 Task: Look for space in Catumbela, Angola from 2nd September, 2023 to 6th September, 2023 for 2 adults in price range Rs.15000 to Rs.20000. Place can be entire place with 1  bedroom having 1 bed and 1 bathroom. Property type can be house, flat, hotel. Amenities needed are: air conditioning, bbq grill, smoking allowed. Booking option can be shelf check-in. Required host language is English.
Action: Mouse moved to (438, 88)
Screenshot: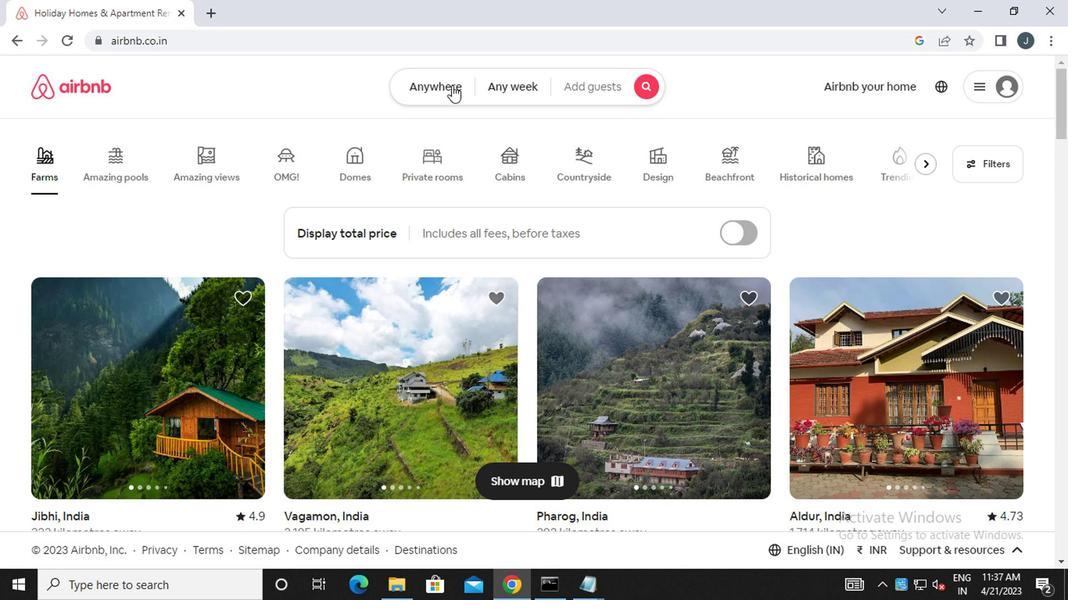 
Action: Mouse pressed left at (438, 88)
Screenshot: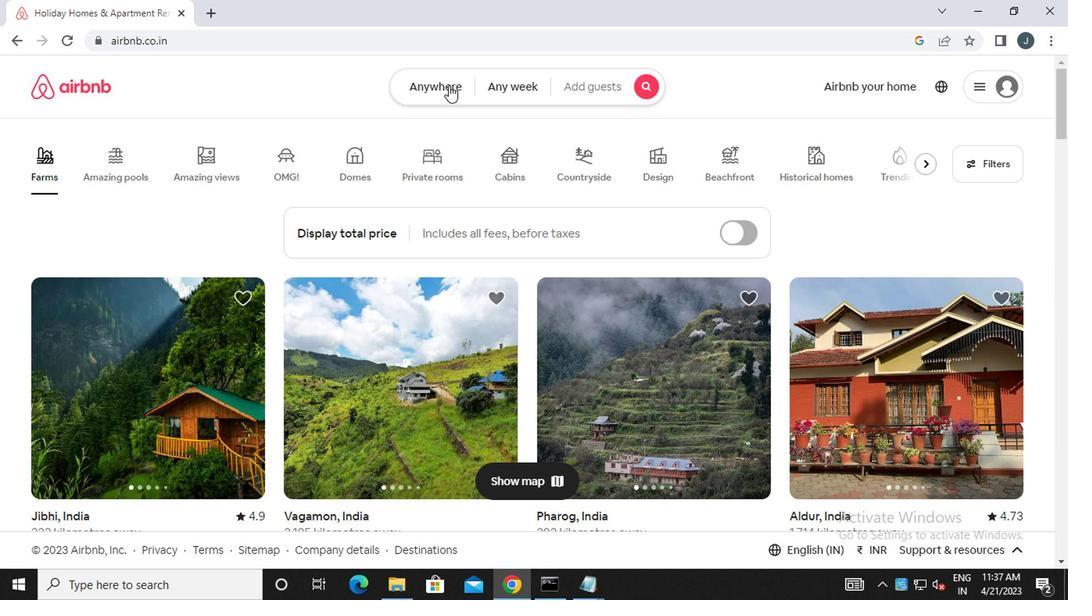 
Action: Mouse moved to (302, 147)
Screenshot: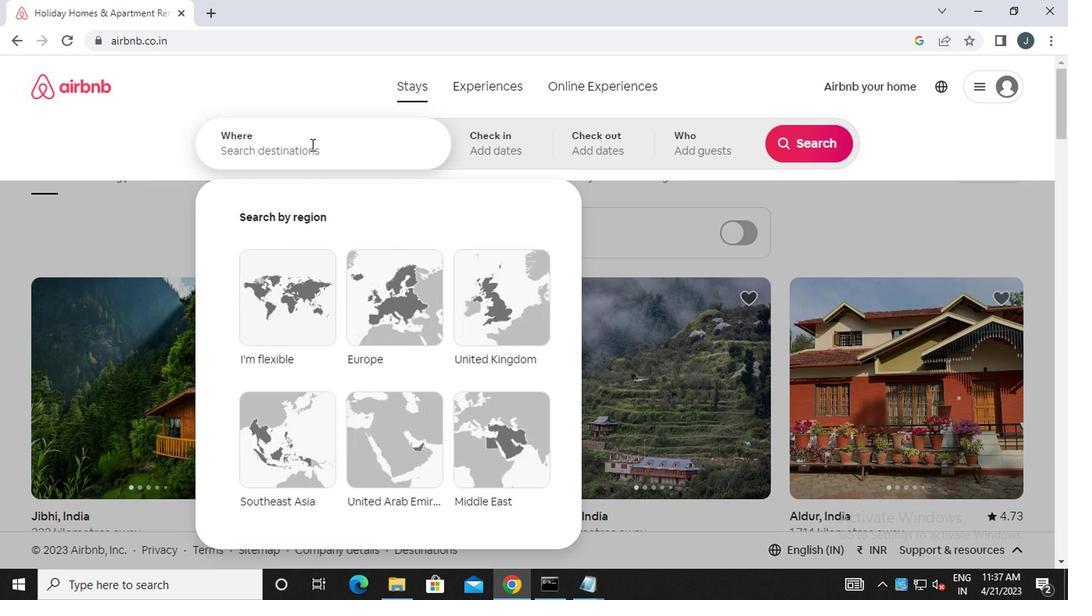 
Action: Mouse pressed left at (302, 147)
Screenshot: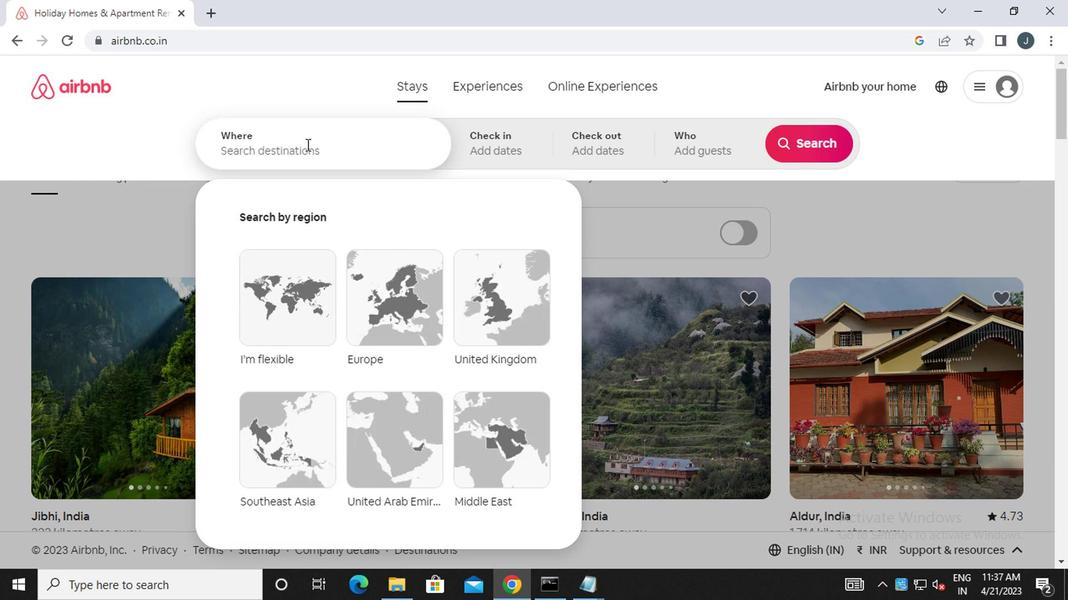 
Action: Mouse moved to (303, 146)
Screenshot: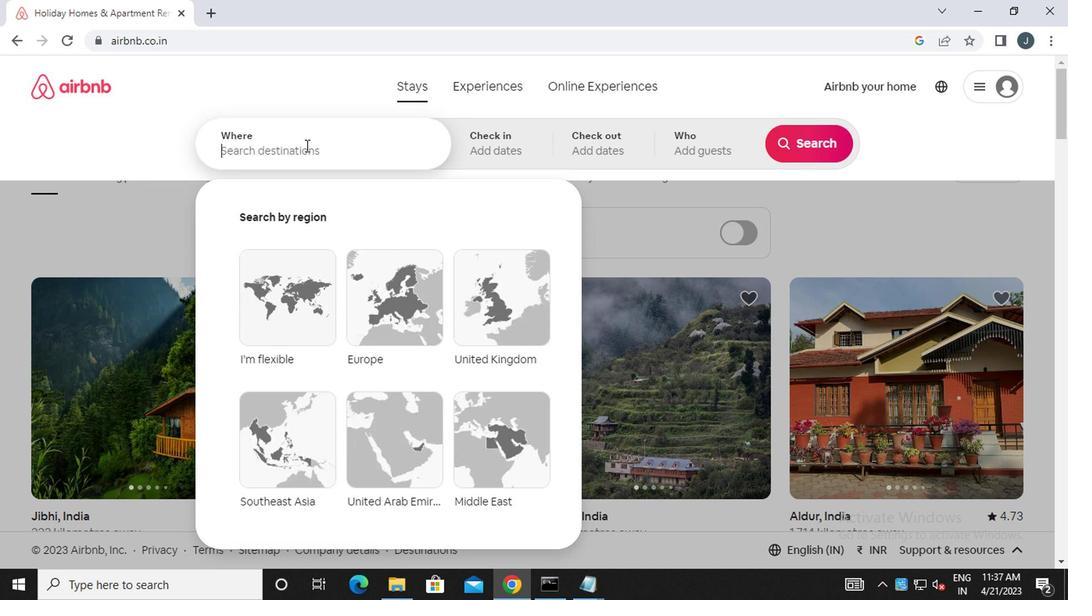 
Action: Key pressed c<Key.caps_lock>atumbela
Screenshot: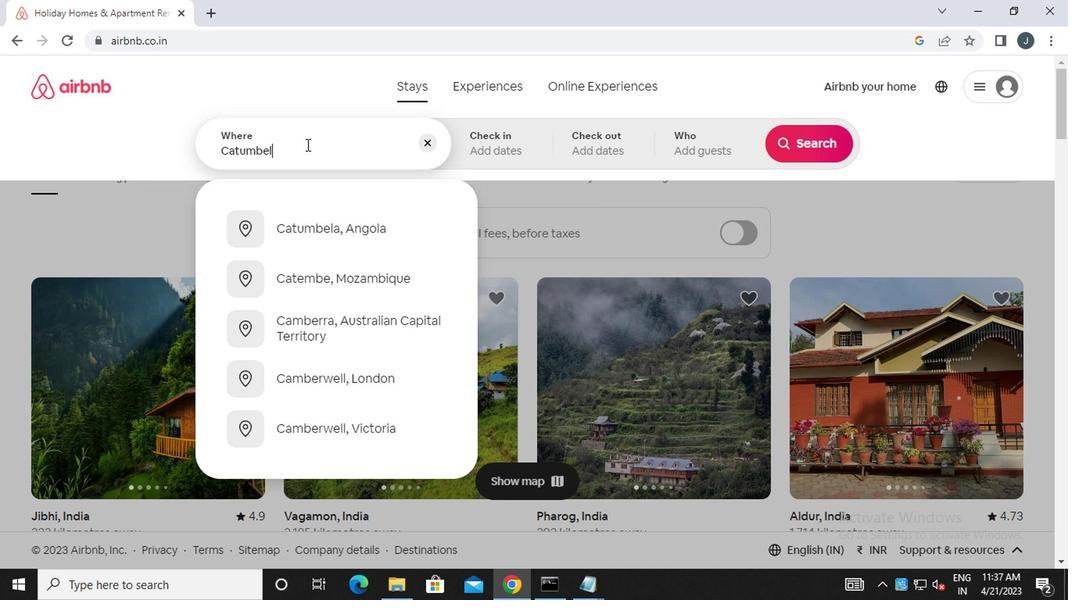 
Action: Mouse moved to (378, 232)
Screenshot: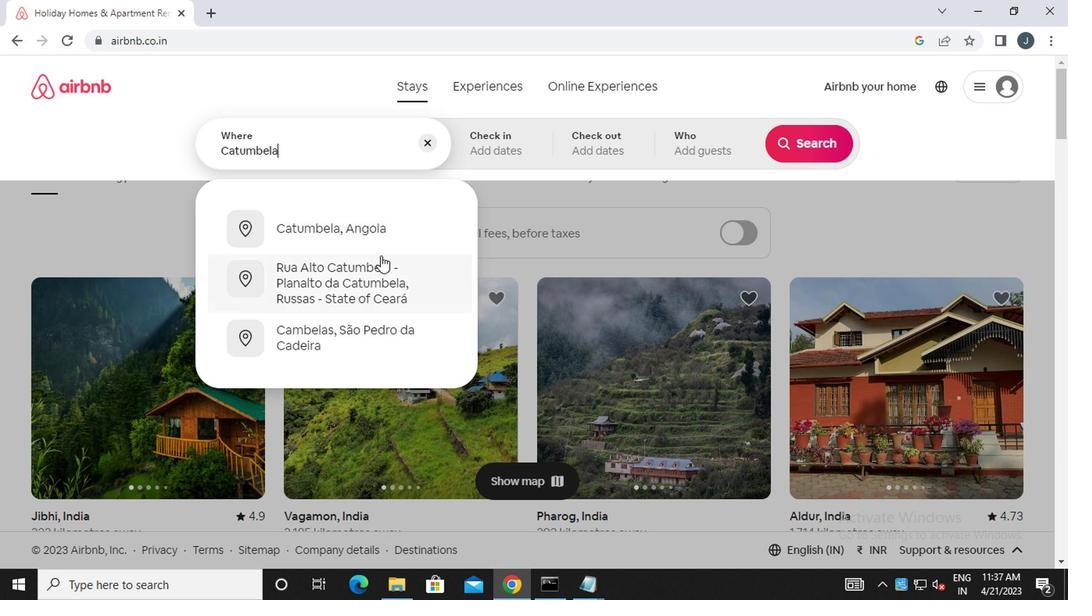 
Action: Mouse pressed left at (378, 232)
Screenshot: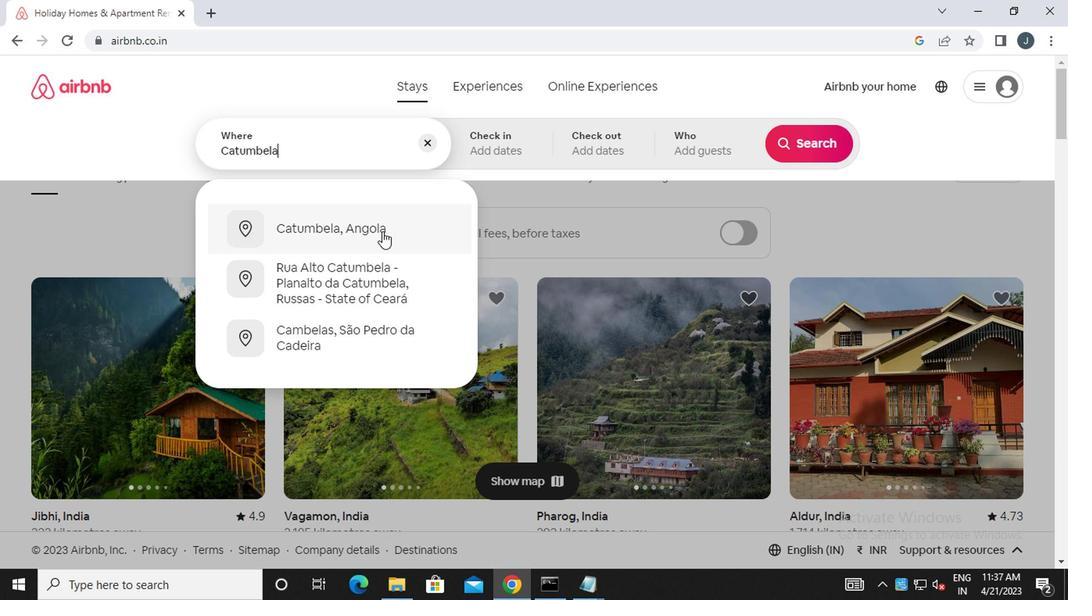 
Action: Mouse moved to (787, 267)
Screenshot: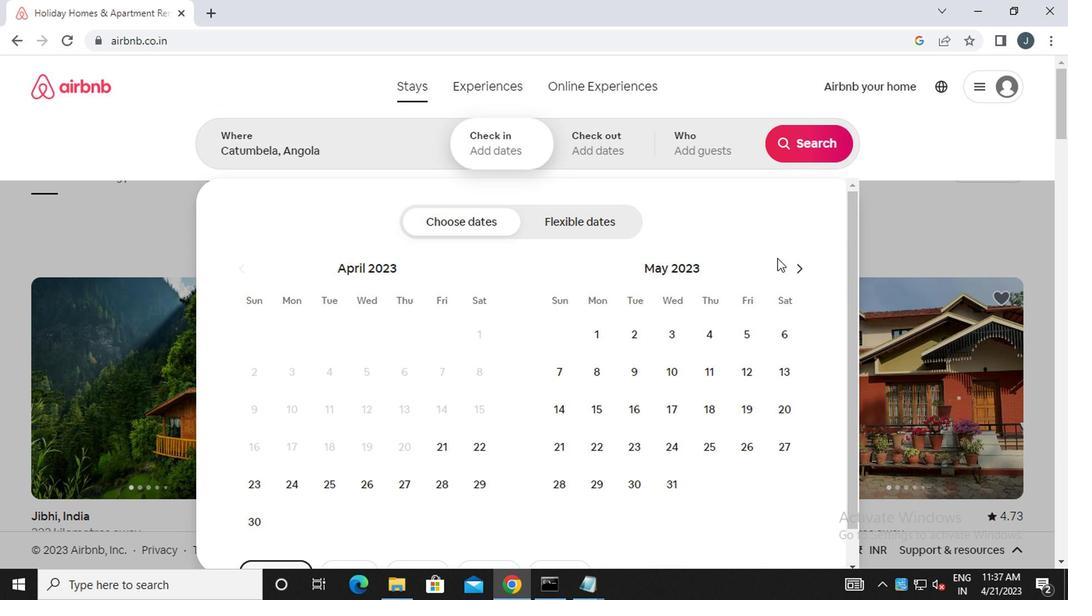 
Action: Mouse pressed left at (787, 267)
Screenshot: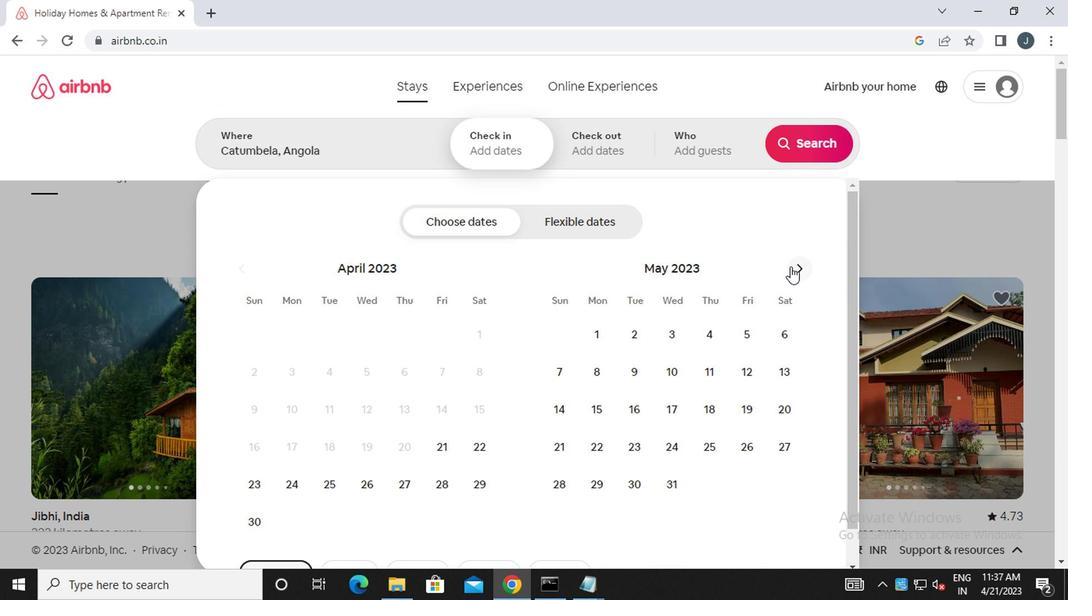 
Action: Mouse pressed left at (787, 267)
Screenshot: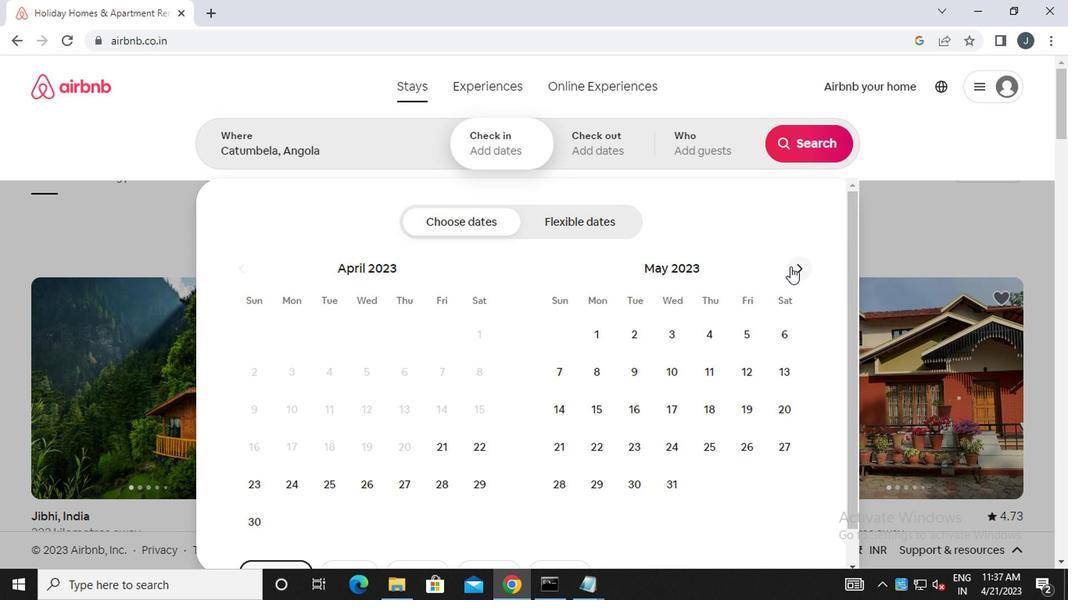 
Action: Mouse moved to (788, 267)
Screenshot: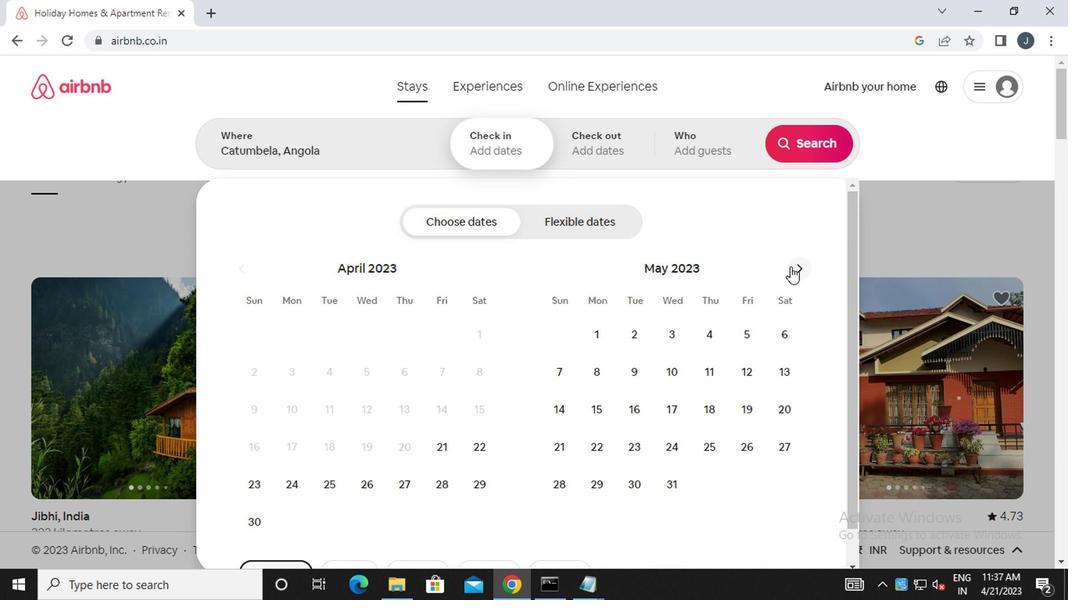 
Action: Mouse pressed left at (788, 267)
Screenshot: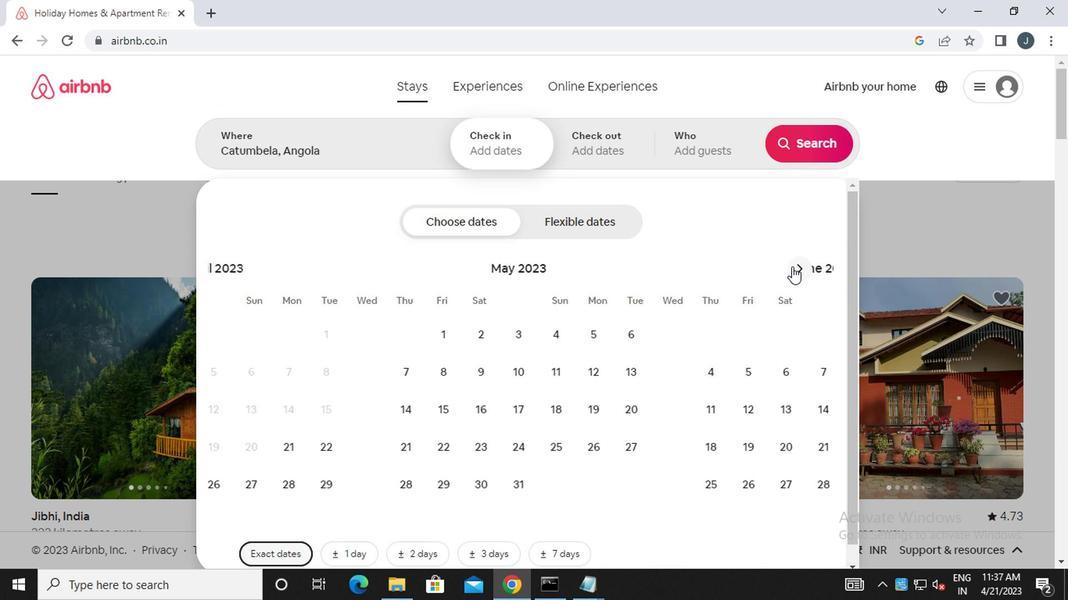 
Action: Mouse moved to (789, 267)
Screenshot: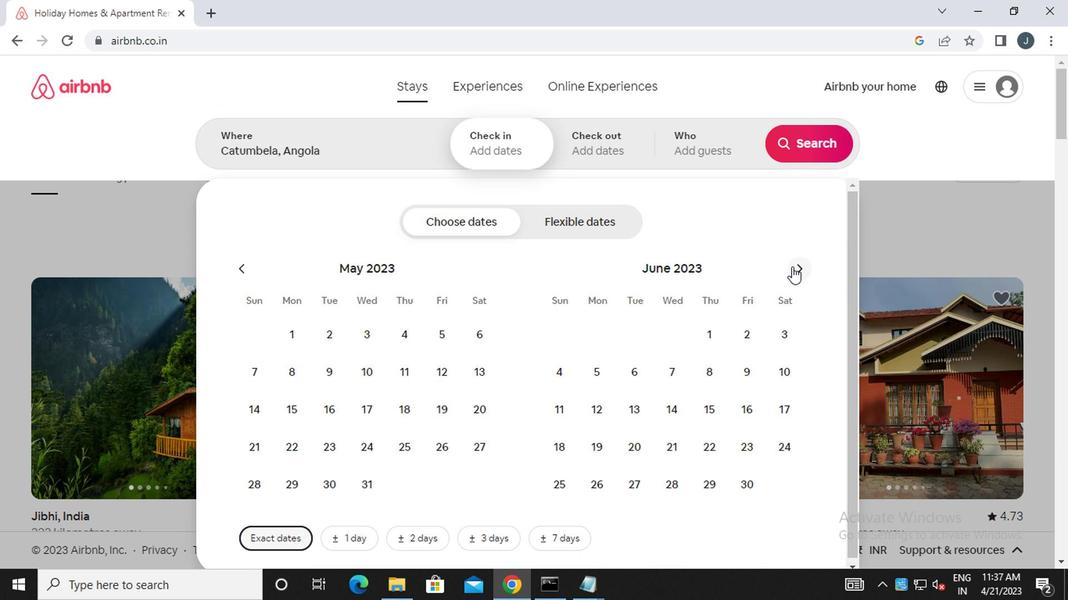 
Action: Mouse pressed left at (789, 267)
Screenshot: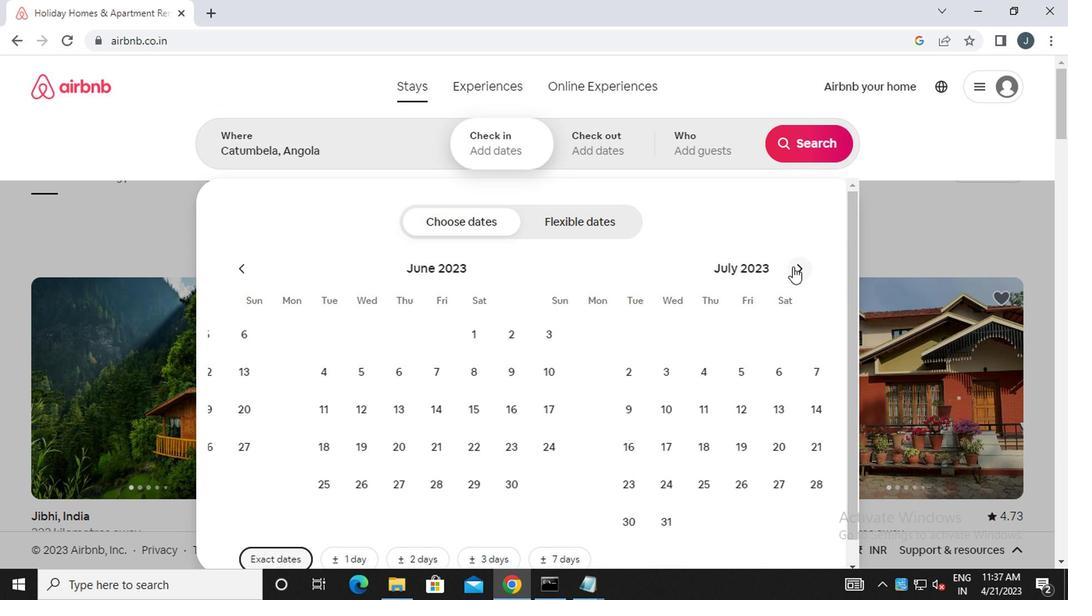 
Action: Mouse moved to (789, 267)
Screenshot: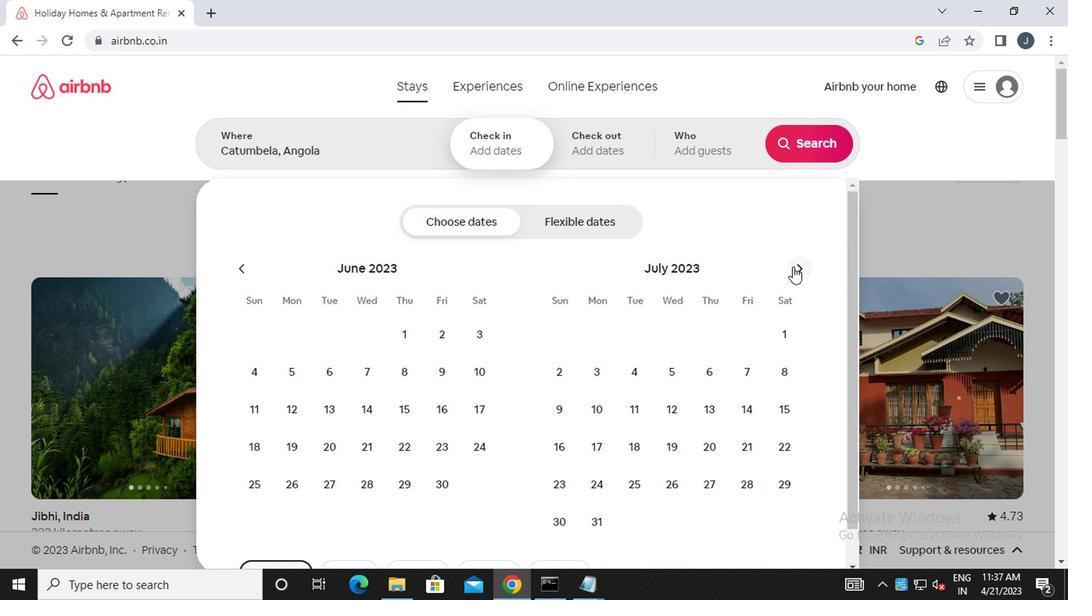 
Action: Mouse pressed left at (789, 267)
Screenshot: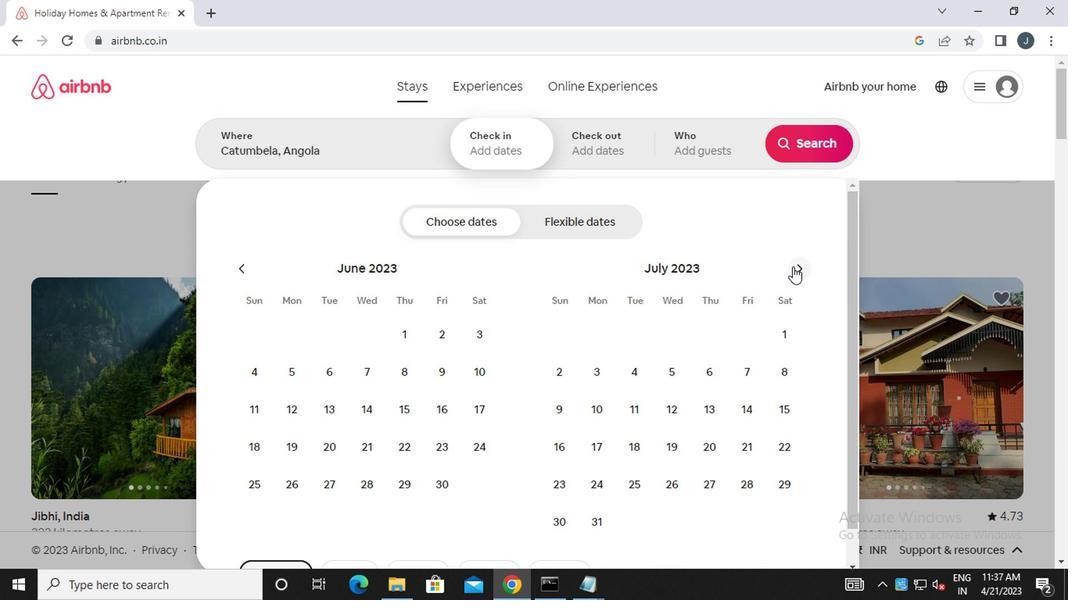 
Action: Mouse moved to (777, 334)
Screenshot: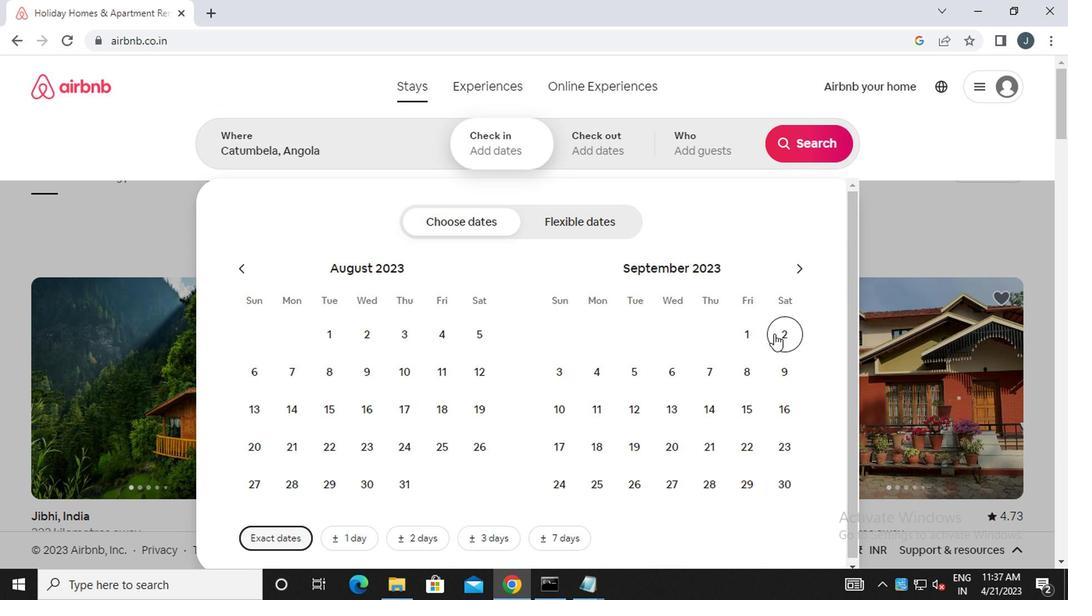 
Action: Mouse pressed left at (777, 334)
Screenshot: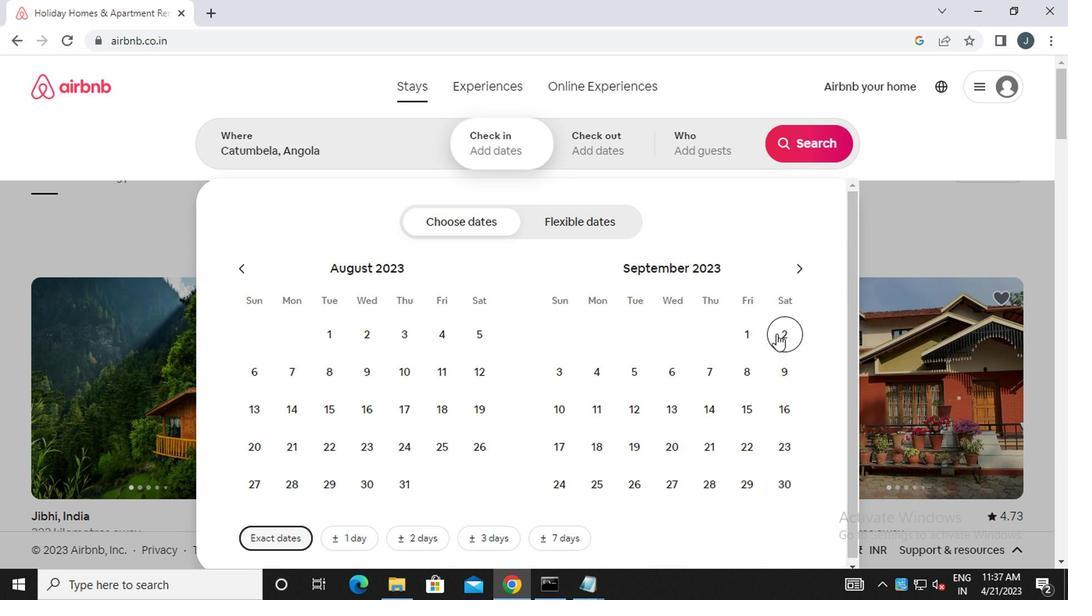 
Action: Mouse moved to (781, 409)
Screenshot: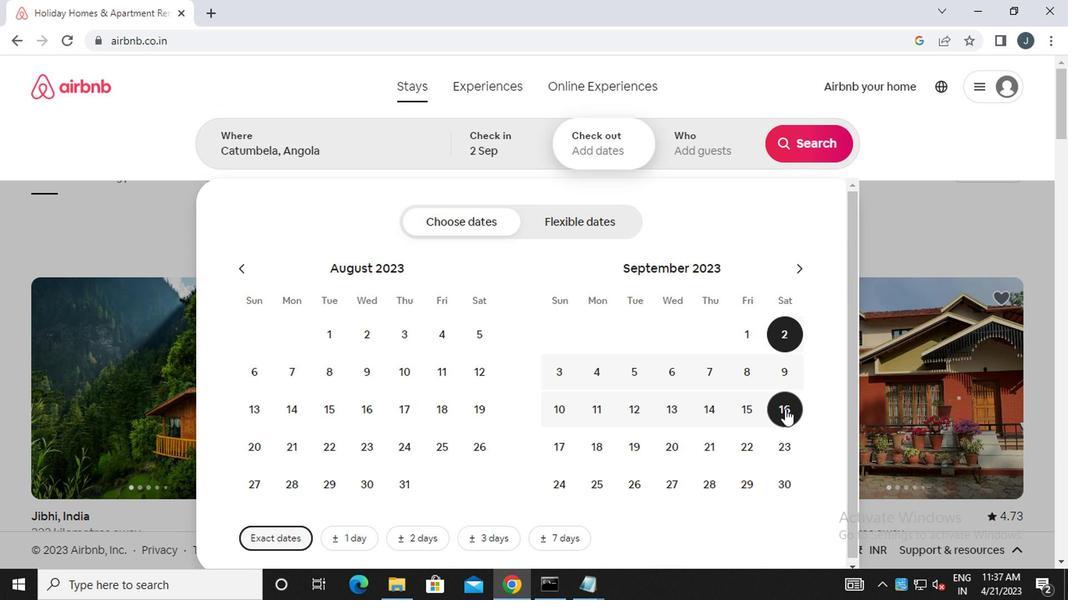 
Action: Mouse pressed left at (781, 409)
Screenshot: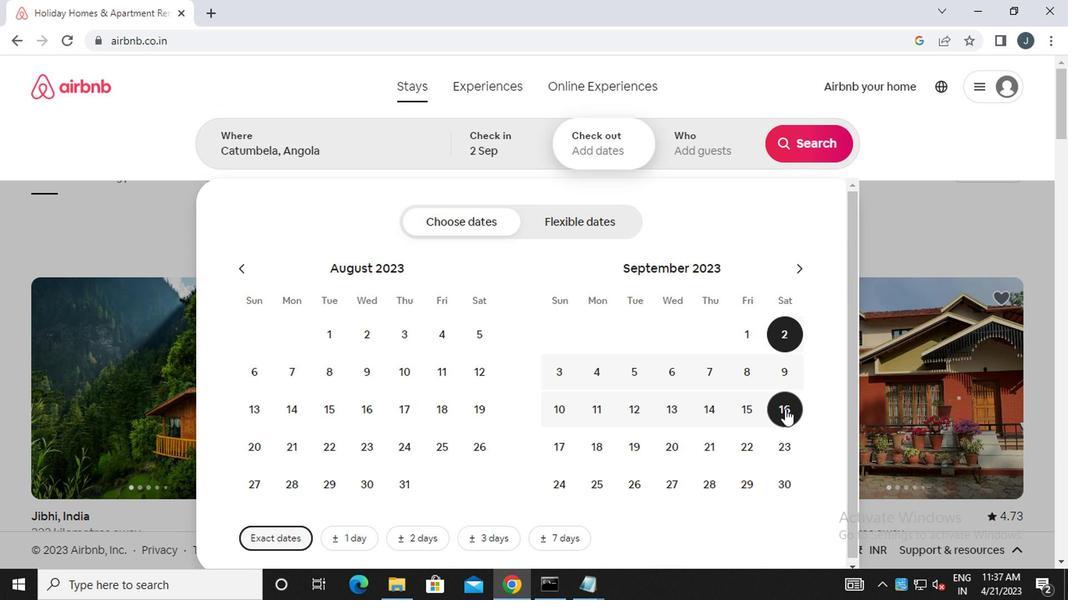 
Action: Mouse moved to (708, 154)
Screenshot: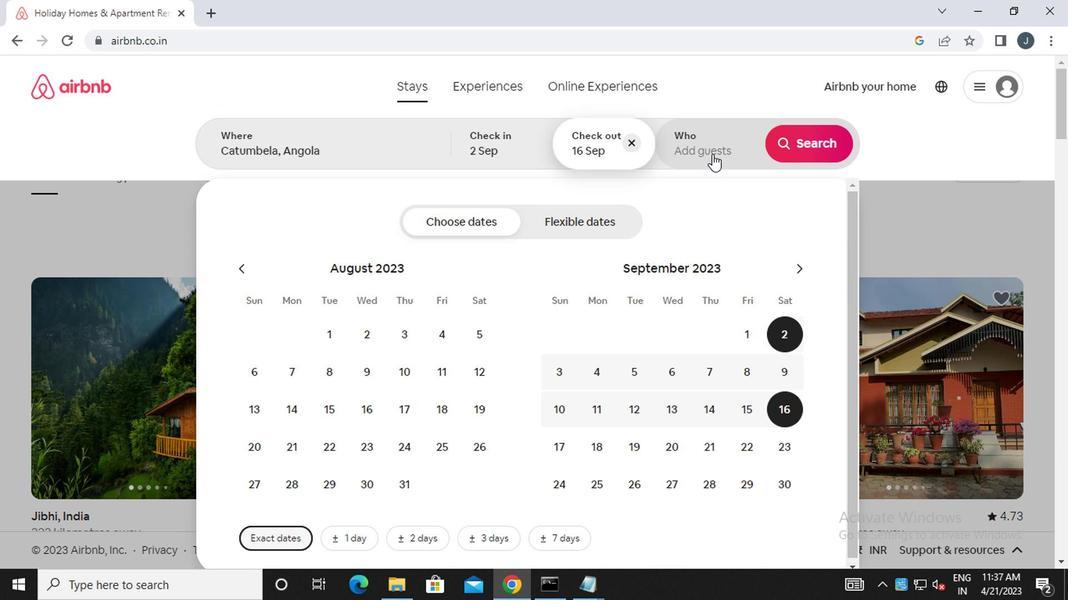 
Action: Mouse pressed left at (708, 154)
Screenshot: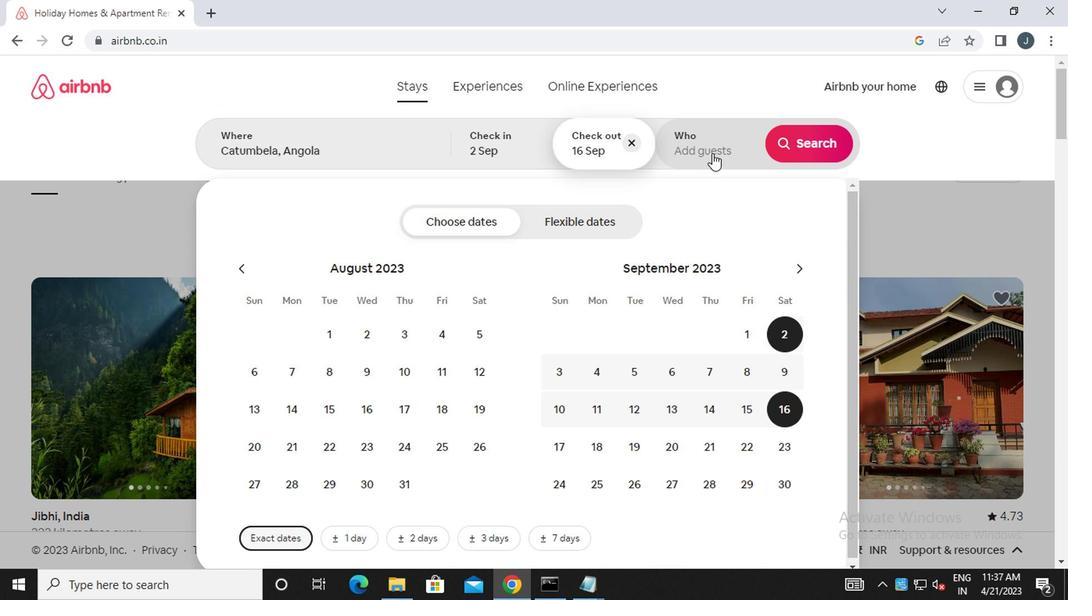 
Action: Mouse moved to (810, 232)
Screenshot: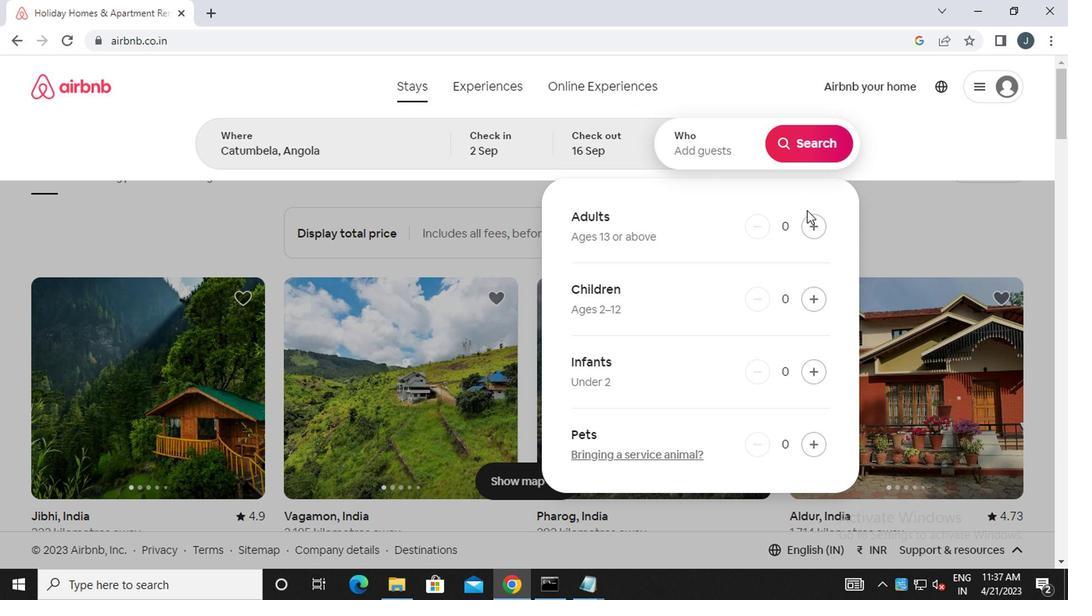 
Action: Mouse pressed left at (810, 232)
Screenshot: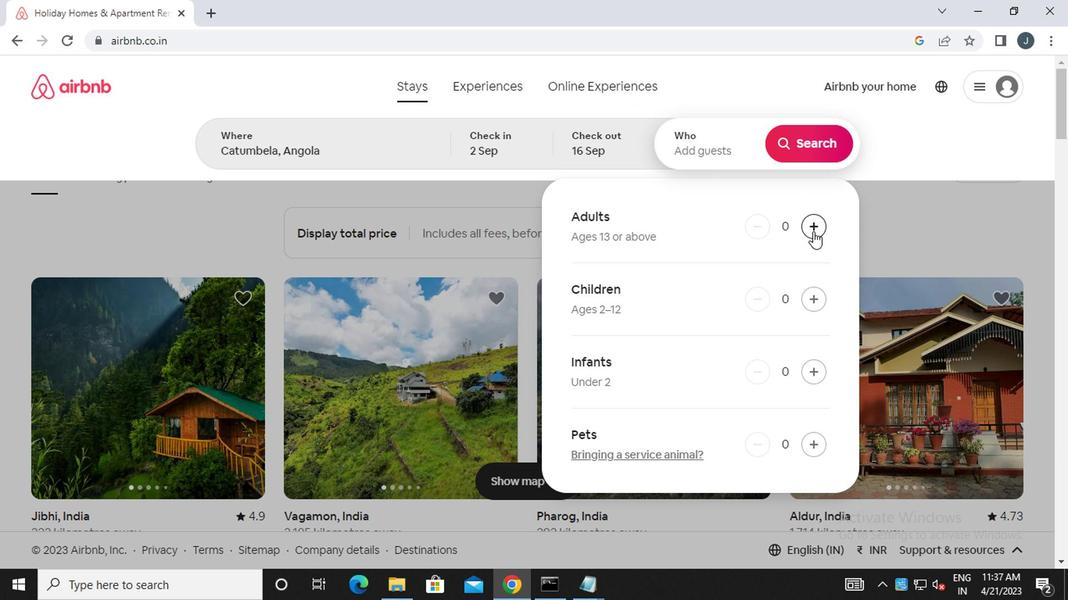 
Action: Mouse moved to (811, 232)
Screenshot: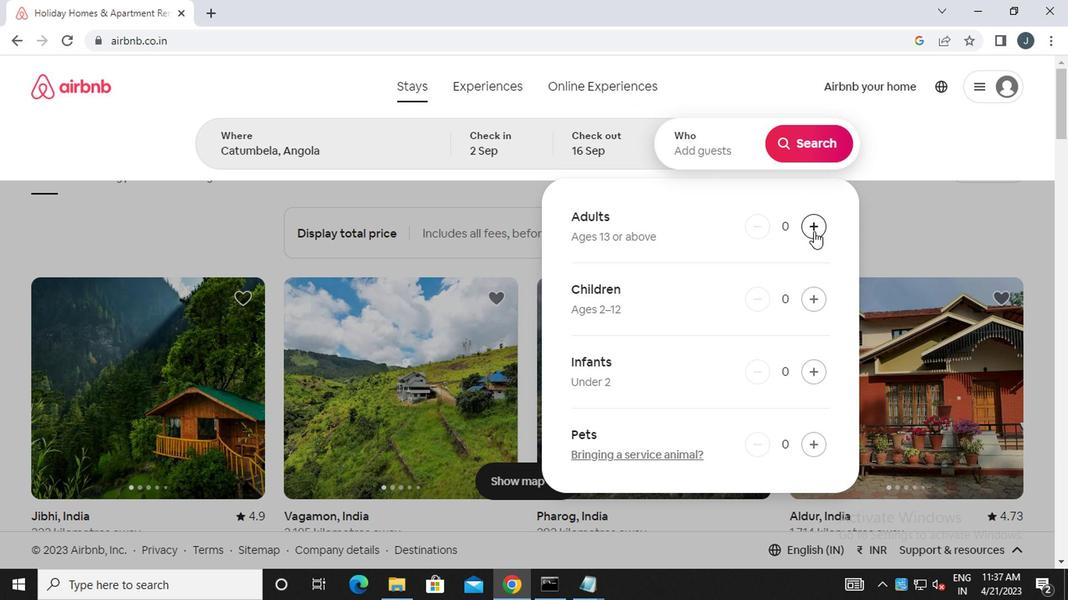 
Action: Mouse pressed left at (811, 232)
Screenshot: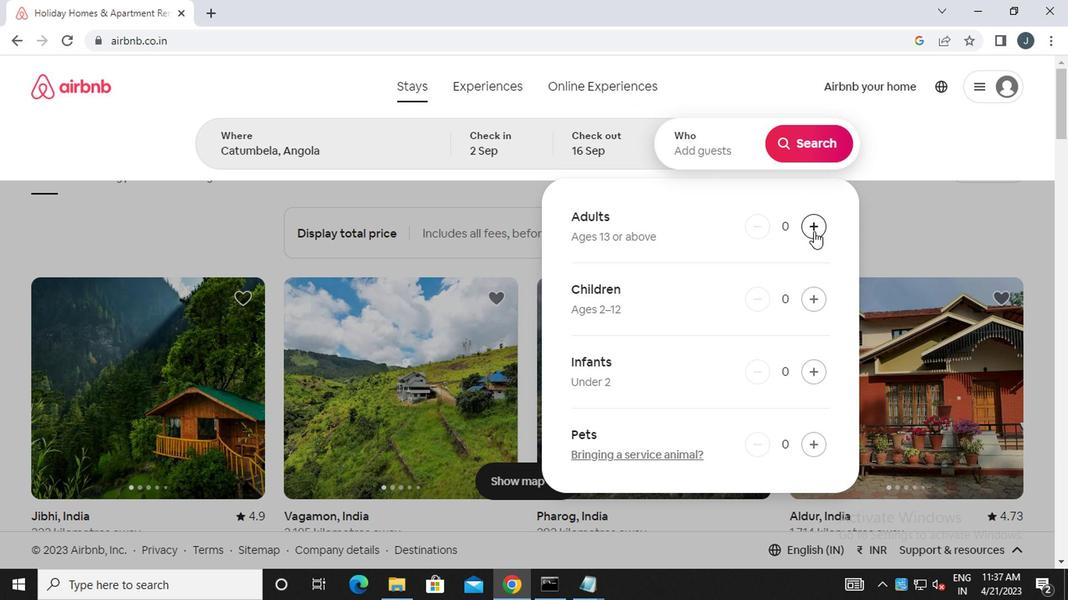 
Action: Mouse moved to (810, 143)
Screenshot: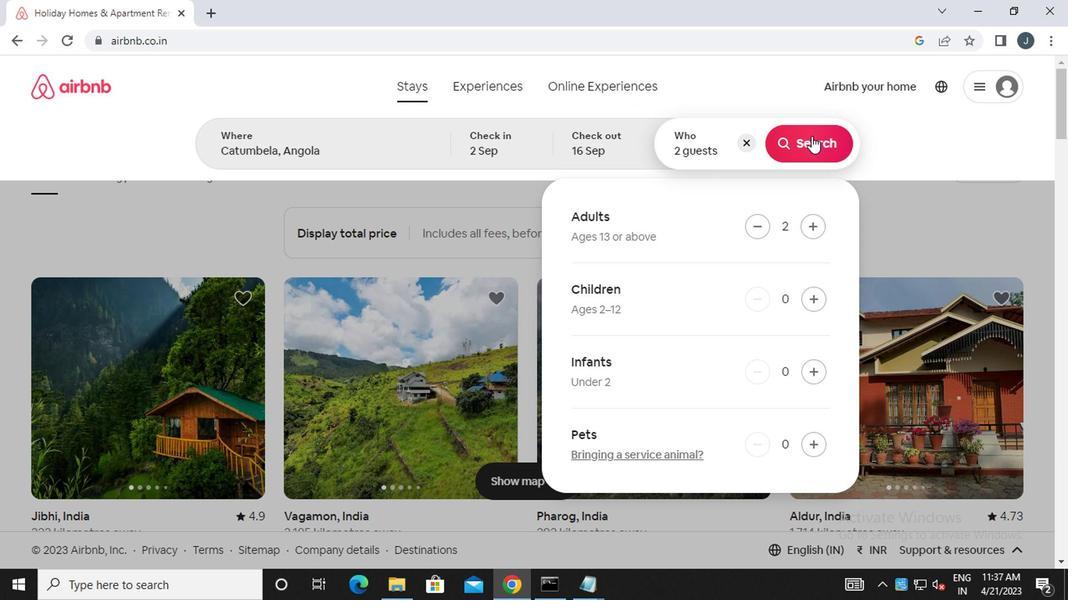 
Action: Mouse pressed left at (810, 143)
Screenshot: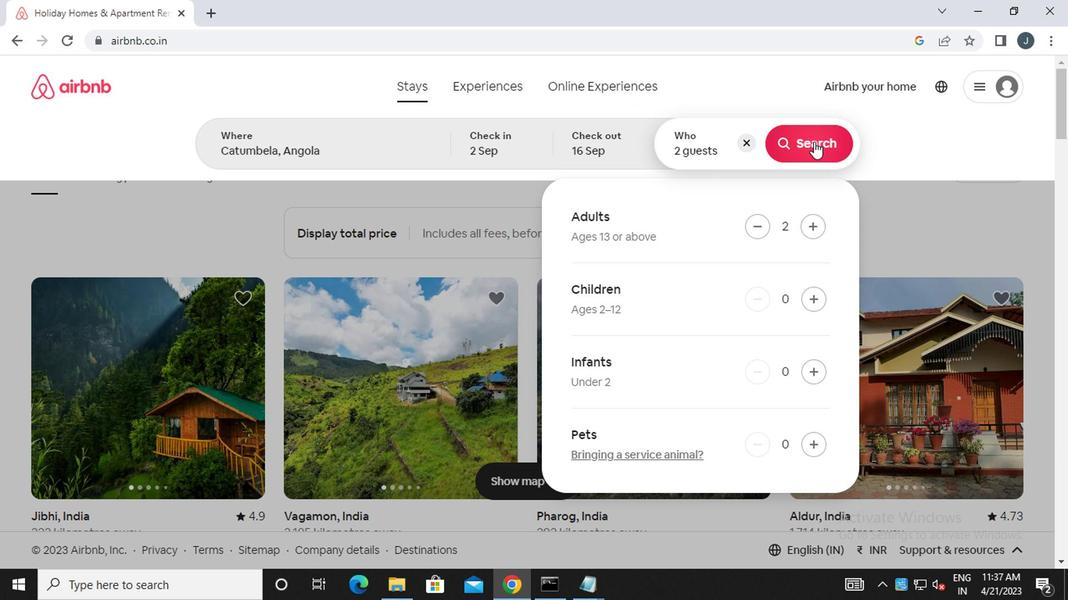 
Action: Mouse moved to (999, 150)
Screenshot: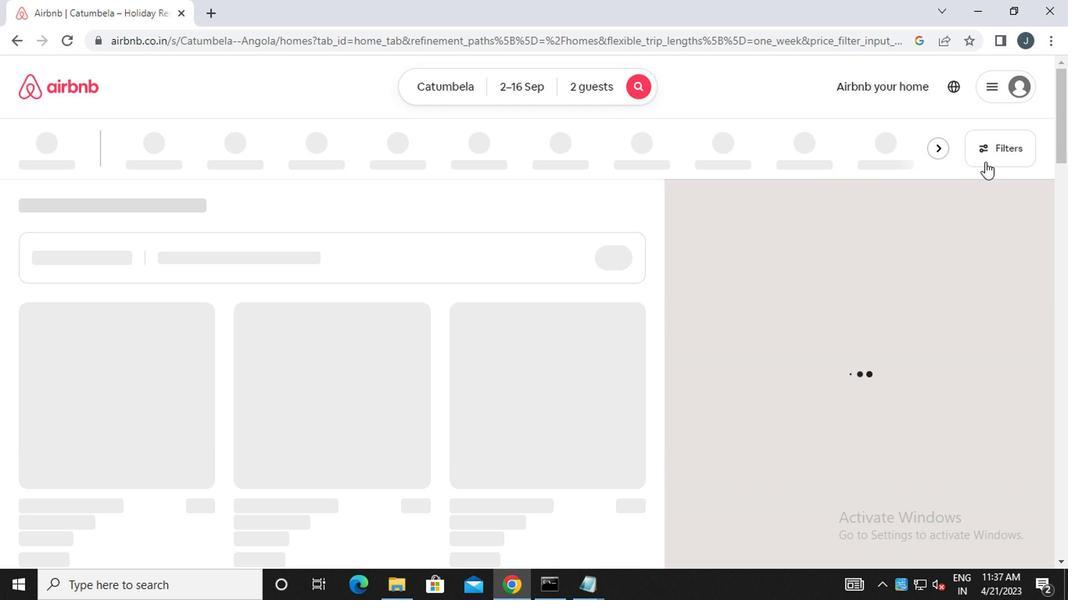 
Action: Mouse pressed left at (999, 150)
Screenshot: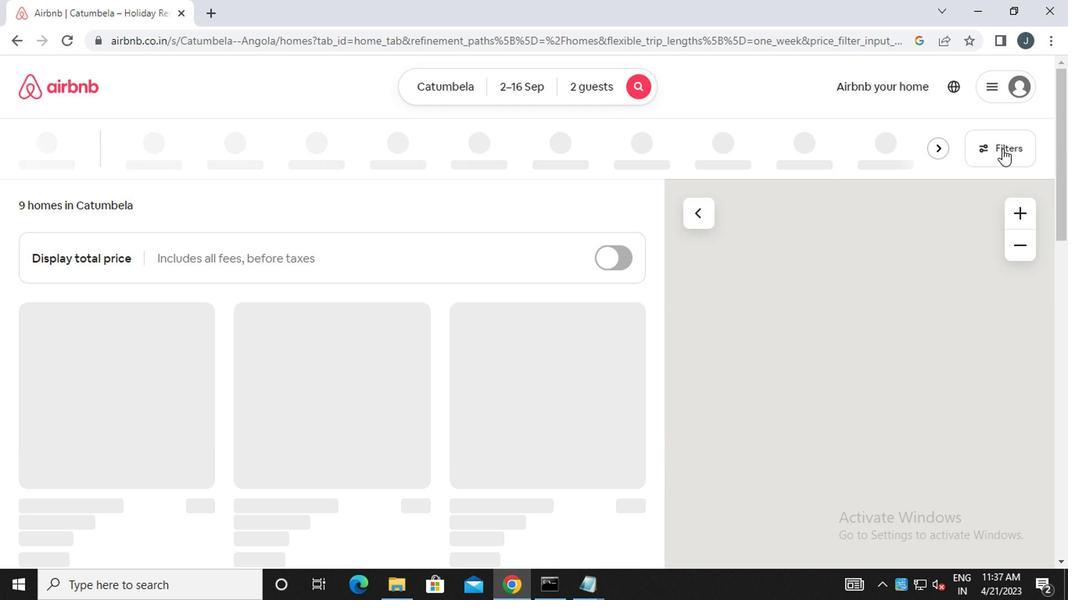 
Action: Mouse moved to (339, 336)
Screenshot: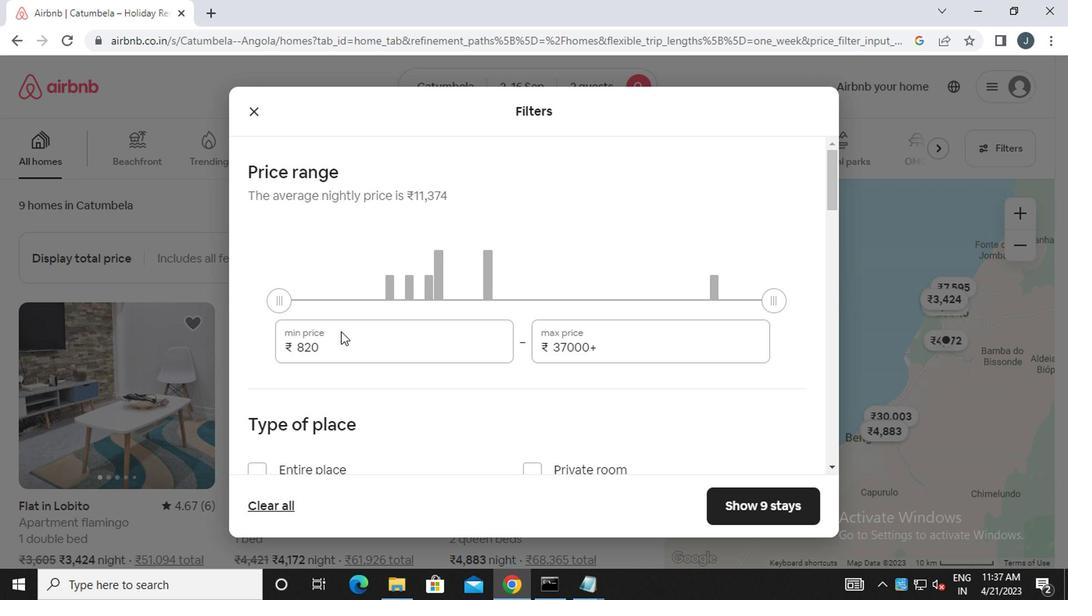 
Action: Mouse pressed left at (339, 336)
Screenshot: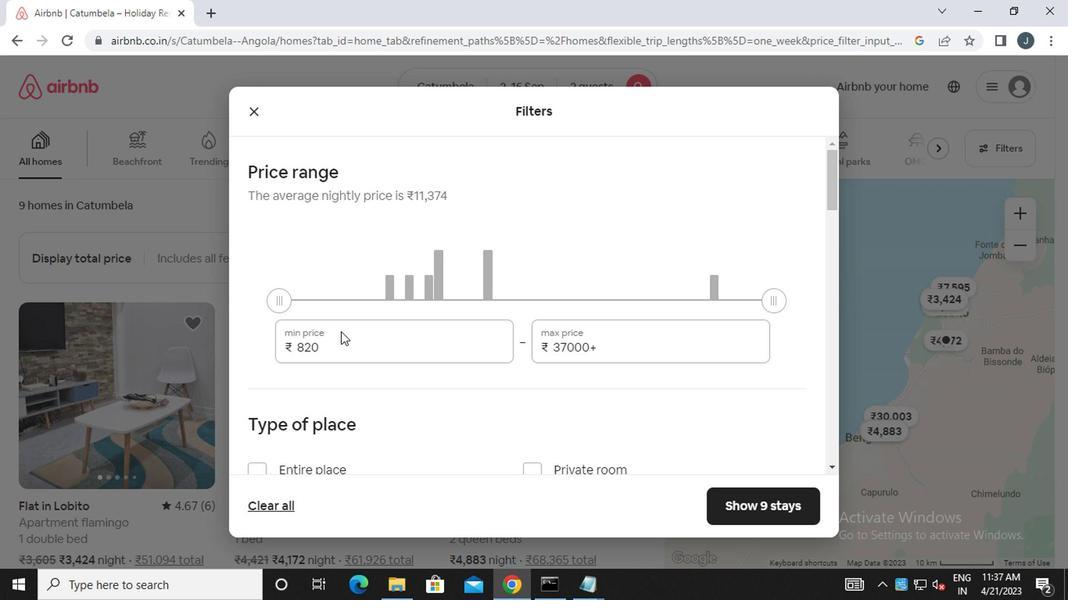 
Action: Mouse moved to (334, 336)
Screenshot: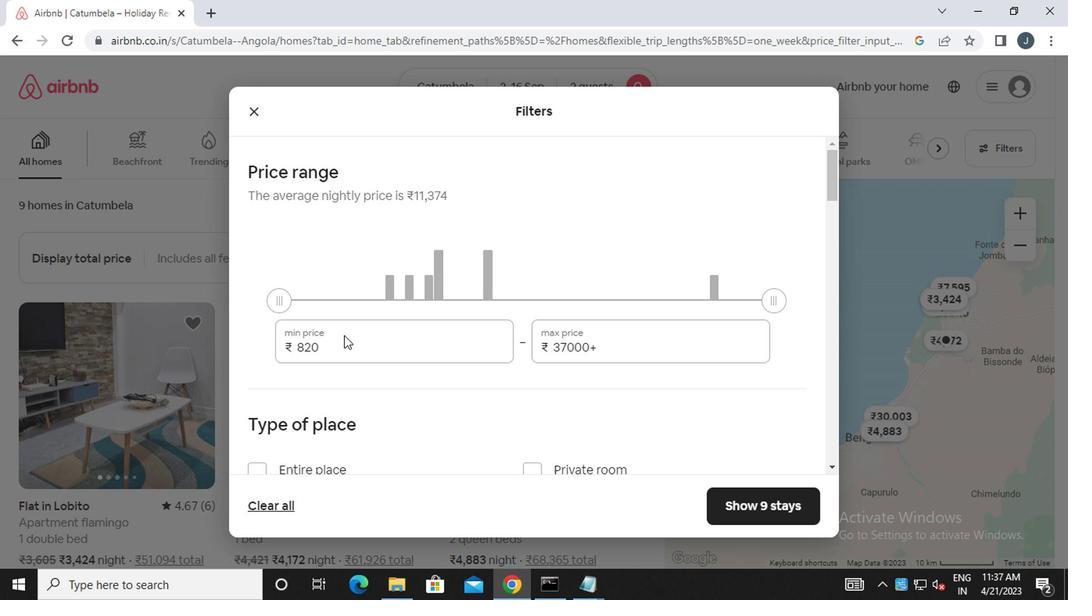 
Action: Key pressed <Key.backspace><Key.backspace><Key.backspace>159<Key.backspace>000
Screenshot: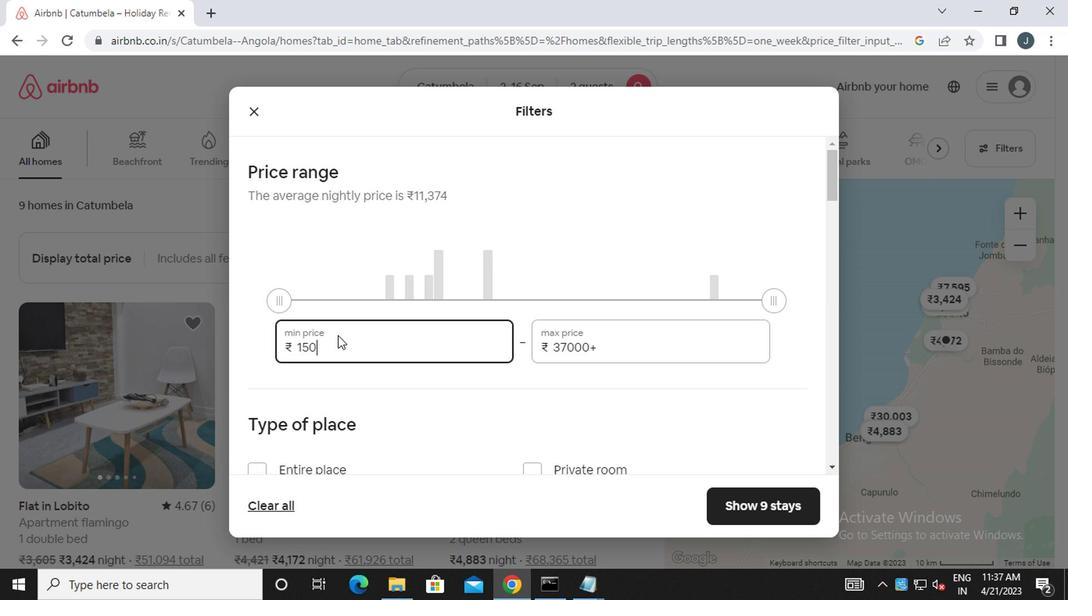 
Action: Mouse moved to (619, 354)
Screenshot: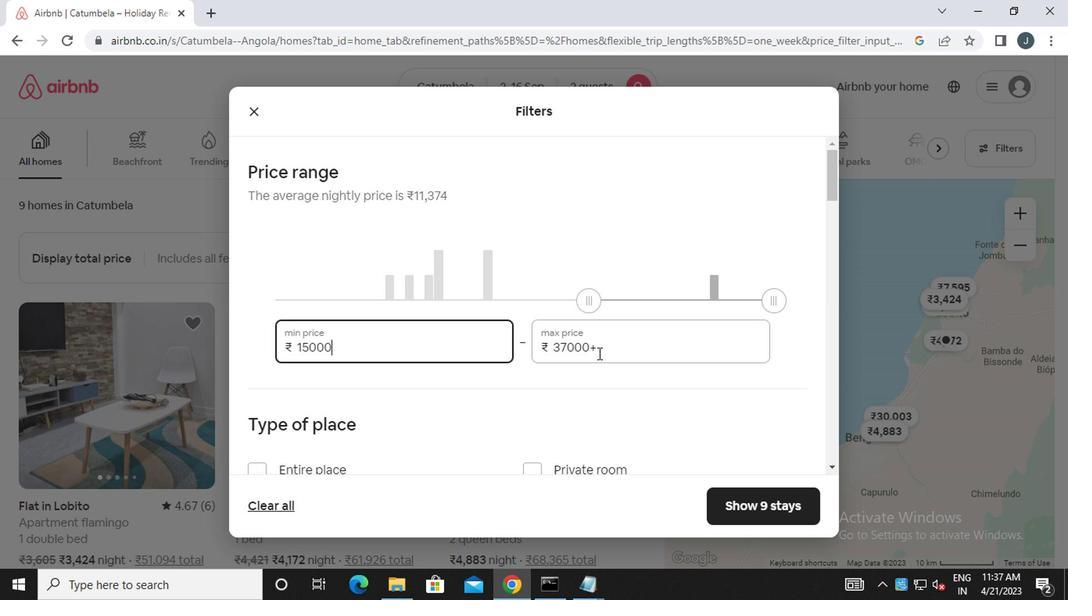 
Action: Mouse pressed left at (619, 354)
Screenshot: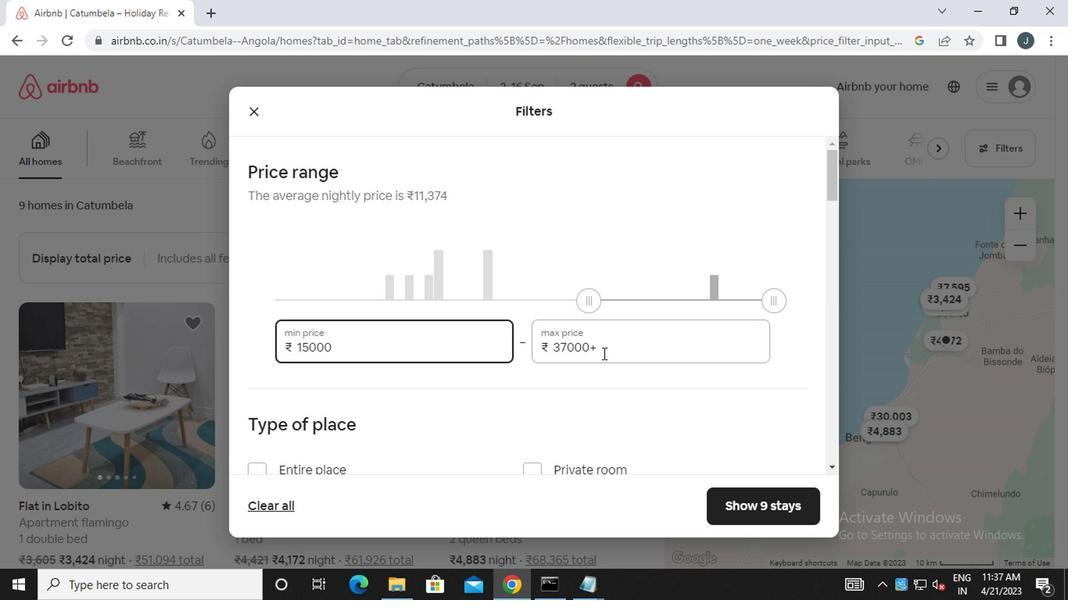 
Action: Mouse moved to (612, 354)
Screenshot: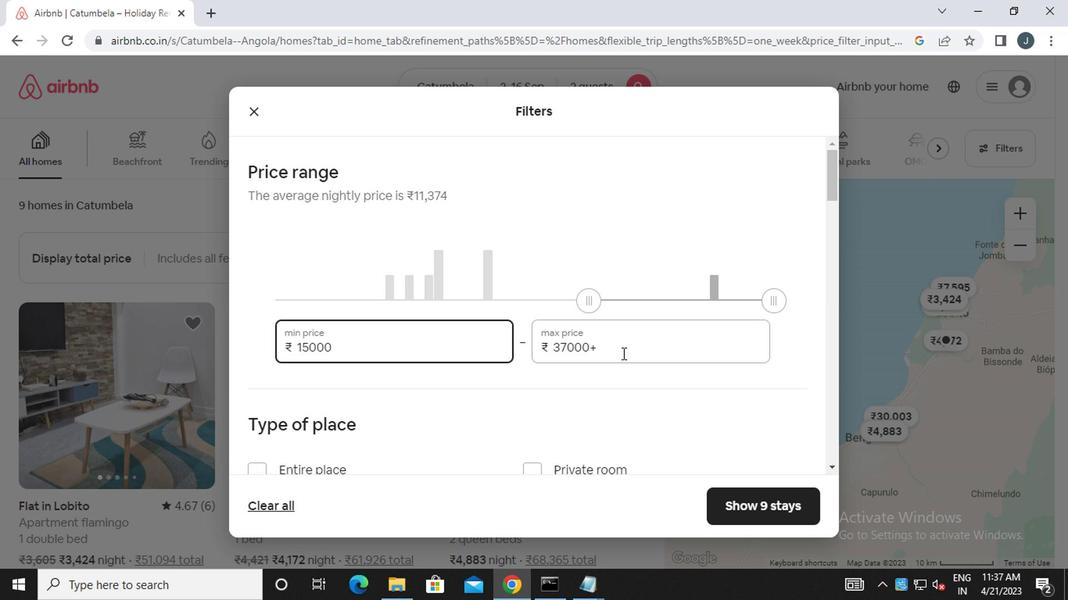 
Action: Key pressed <Key.backspace><Key.backspace><Key.backspace><Key.backspace><Key.backspace><Key.backspace><Key.backspace><Key.backspace><Key.backspace><Key.backspace><Key.backspace><Key.backspace><Key.backspace>20000
Screenshot: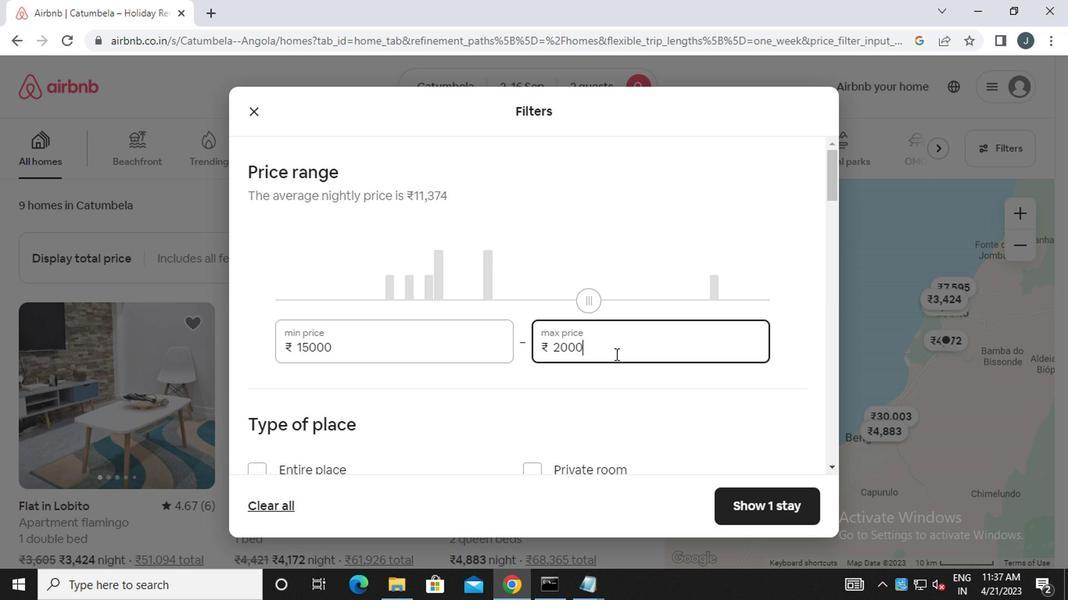 
Action: Mouse moved to (316, 400)
Screenshot: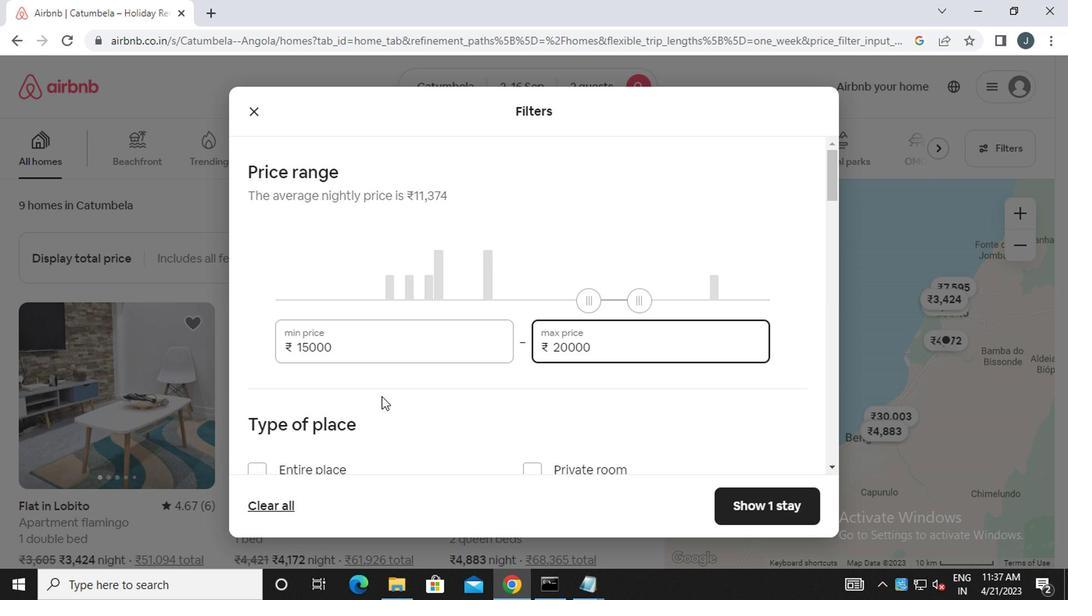 
Action: Mouse scrolled (316, 400) with delta (0, 0)
Screenshot: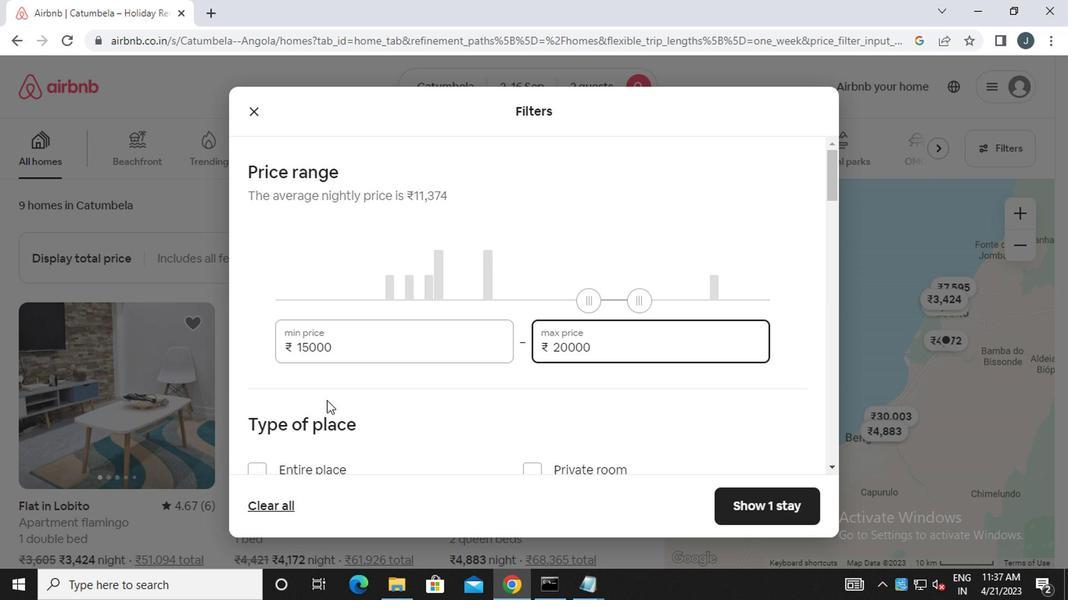 
Action: Mouse moved to (316, 400)
Screenshot: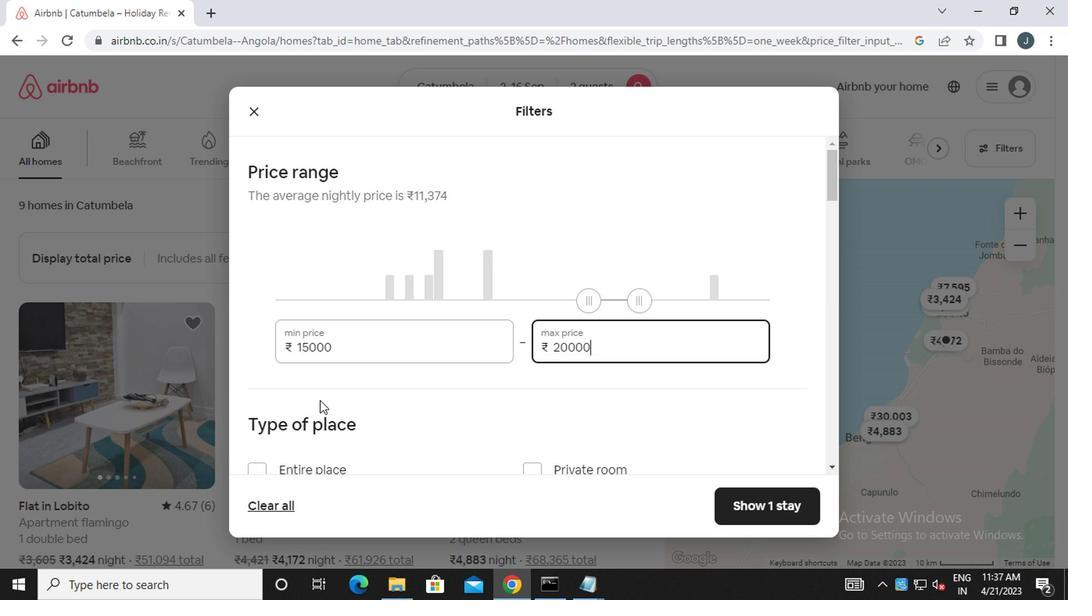 
Action: Mouse scrolled (316, 400) with delta (0, 0)
Screenshot: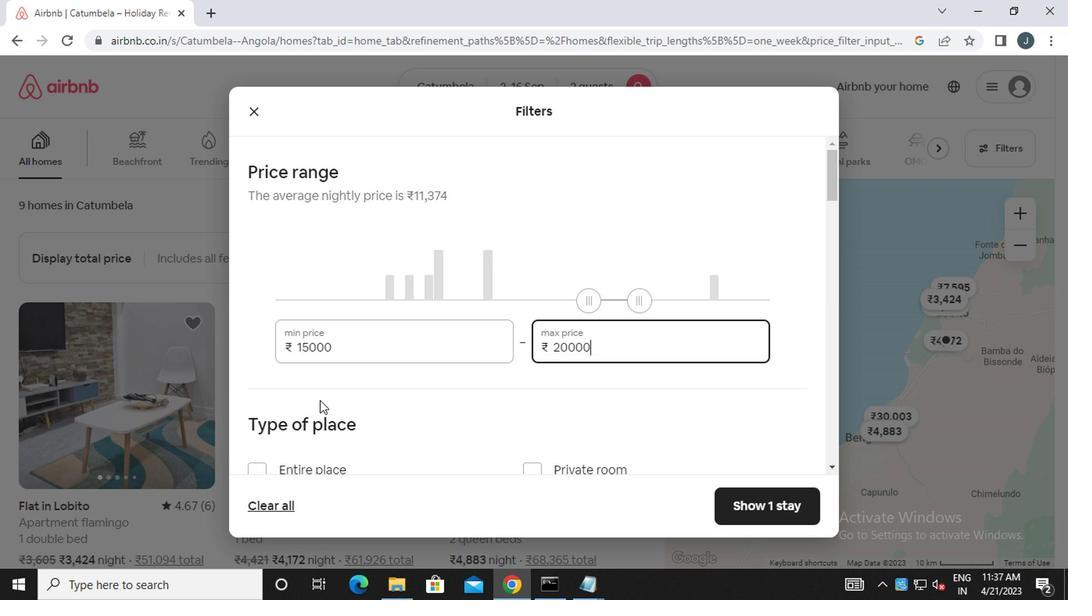 
Action: Mouse moved to (318, 401)
Screenshot: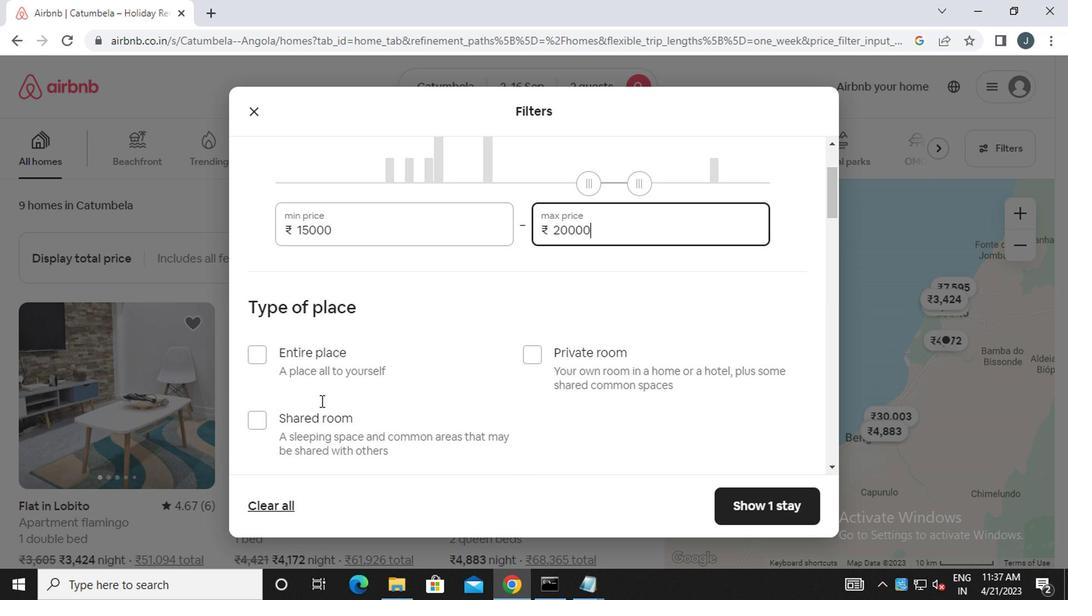 
Action: Mouse scrolled (318, 400) with delta (0, -1)
Screenshot: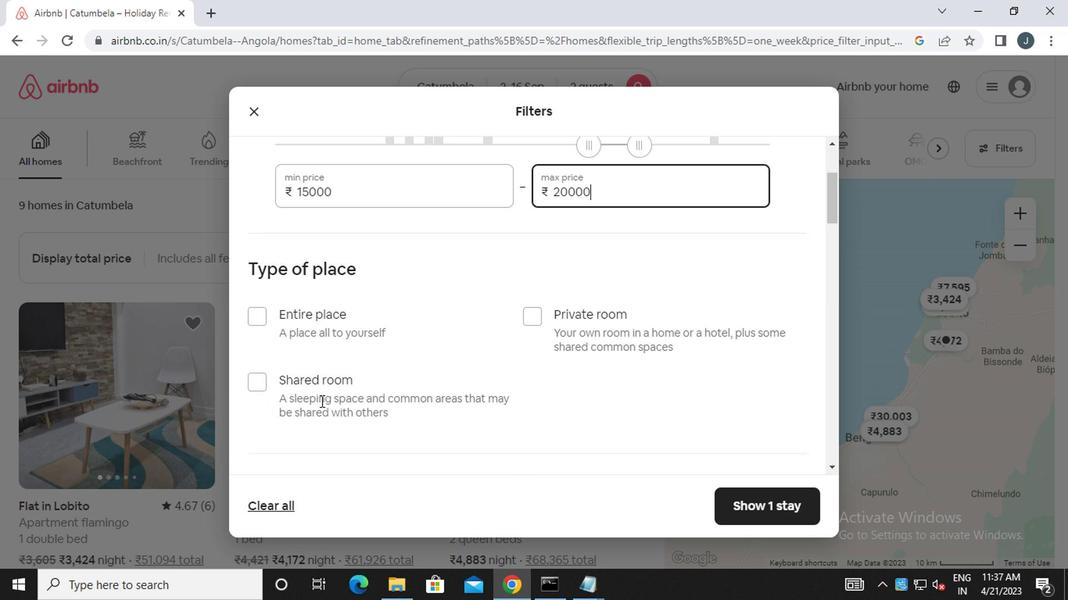 
Action: Mouse moved to (340, 252)
Screenshot: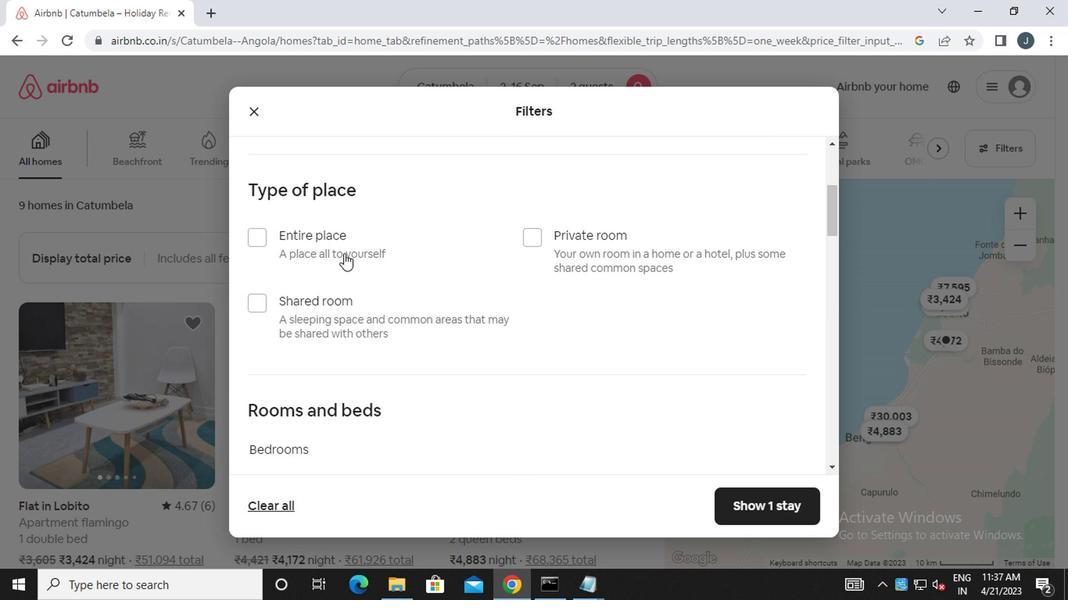 
Action: Mouse pressed left at (340, 252)
Screenshot: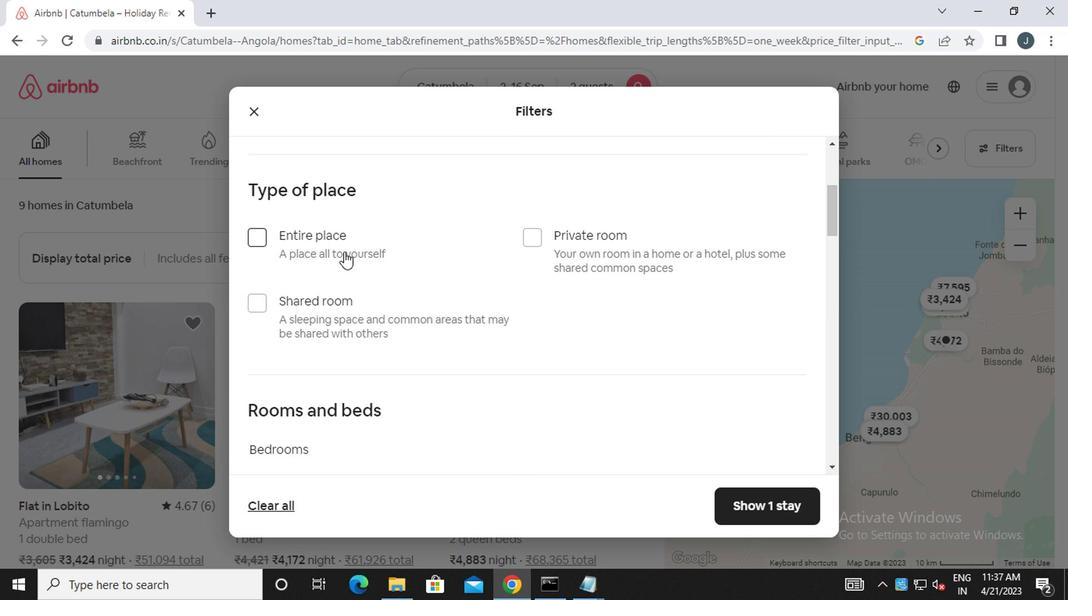 
Action: Mouse moved to (340, 270)
Screenshot: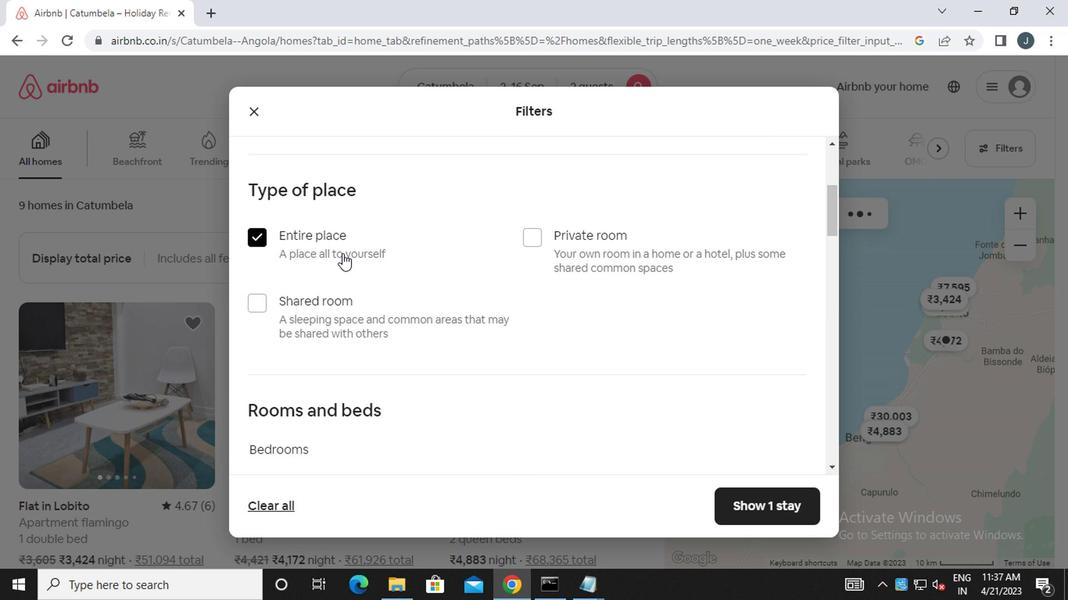 
Action: Mouse scrolled (340, 270) with delta (0, 0)
Screenshot: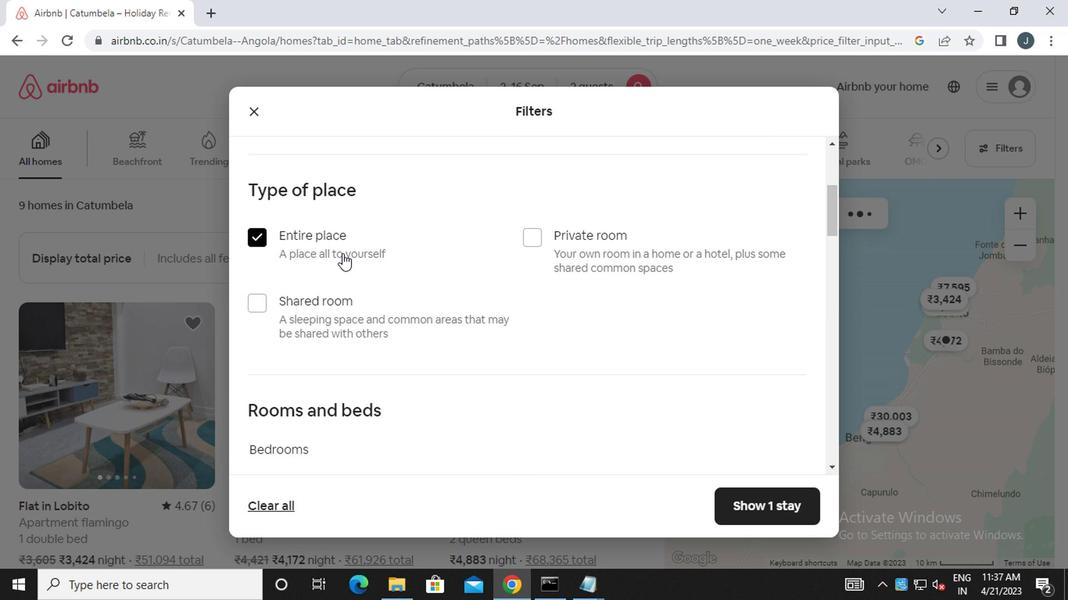 
Action: Mouse moved to (340, 272)
Screenshot: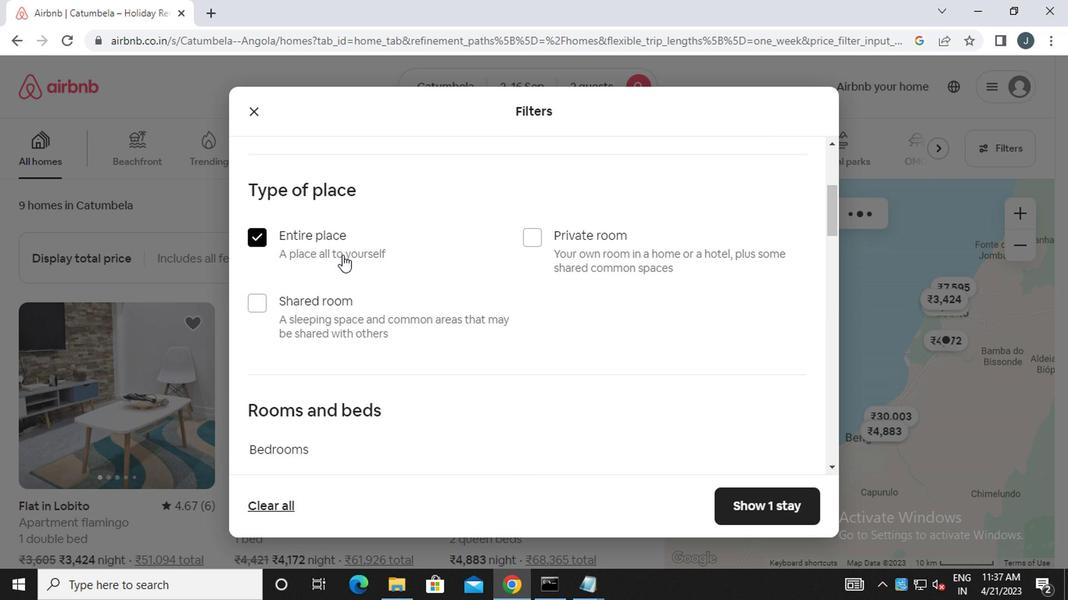 
Action: Mouse scrolled (340, 271) with delta (0, -1)
Screenshot: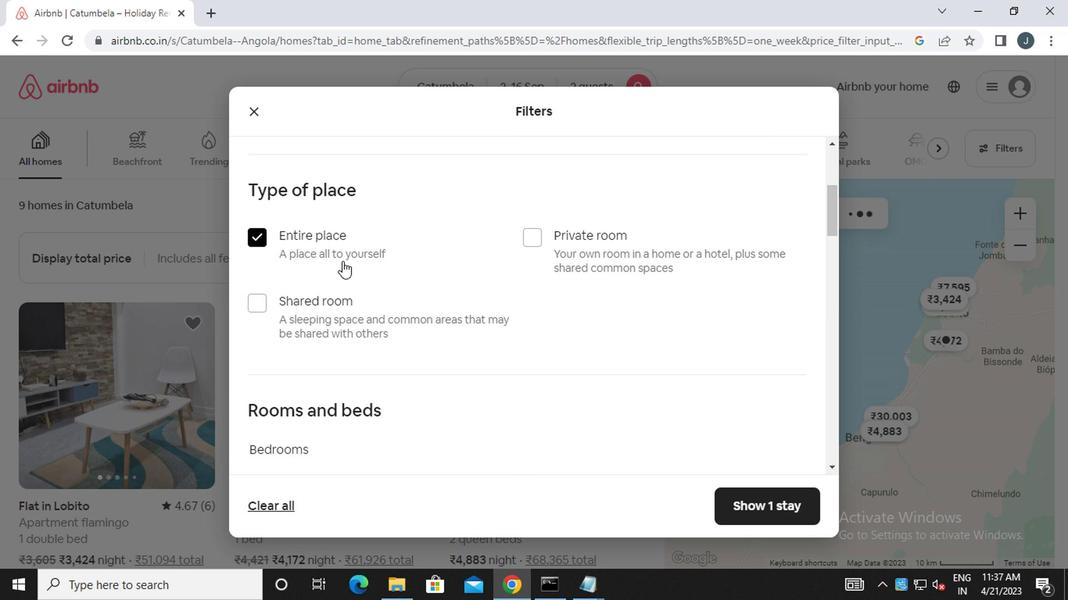 
Action: Mouse moved to (340, 274)
Screenshot: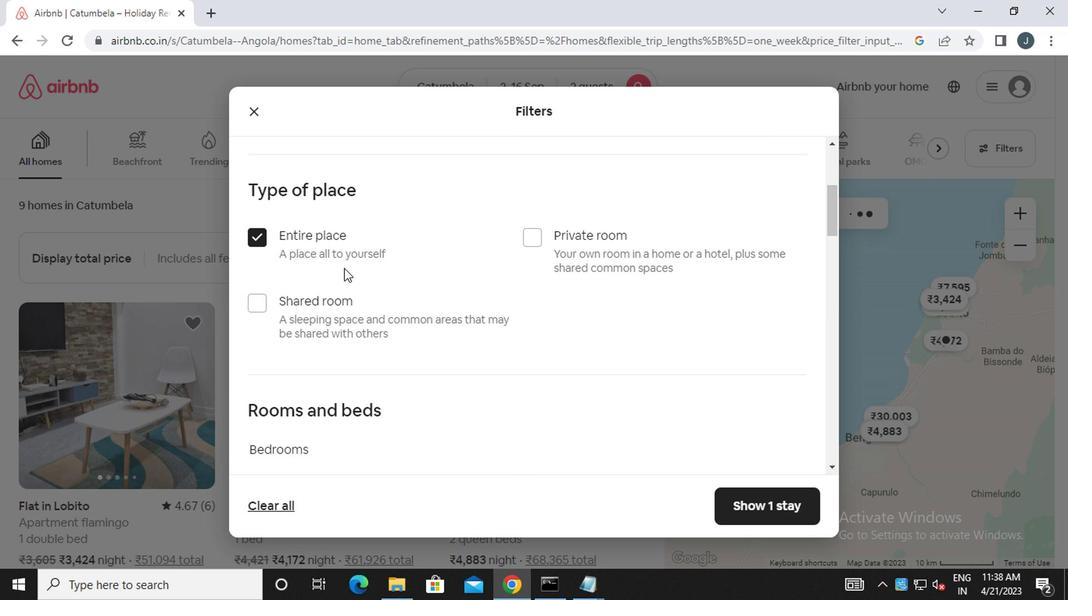 
Action: Mouse scrolled (340, 274) with delta (0, 0)
Screenshot: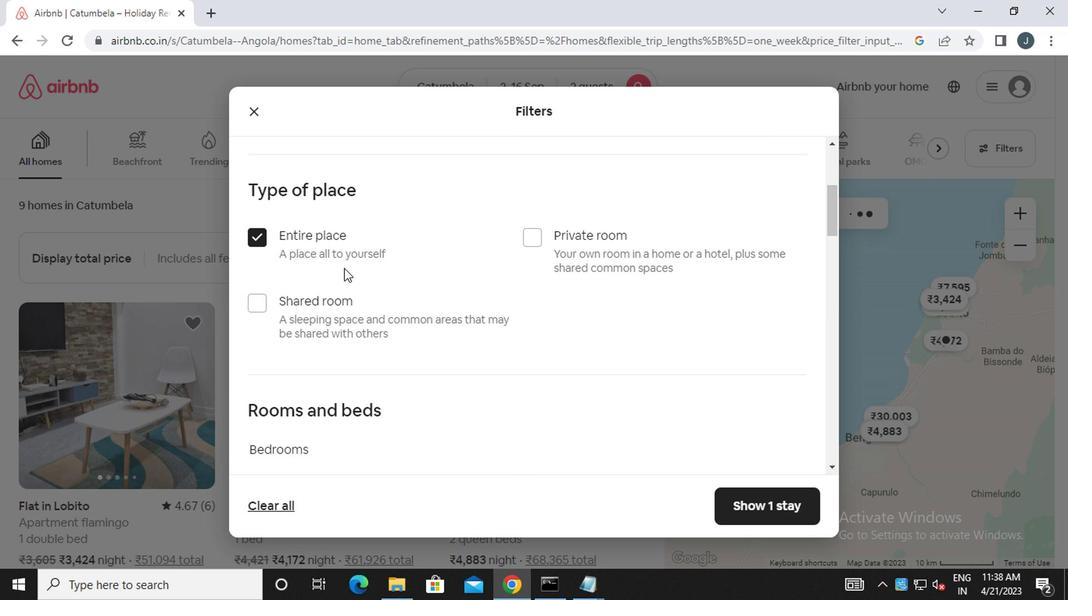 
Action: Mouse moved to (353, 265)
Screenshot: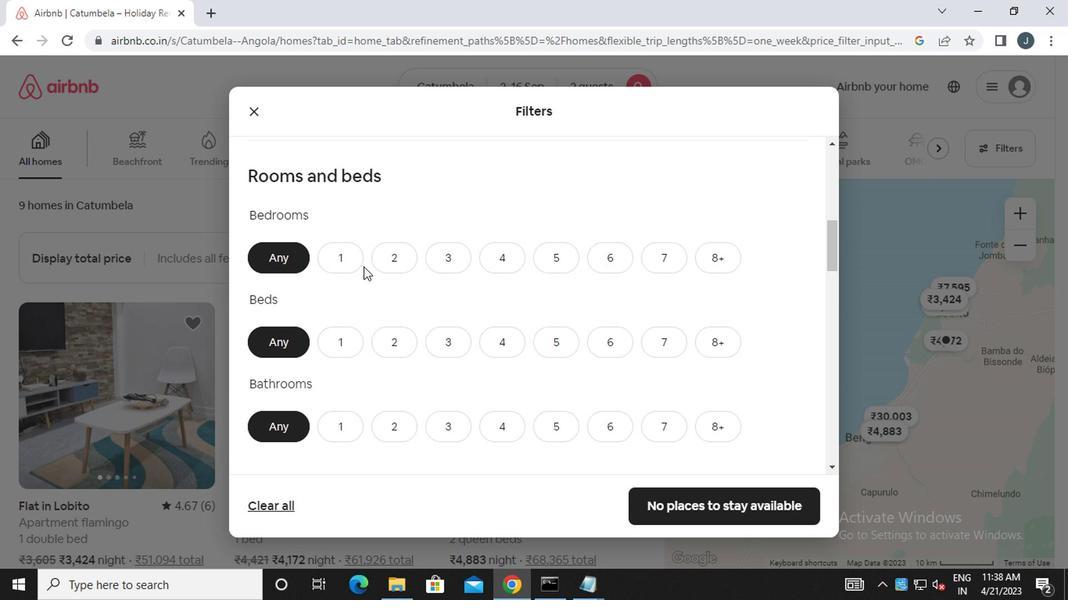 
Action: Mouse pressed left at (353, 265)
Screenshot: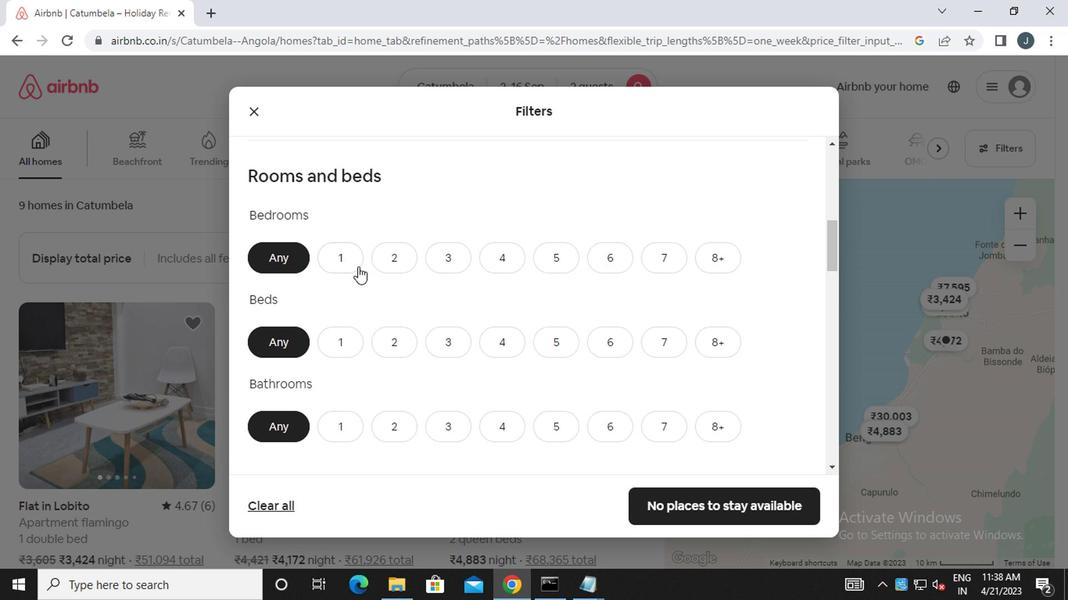 
Action: Mouse moved to (342, 344)
Screenshot: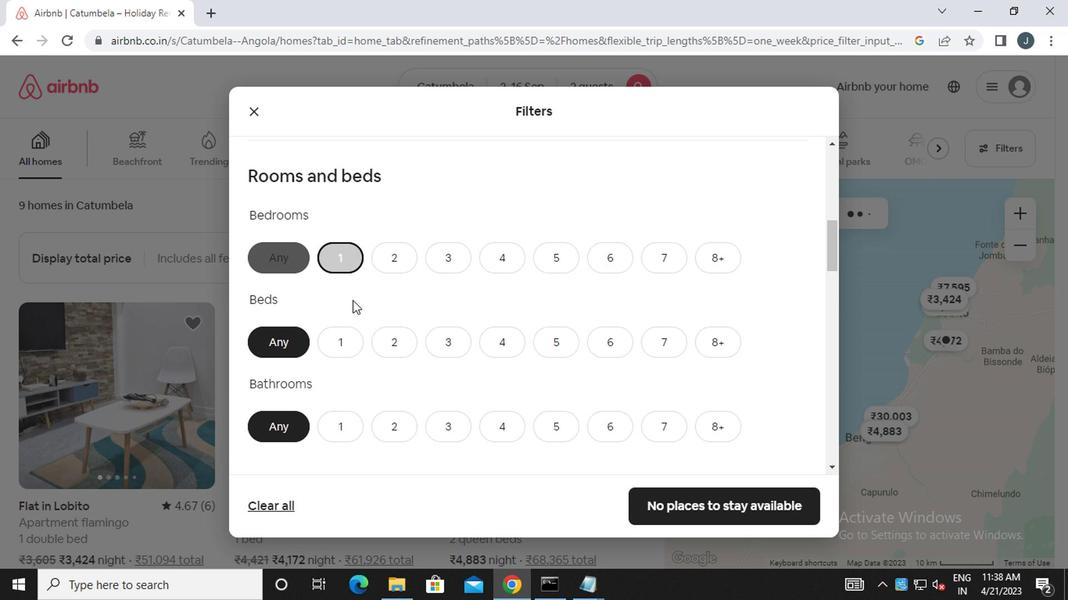 
Action: Mouse pressed left at (342, 344)
Screenshot: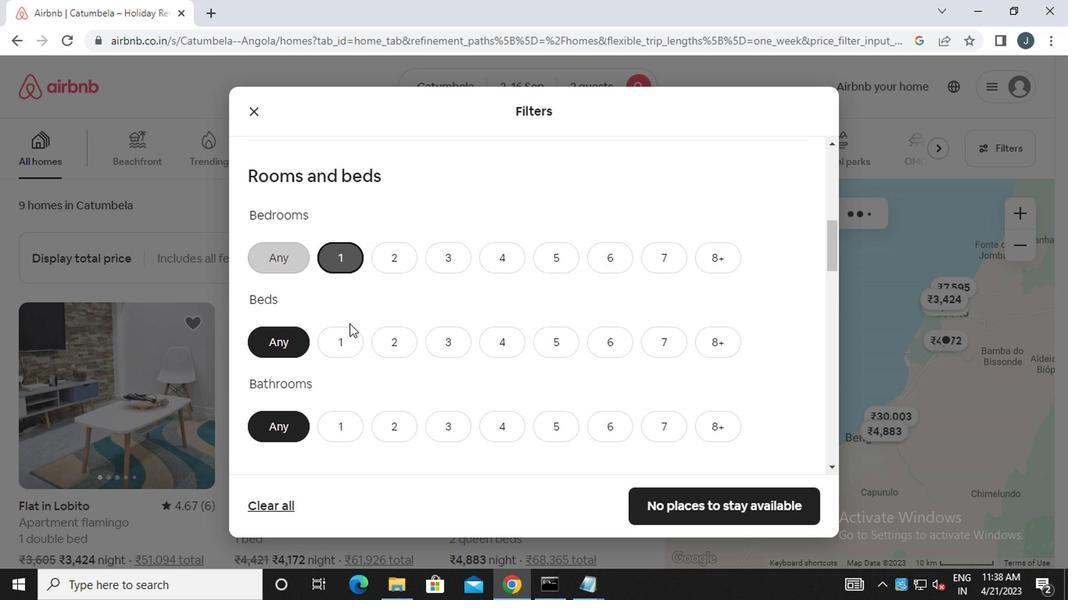 
Action: Mouse moved to (340, 427)
Screenshot: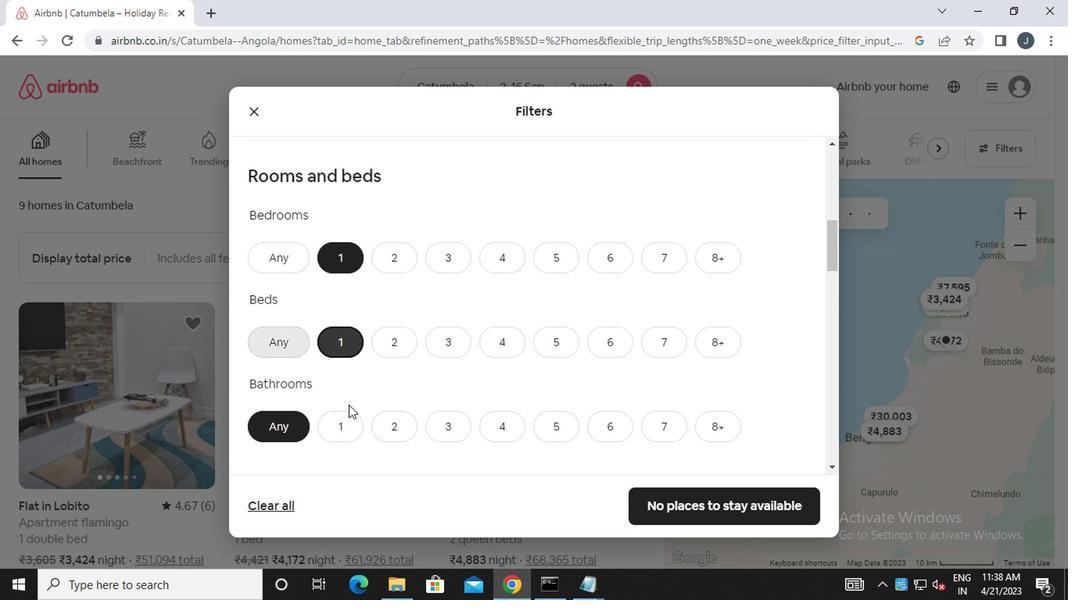 
Action: Mouse pressed left at (340, 427)
Screenshot: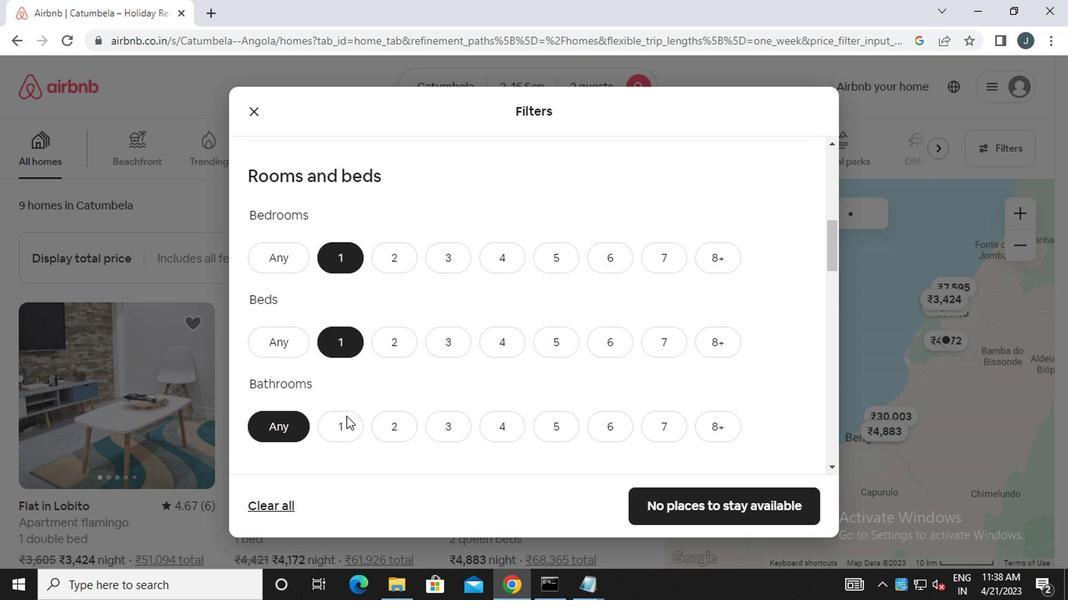
Action: Mouse moved to (356, 425)
Screenshot: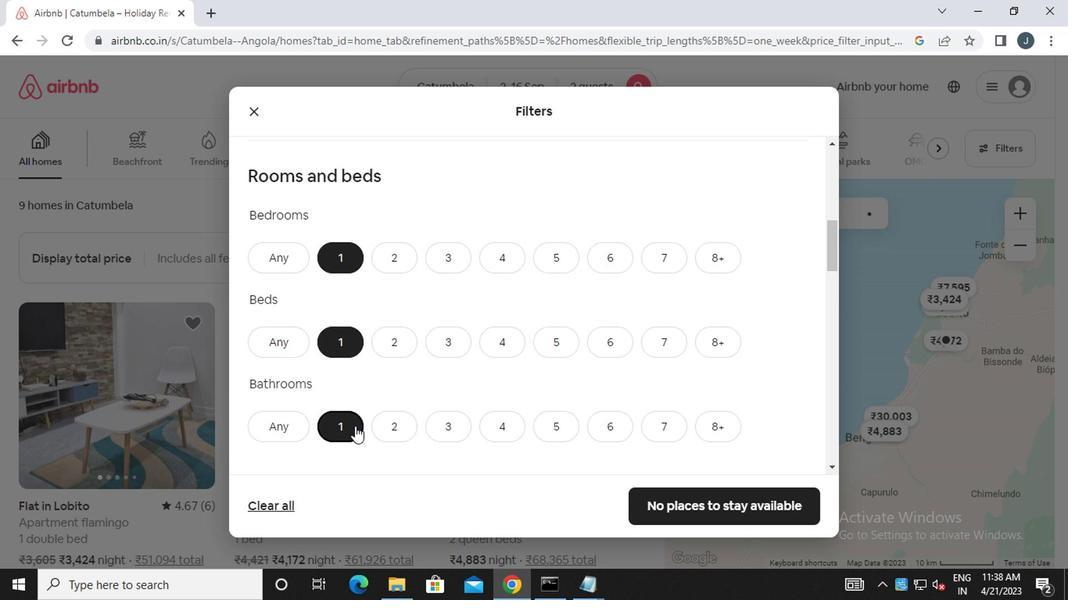 
Action: Mouse scrolled (356, 423) with delta (0, -1)
Screenshot: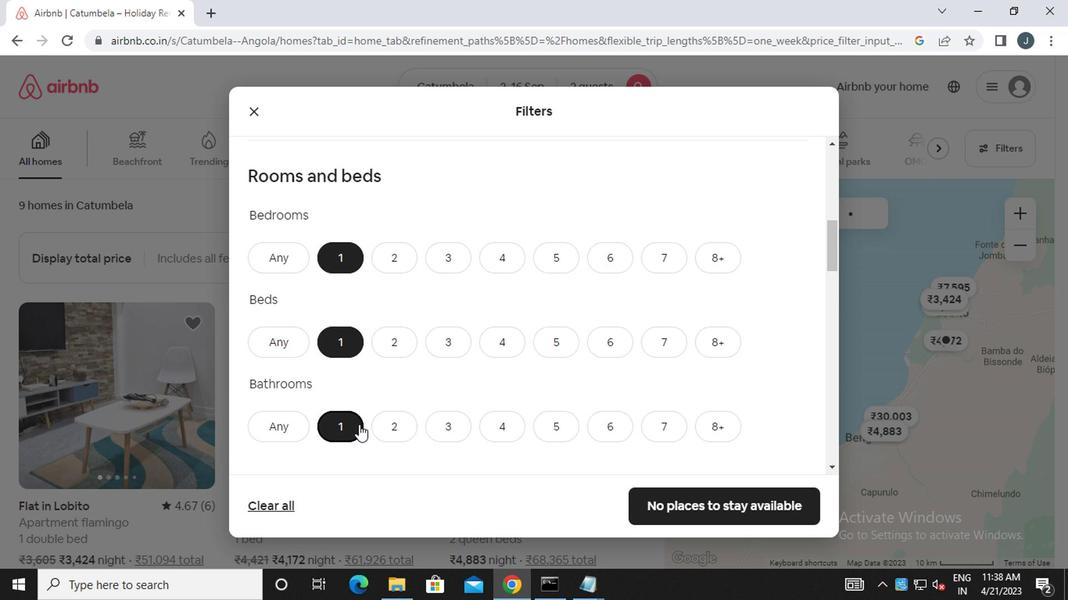 
Action: Mouse scrolled (356, 423) with delta (0, -1)
Screenshot: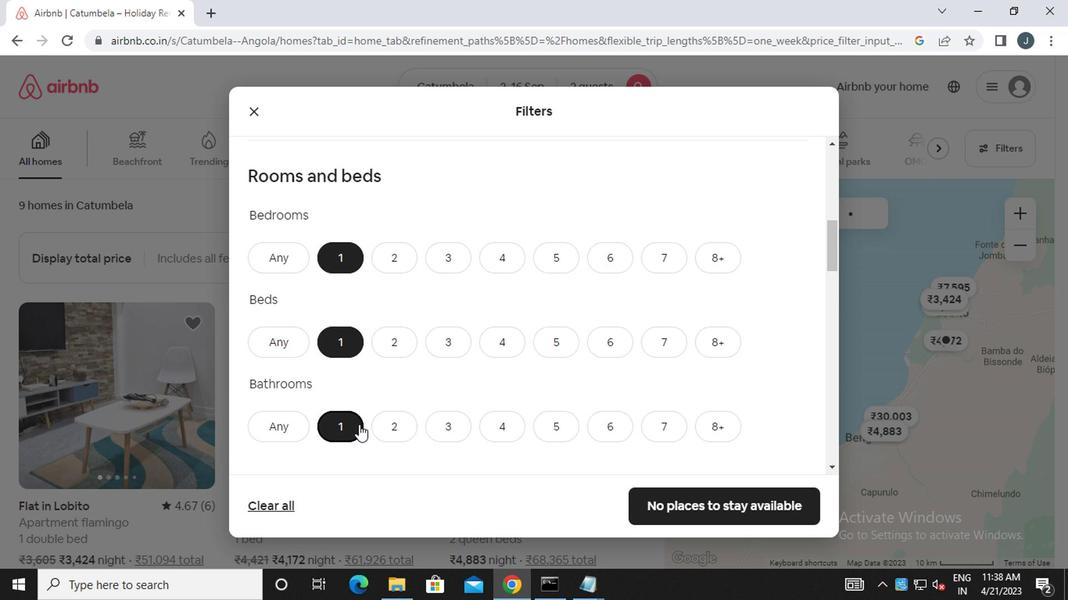 
Action: Mouse moved to (356, 425)
Screenshot: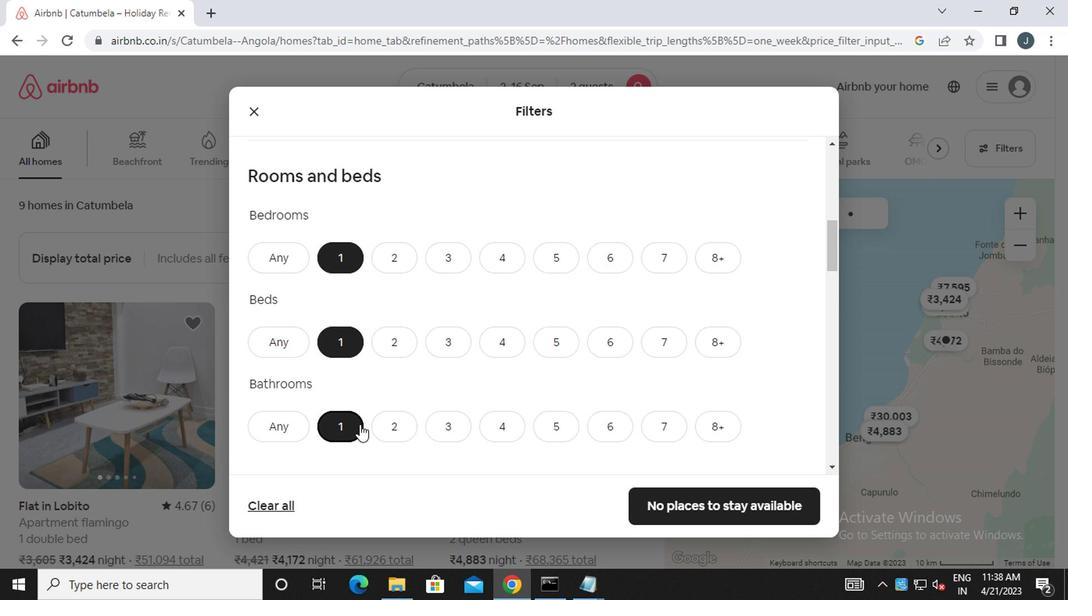 
Action: Mouse scrolled (356, 423) with delta (0, -1)
Screenshot: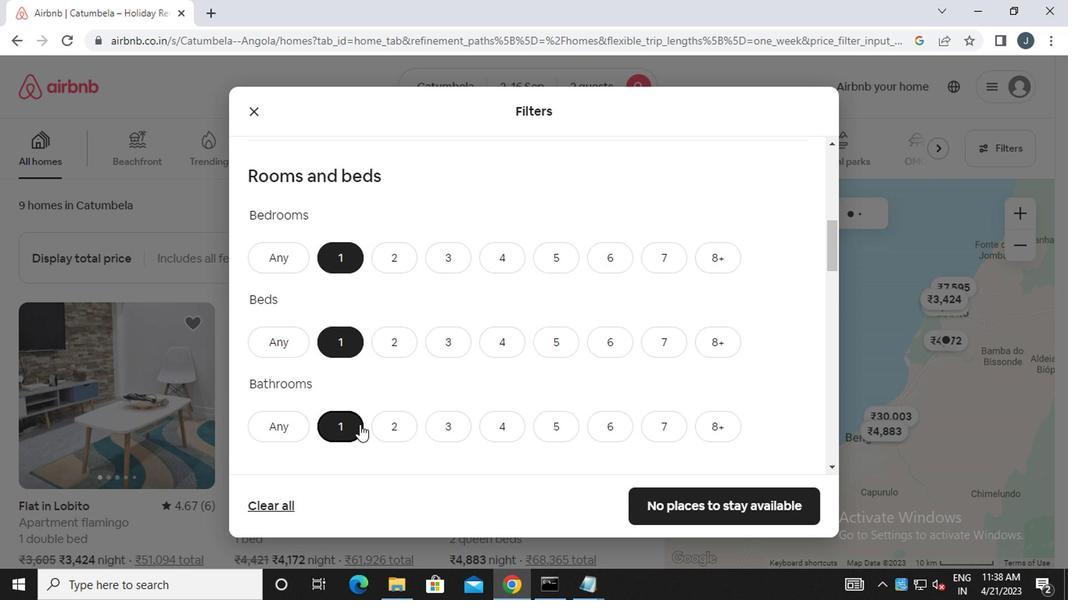 
Action: Mouse scrolled (356, 423) with delta (0, -1)
Screenshot: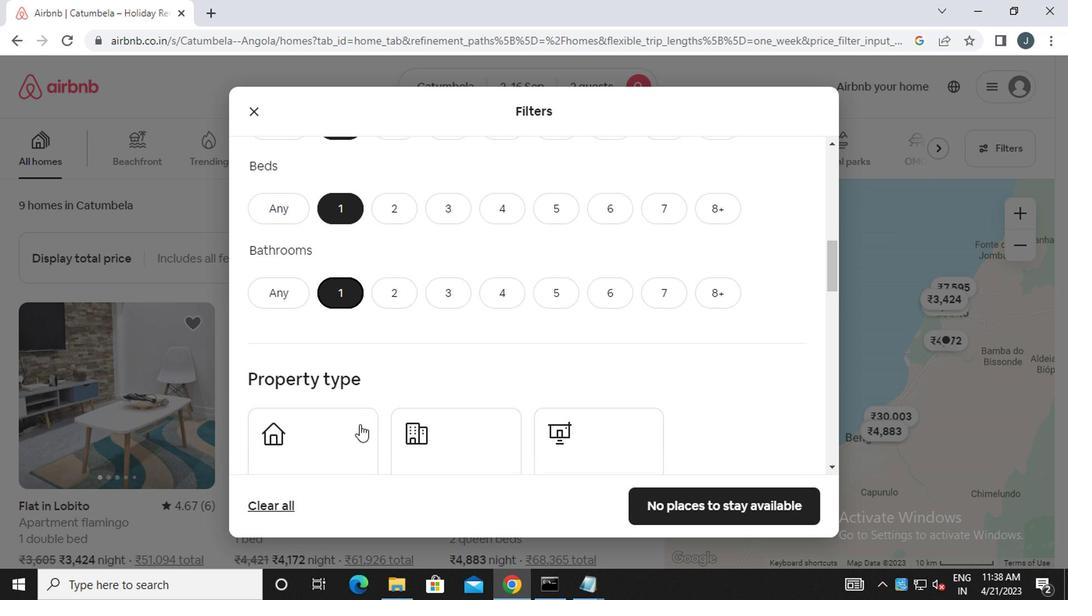 
Action: Mouse moved to (349, 304)
Screenshot: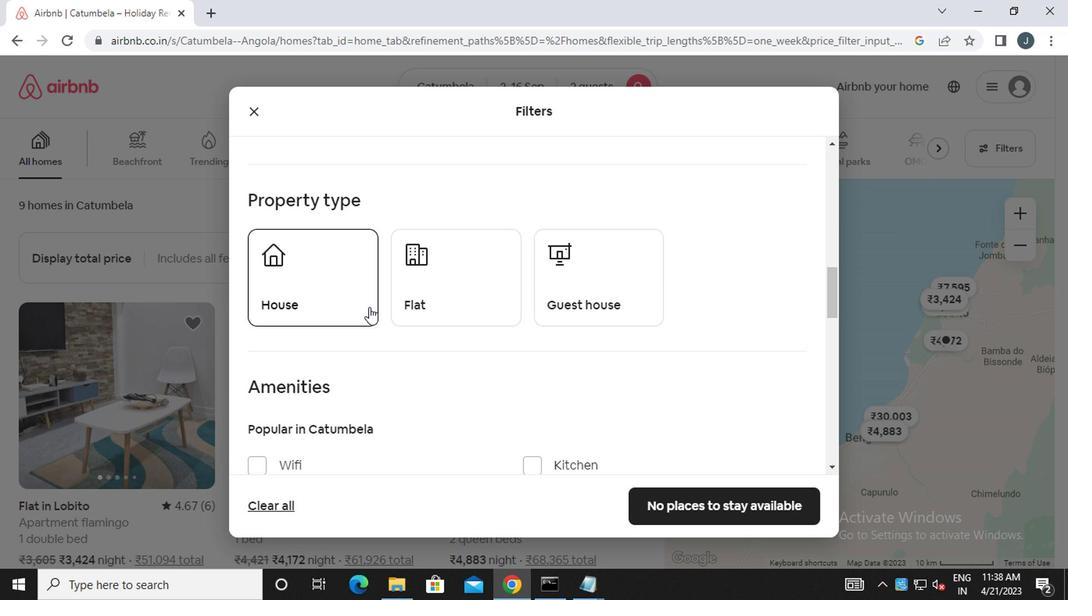 
Action: Mouse pressed left at (349, 304)
Screenshot: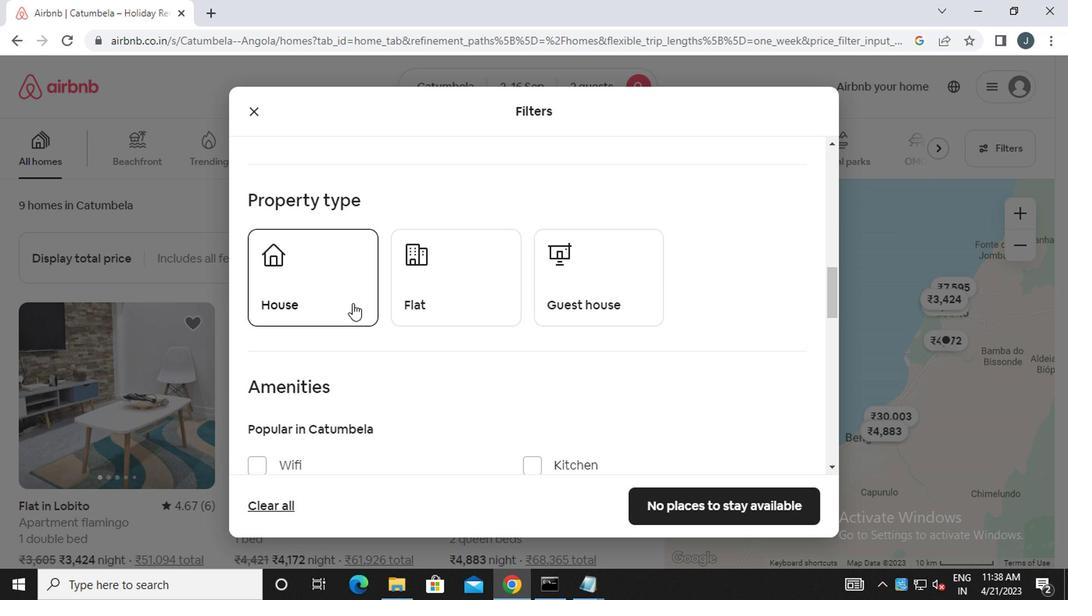
Action: Mouse moved to (450, 304)
Screenshot: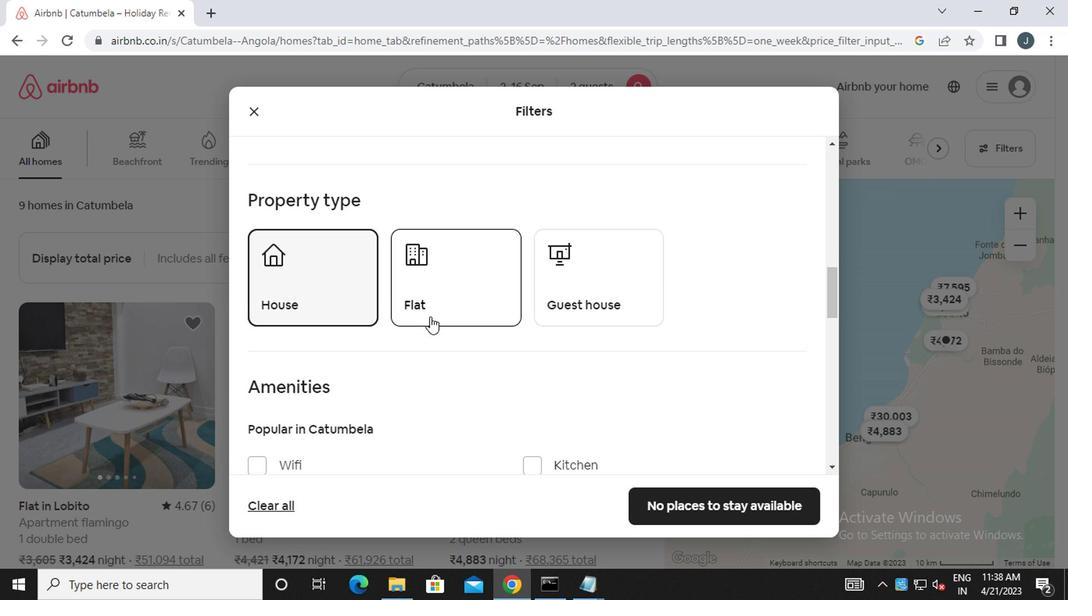 
Action: Mouse pressed left at (450, 304)
Screenshot: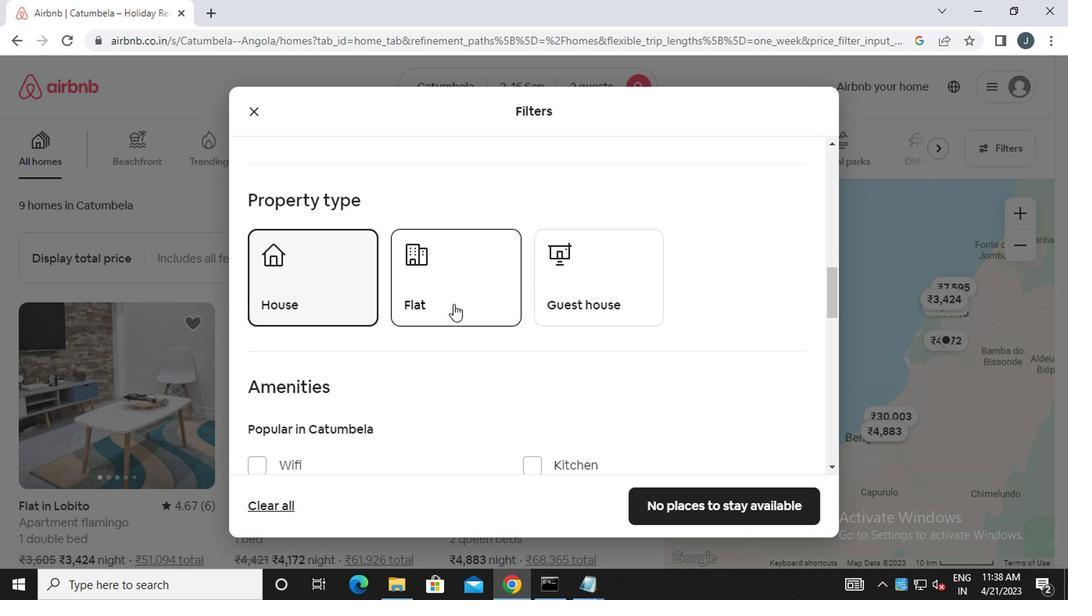 
Action: Mouse moved to (623, 344)
Screenshot: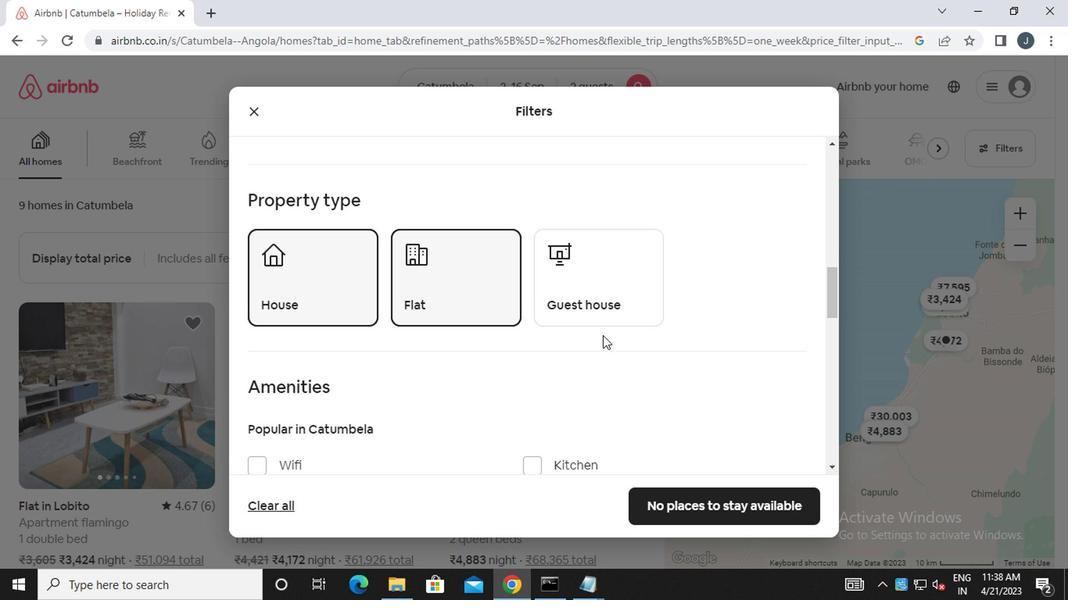
Action: Mouse scrolled (623, 343) with delta (0, -1)
Screenshot: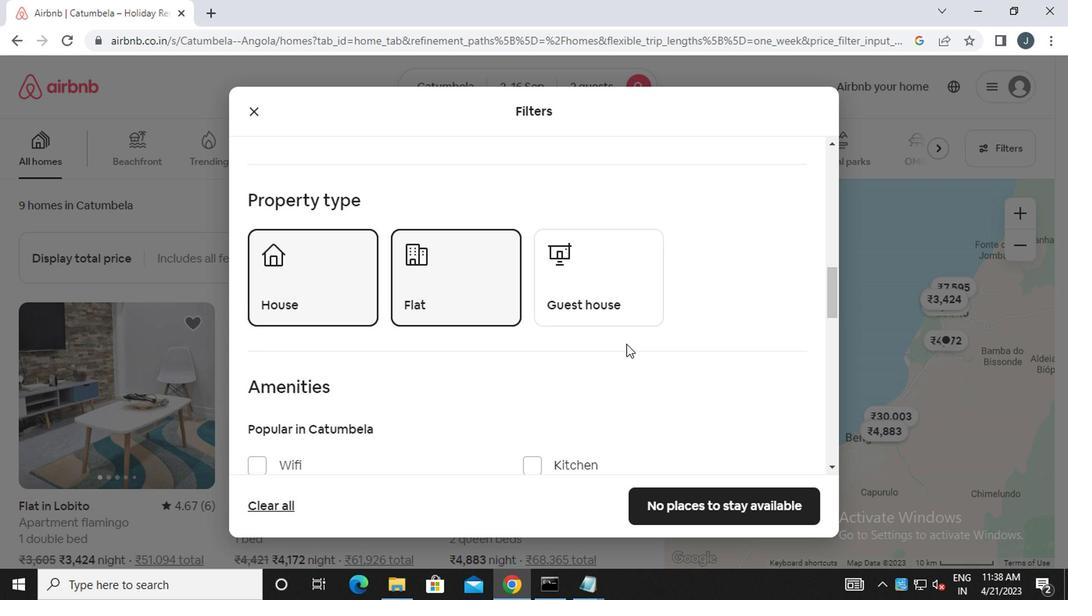 
Action: Mouse scrolled (623, 343) with delta (0, -1)
Screenshot: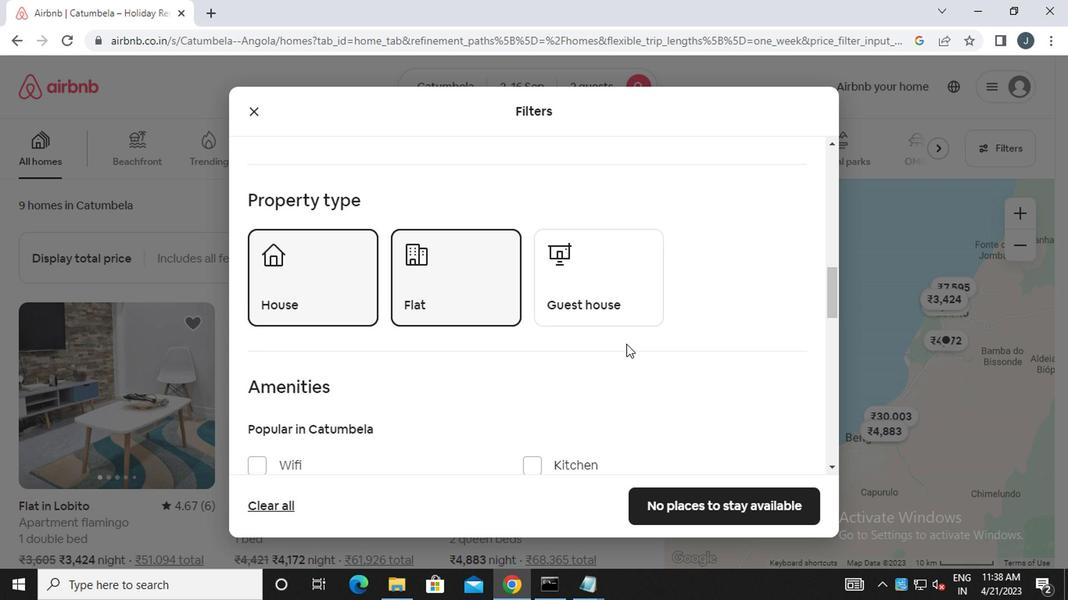 
Action: Mouse moved to (297, 417)
Screenshot: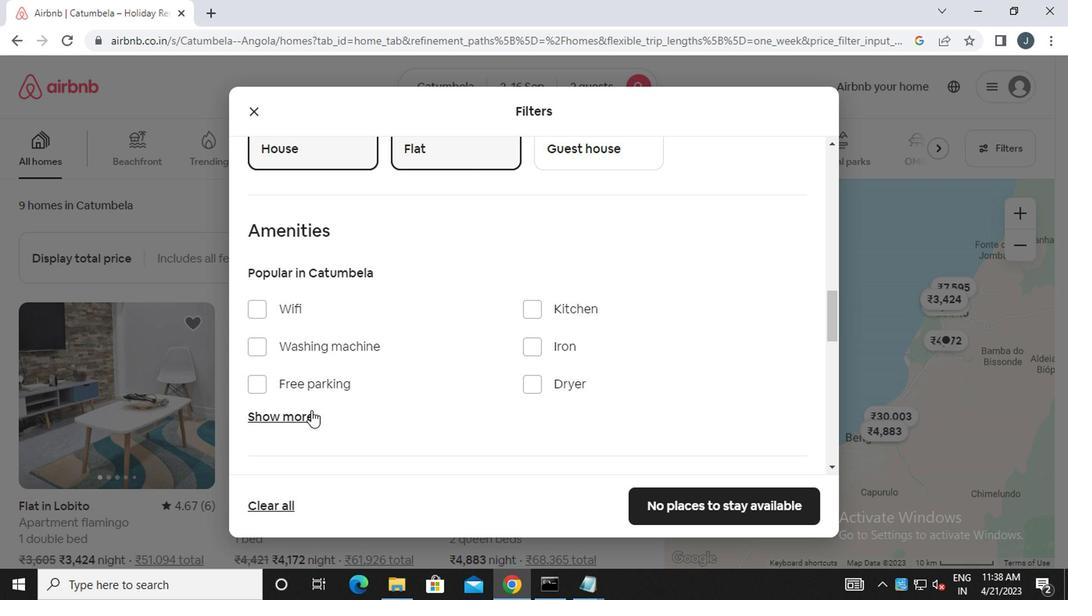 
Action: Mouse pressed left at (297, 417)
Screenshot: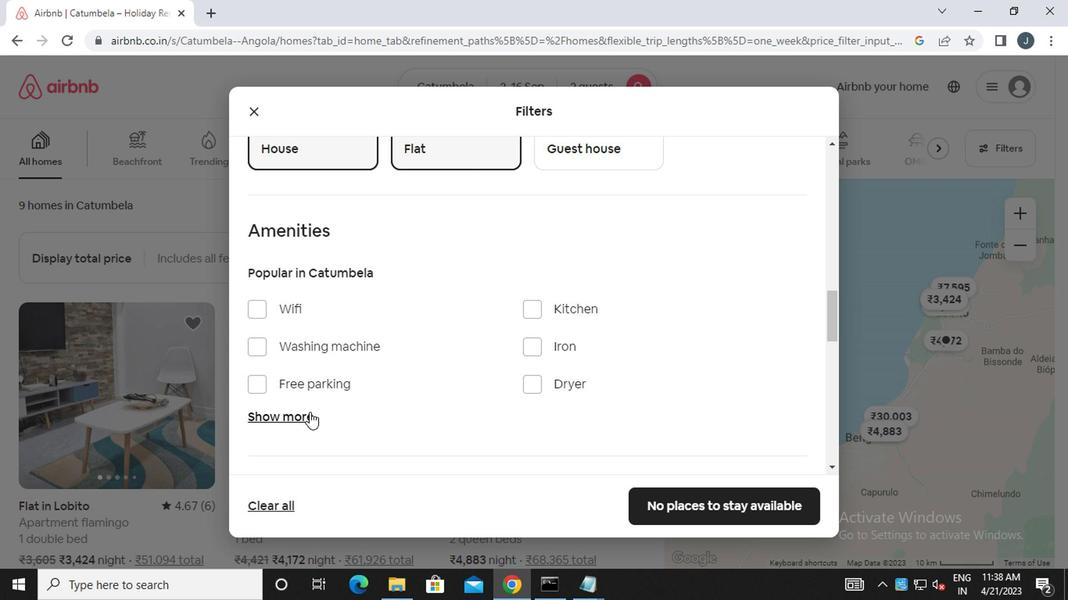 
Action: Mouse moved to (342, 400)
Screenshot: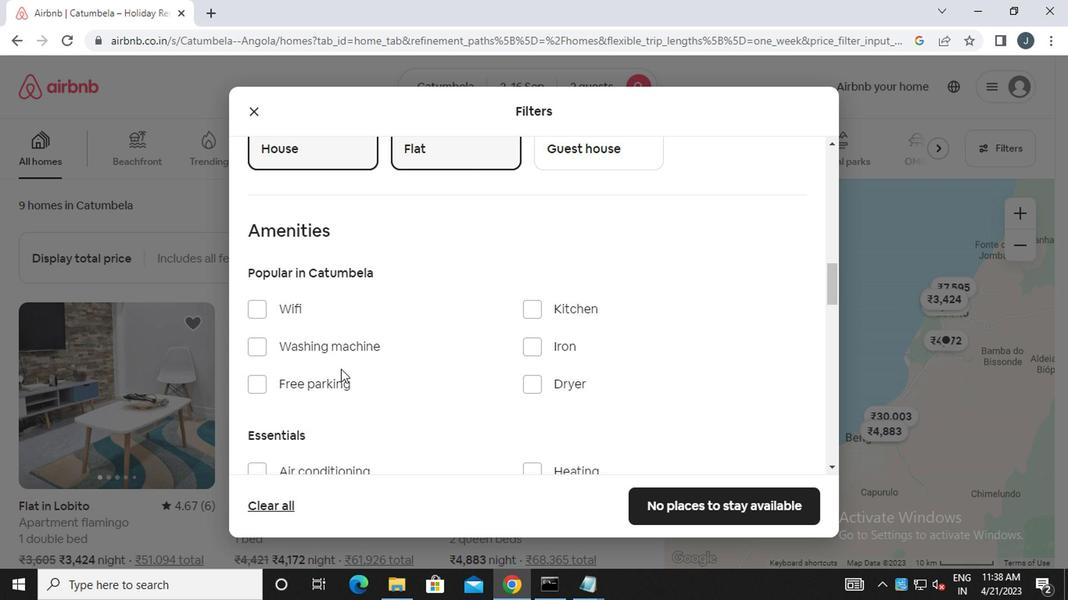 
Action: Mouse scrolled (342, 400) with delta (0, 0)
Screenshot: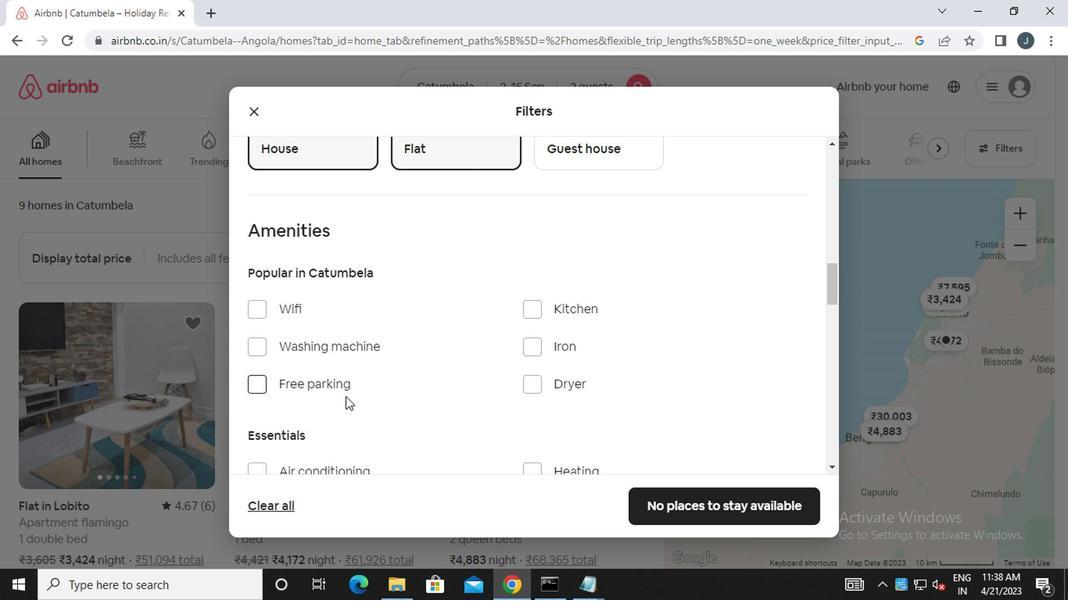 
Action: Mouse moved to (338, 400)
Screenshot: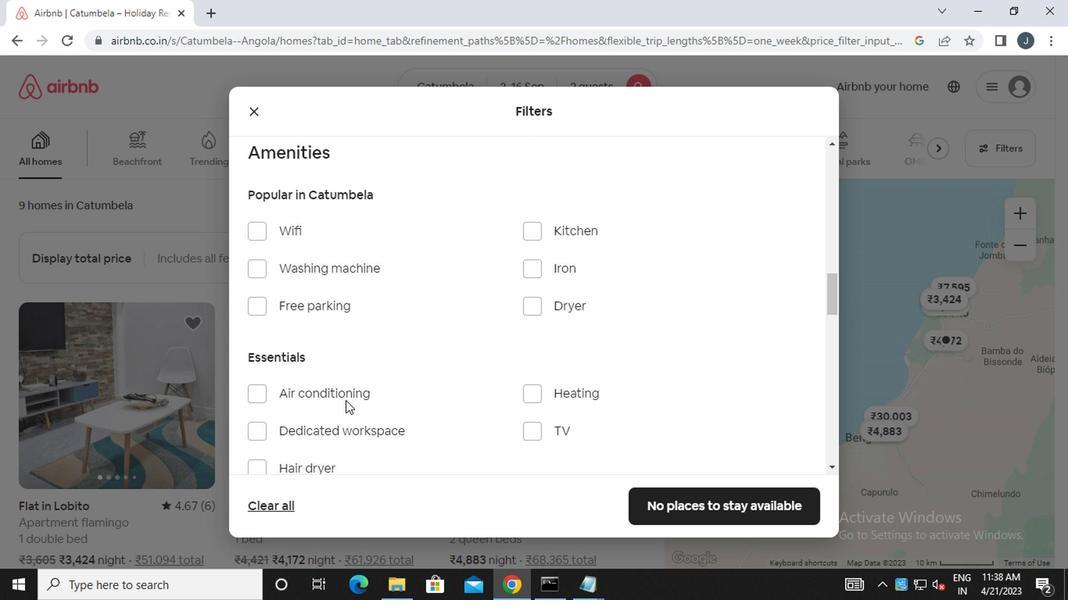 
Action: Mouse pressed left at (338, 400)
Screenshot: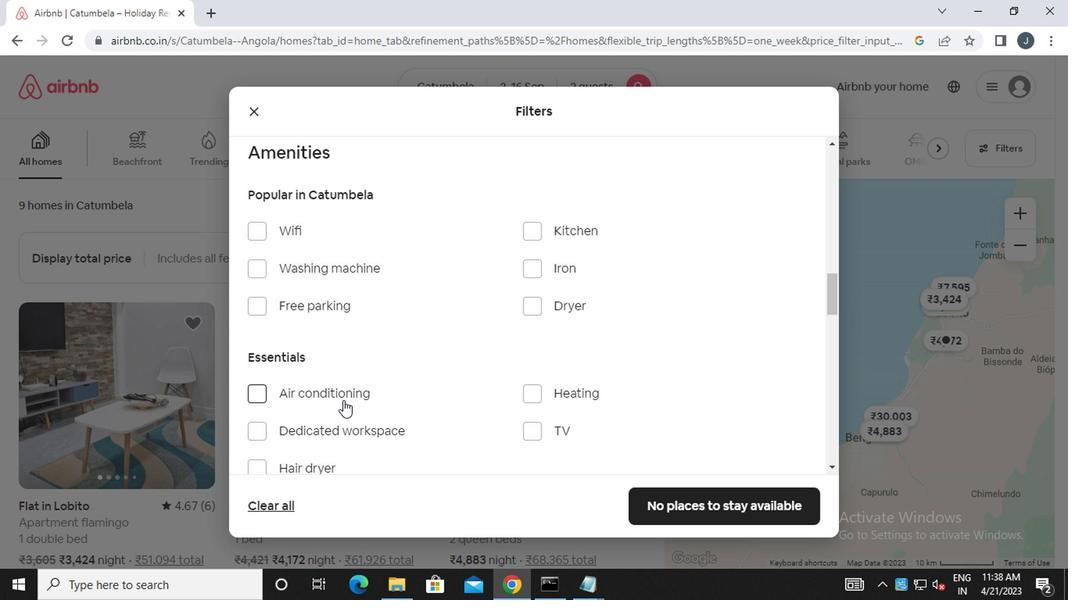 
Action: Mouse moved to (339, 400)
Screenshot: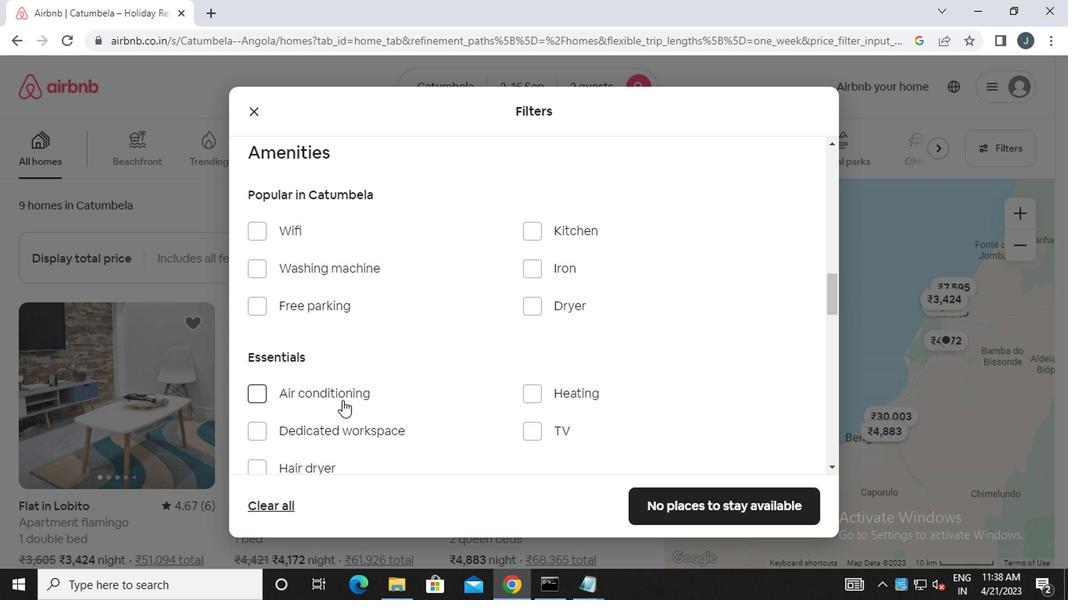 
Action: Mouse scrolled (339, 400) with delta (0, 0)
Screenshot: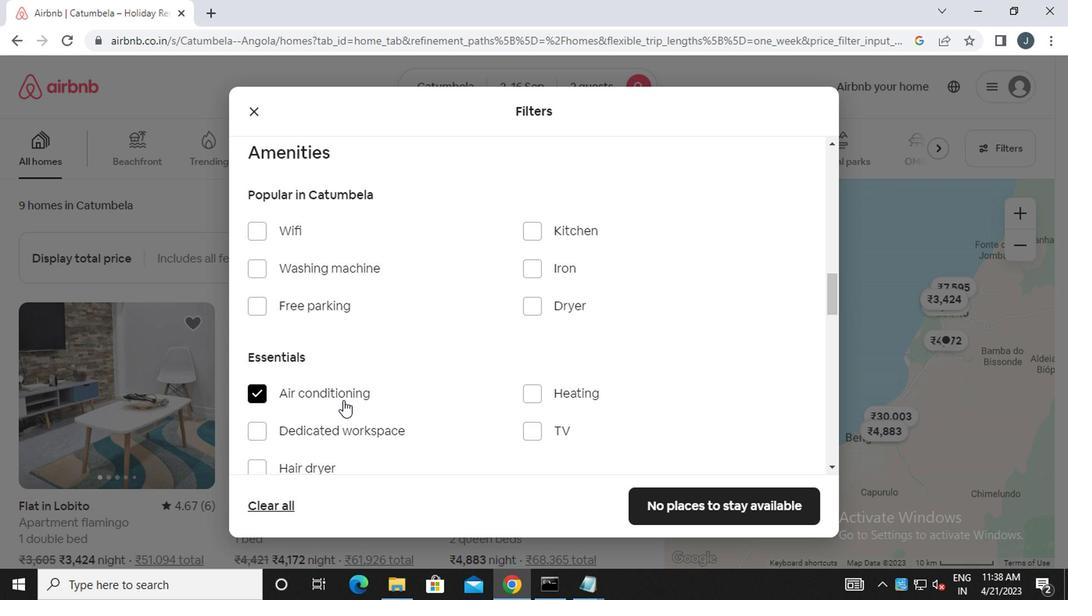 
Action: Mouse scrolled (339, 400) with delta (0, 0)
Screenshot: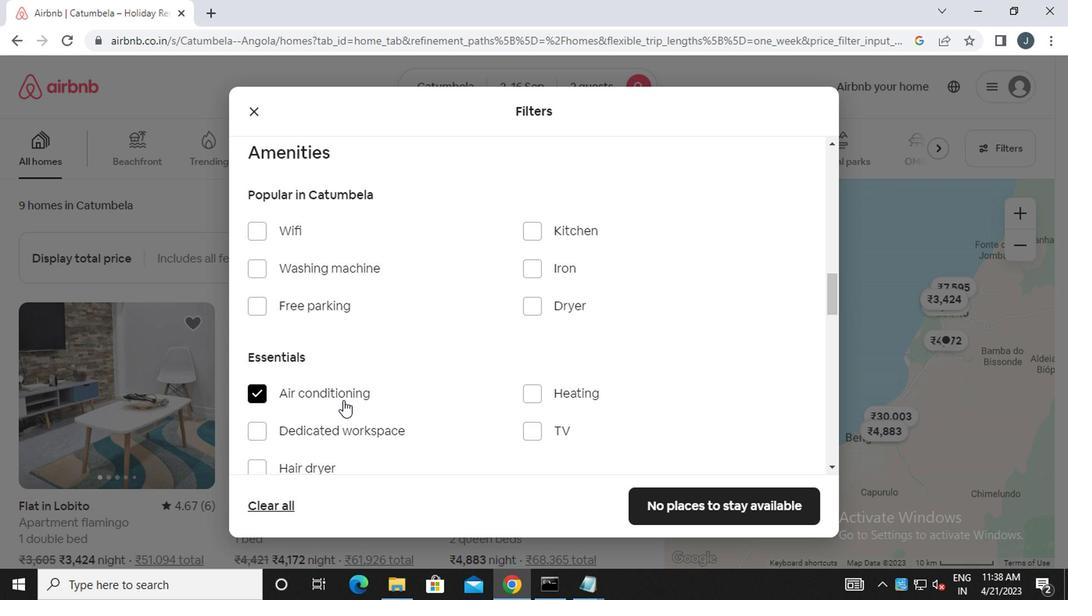 
Action: Mouse moved to (339, 400)
Screenshot: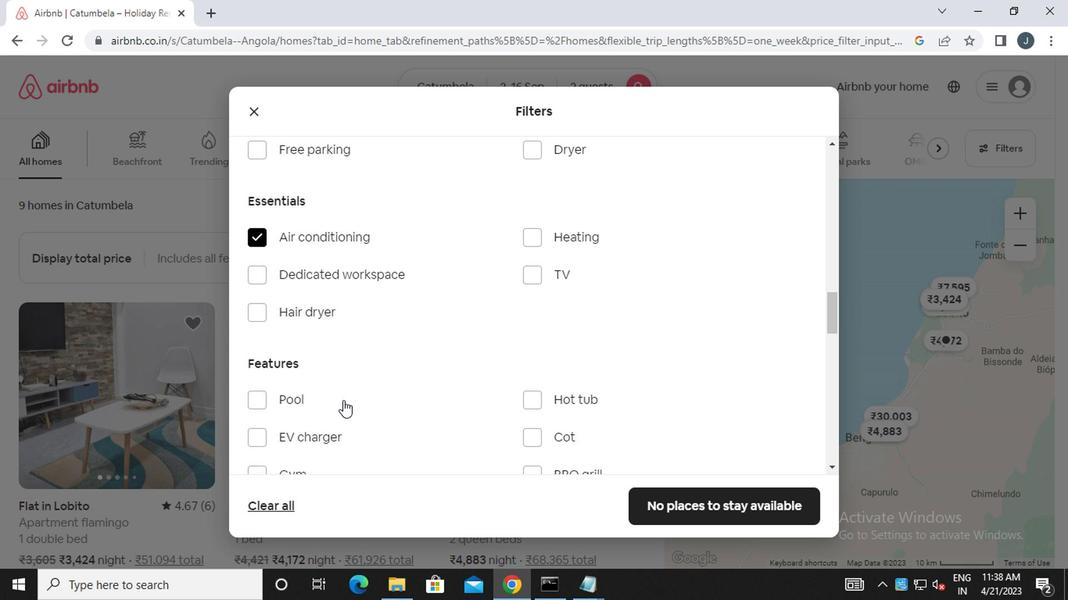 
Action: Mouse scrolled (339, 400) with delta (0, 0)
Screenshot: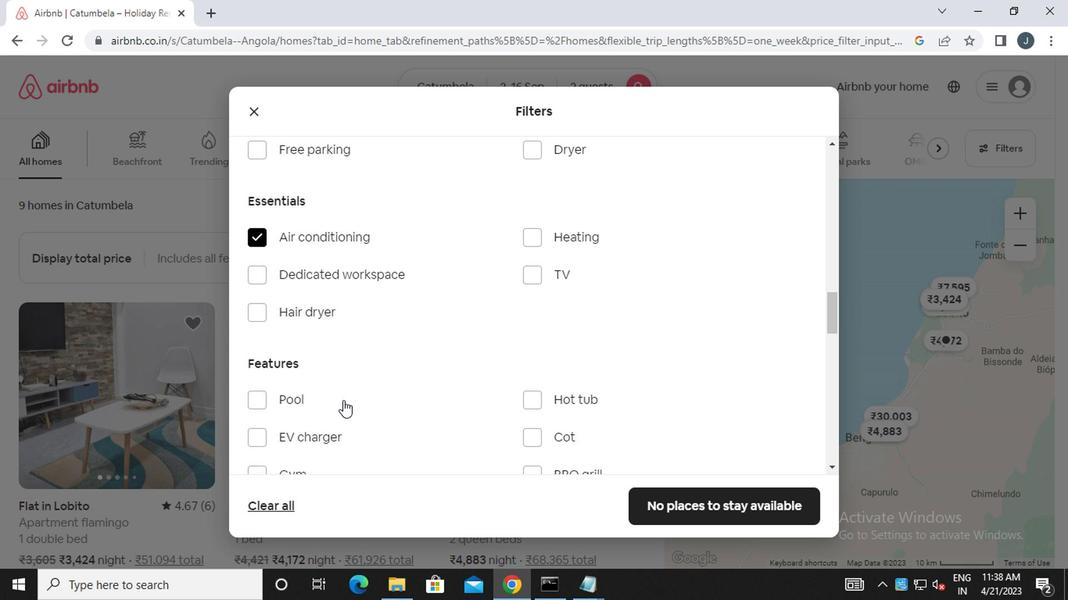 
Action: Mouse scrolled (339, 400) with delta (0, 0)
Screenshot: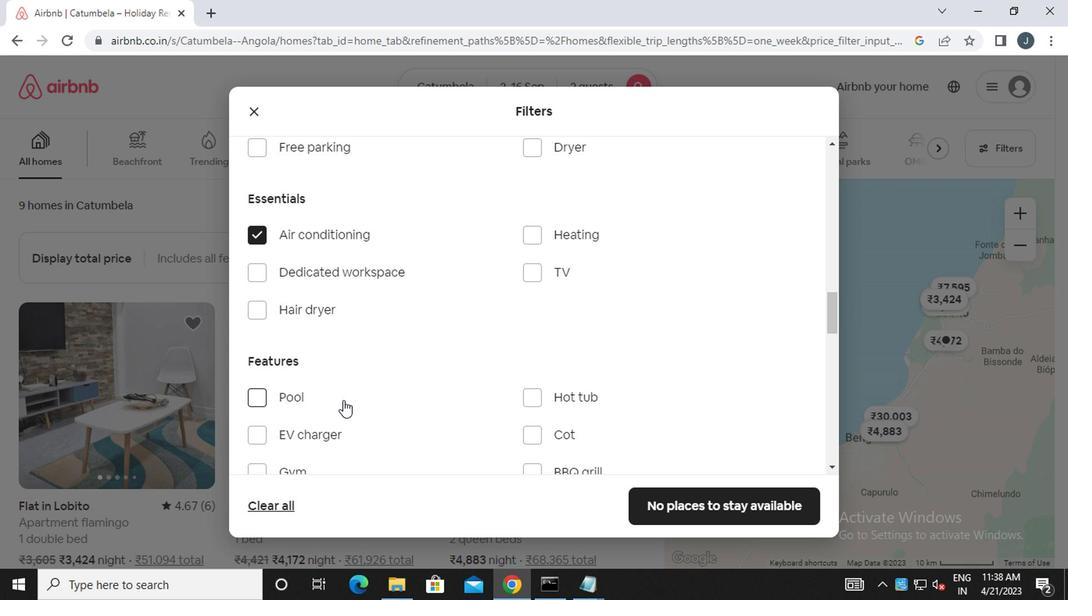 
Action: Mouse moved to (587, 319)
Screenshot: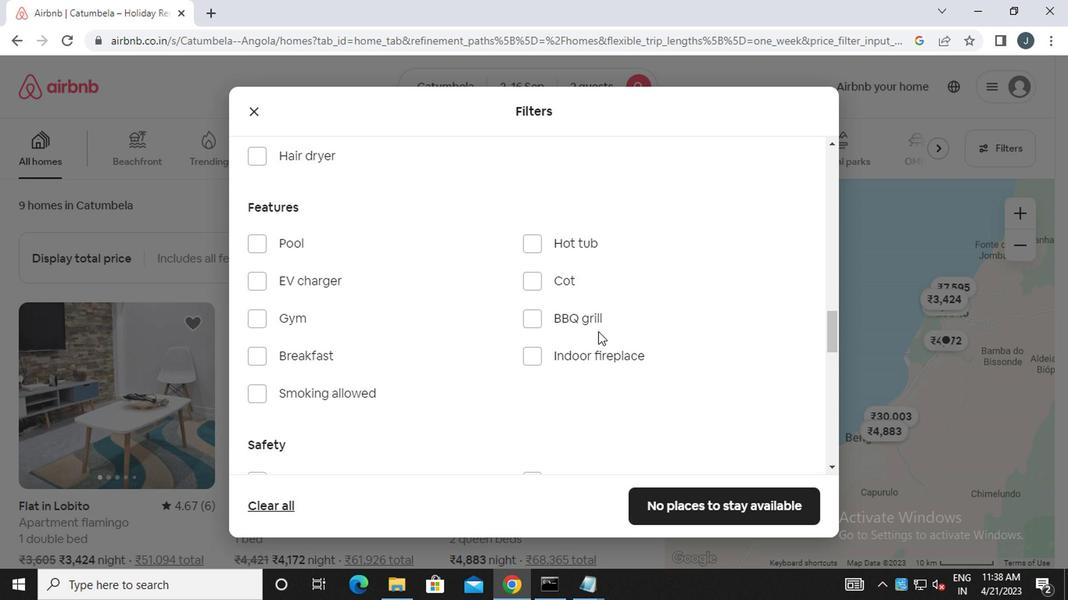 
Action: Mouse pressed left at (587, 319)
Screenshot: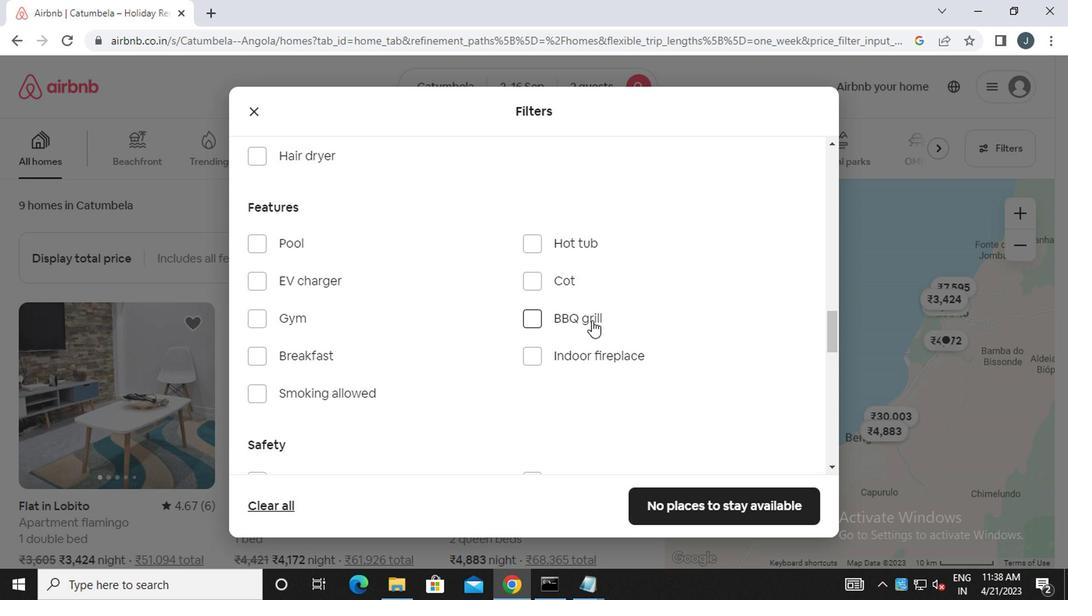
Action: Mouse moved to (367, 395)
Screenshot: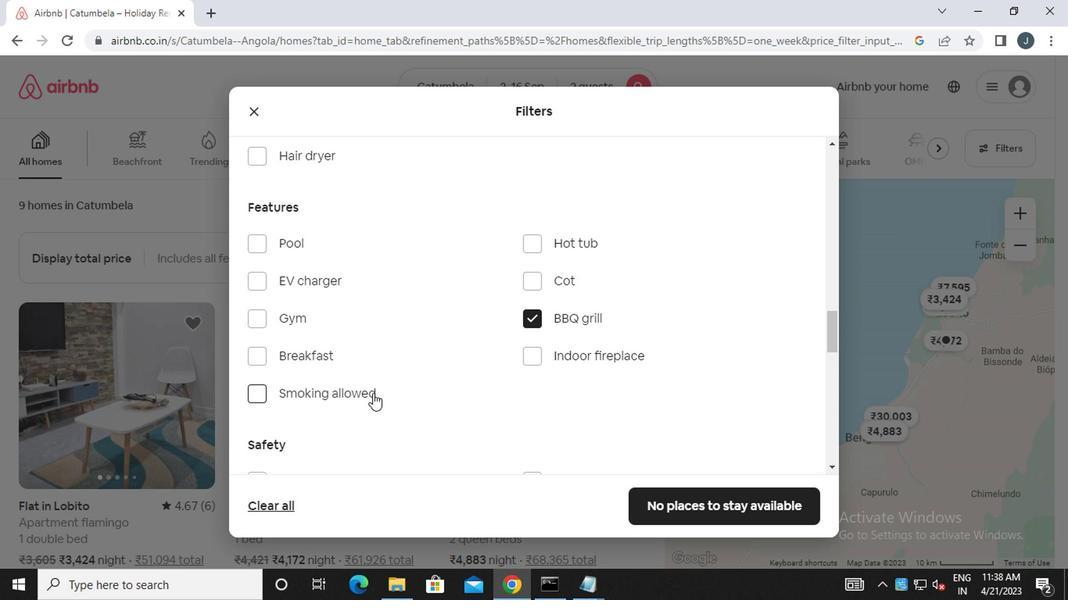 
Action: Mouse pressed left at (367, 395)
Screenshot: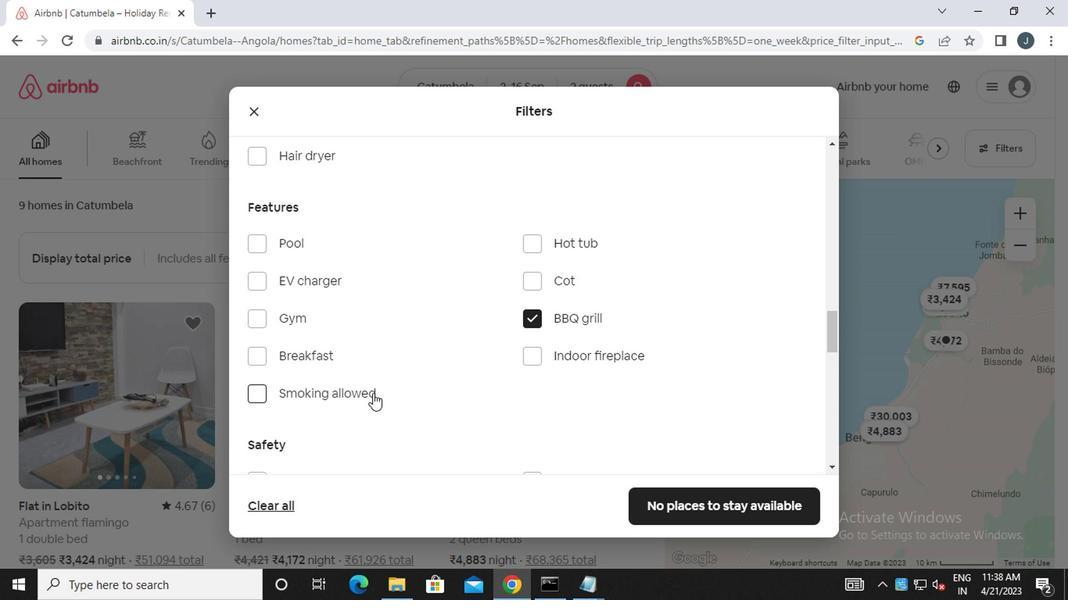 
Action: Mouse moved to (366, 390)
Screenshot: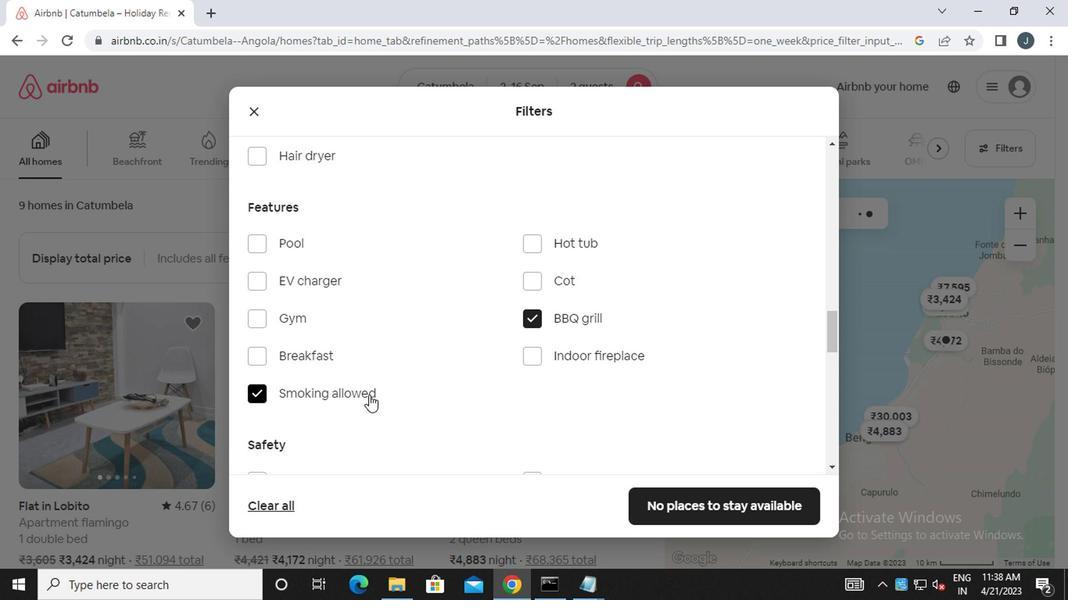 
Action: Mouse scrolled (366, 390) with delta (0, 0)
Screenshot: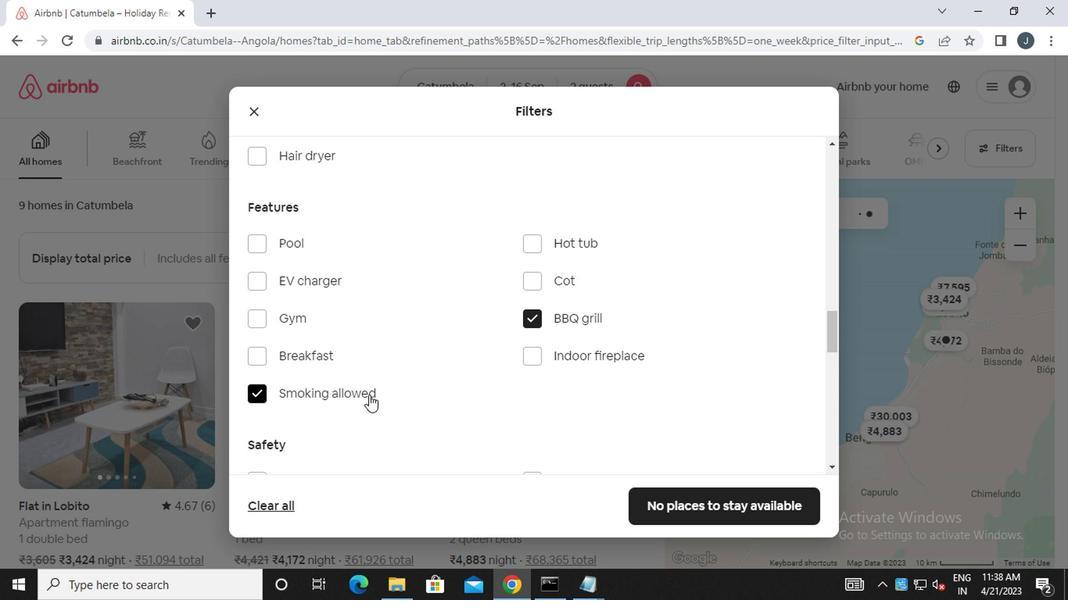 
Action: Mouse scrolled (366, 390) with delta (0, 0)
Screenshot: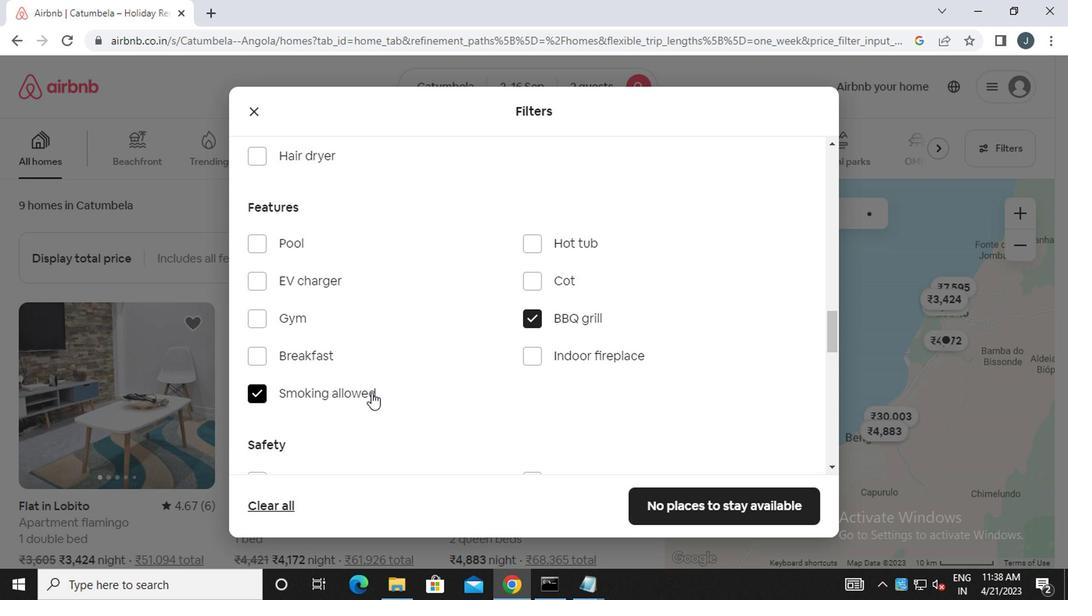 
Action: Mouse scrolled (366, 388) with delta (0, -1)
Screenshot: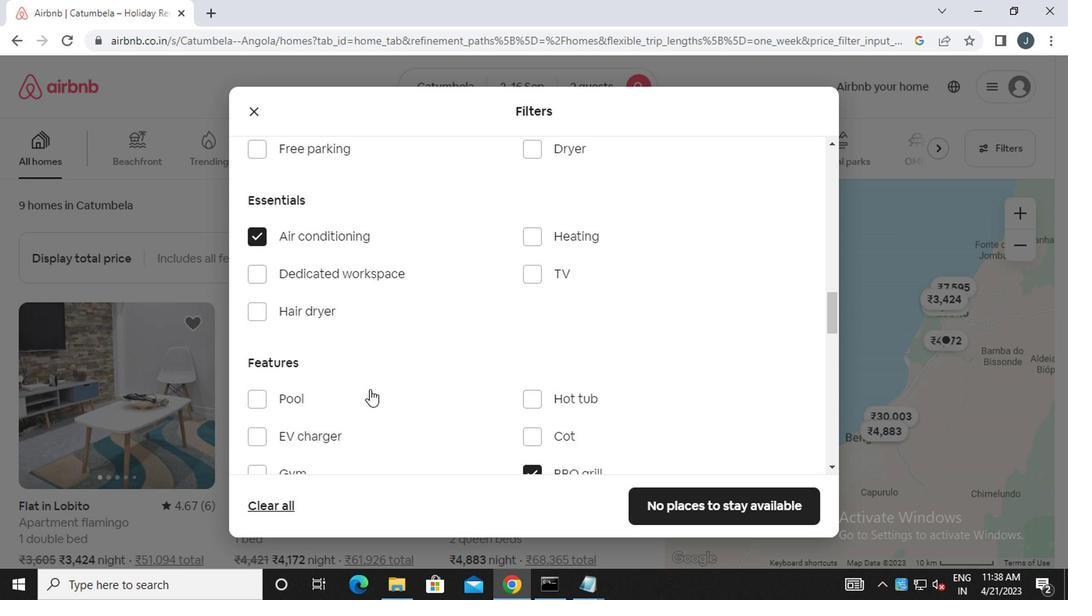 
Action: Mouse scrolled (366, 388) with delta (0, -1)
Screenshot: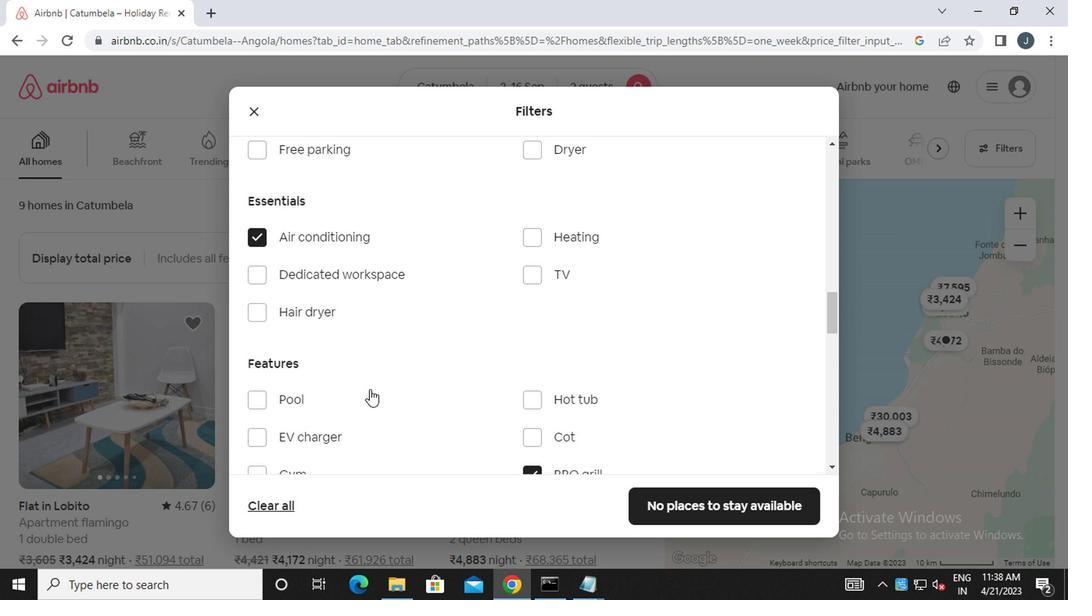 
Action: Mouse scrolled (366, 388) with delta (0, -1)
Screenshot: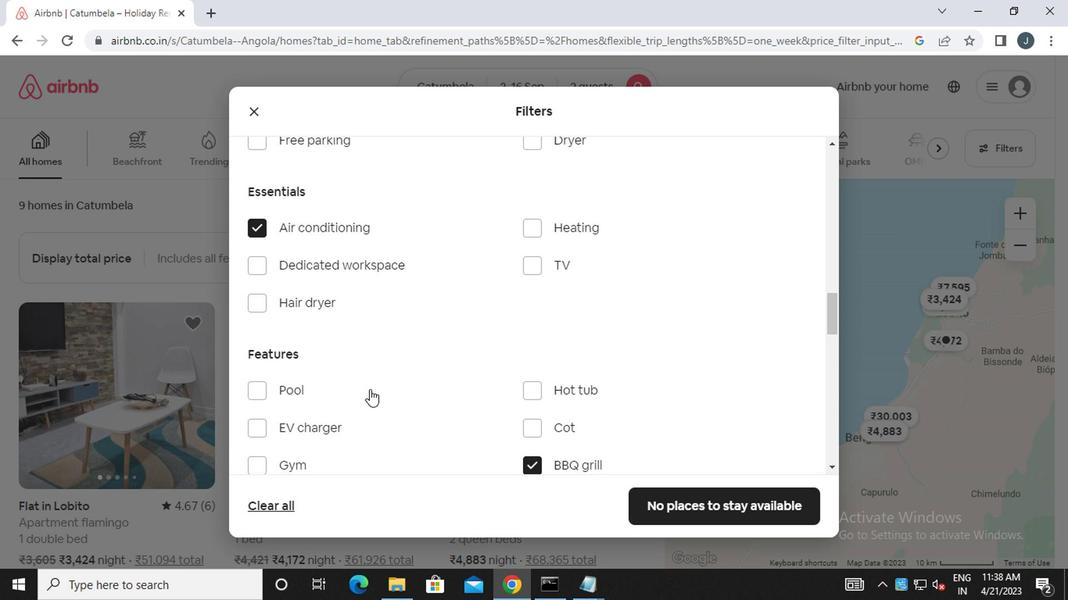 
Action: Mouse moved to (363, 390)
Screenshot: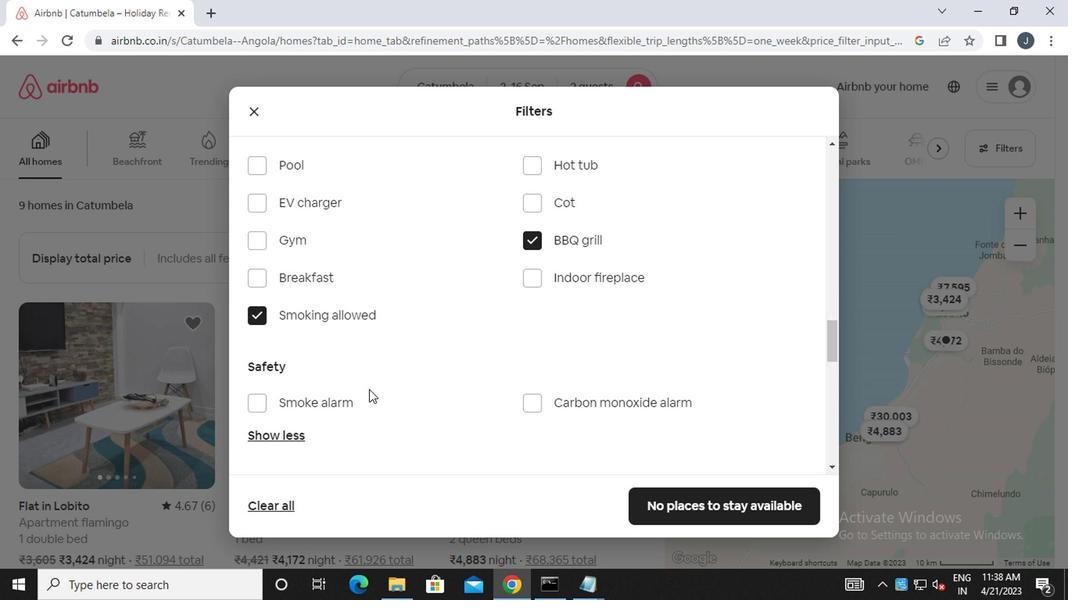 
Action: Mouse scrolled (363, 388) with delta (0, -1)
Screenshot: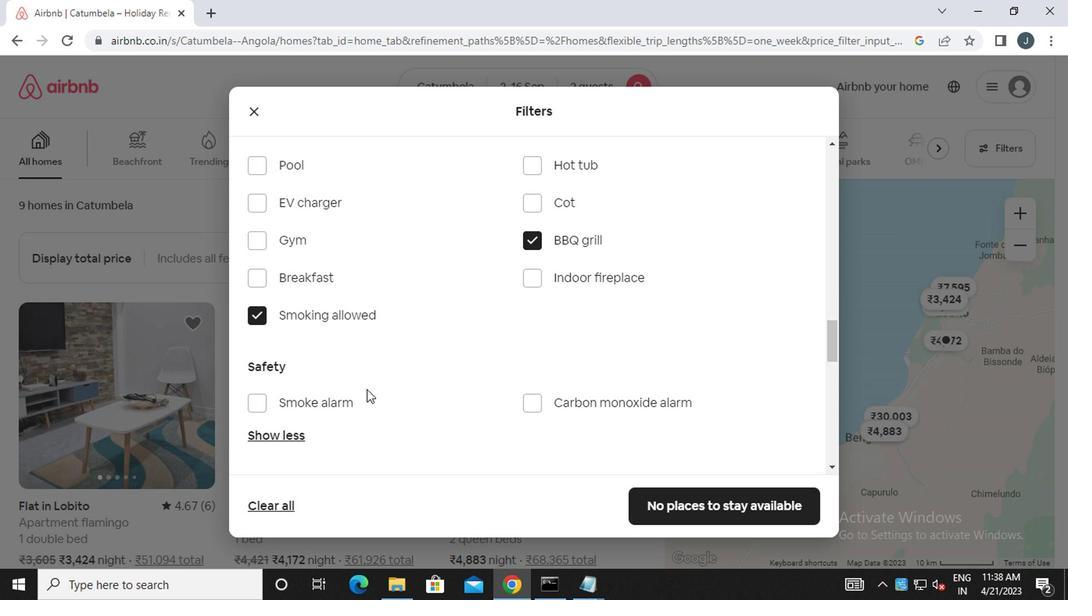 
Action: Mouse scrolled (363, 388) with delta (0, -1)
Screenshot: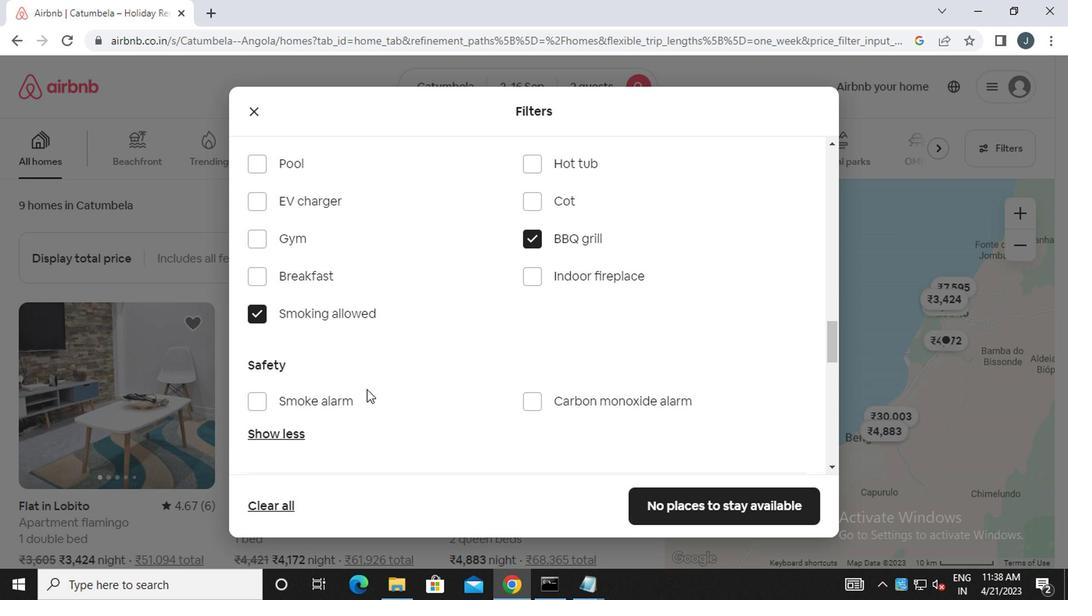 
Action: Mouse scrolled (363, 388) with delta (0, -1)
Screenshot: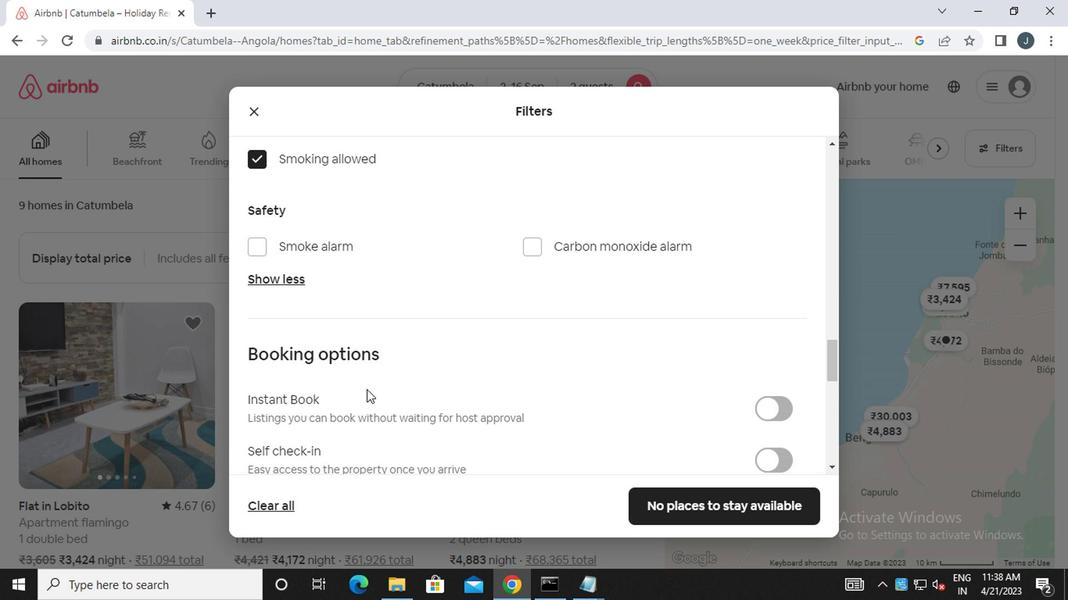 
Action: Mouse moved to (760, 380)
Screenshot: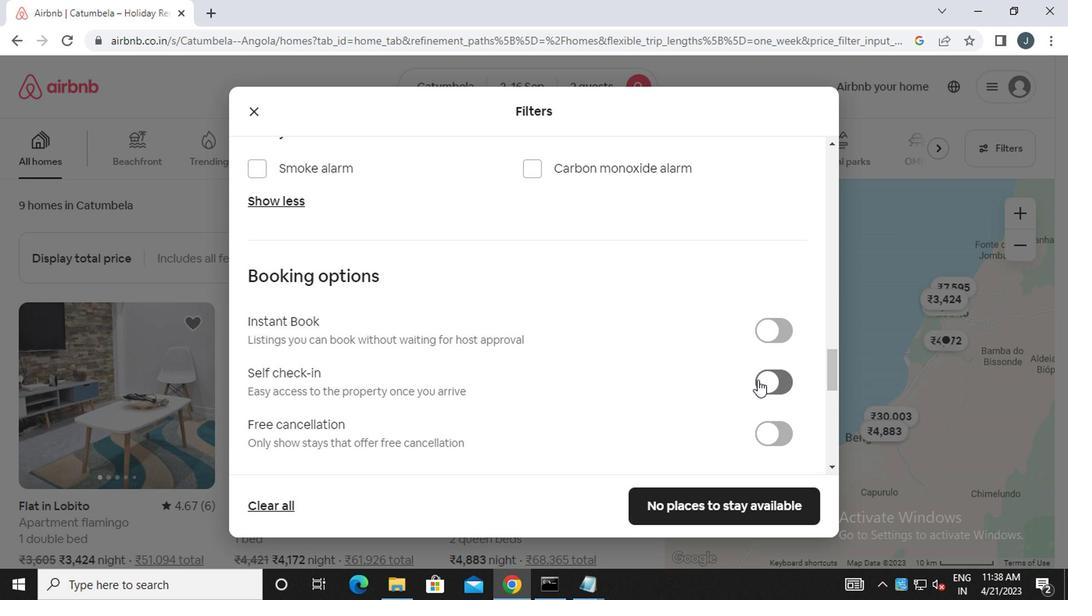 
Action: Mouse pressed left at (760, 380)
Screenshot: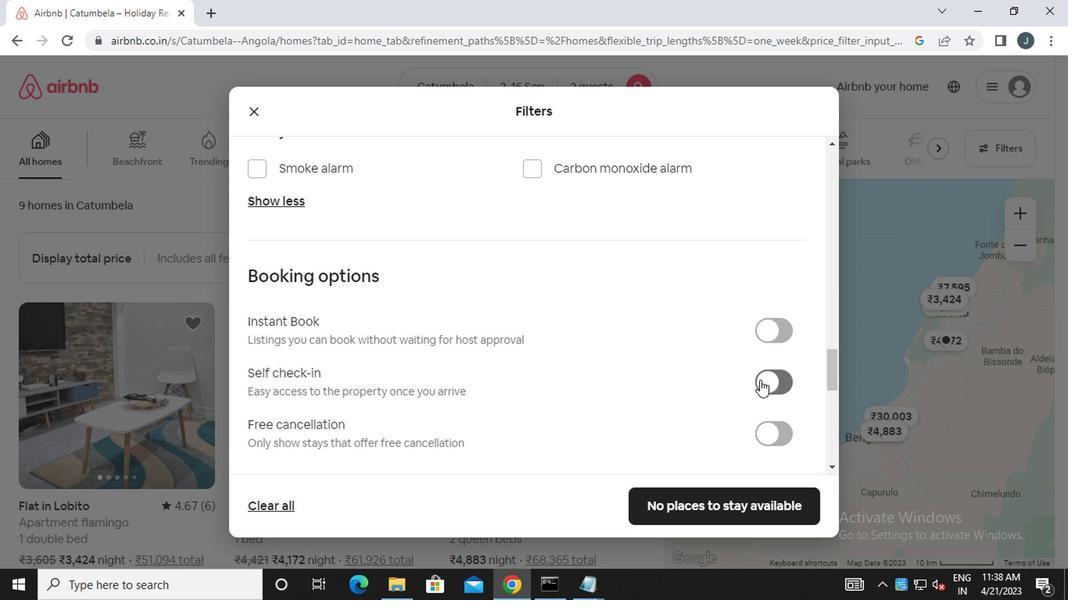 
Action: Mouse moved to (595, 376)
Screenshot: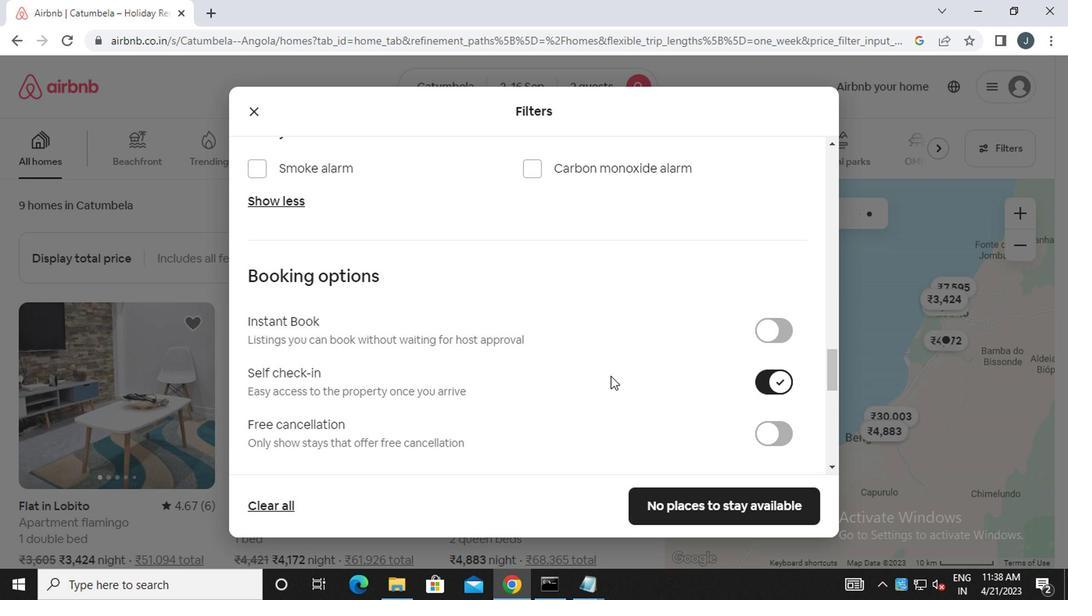 
Action: Mouse scrolled (595, 375) with delta (0, -1)
Screenshot: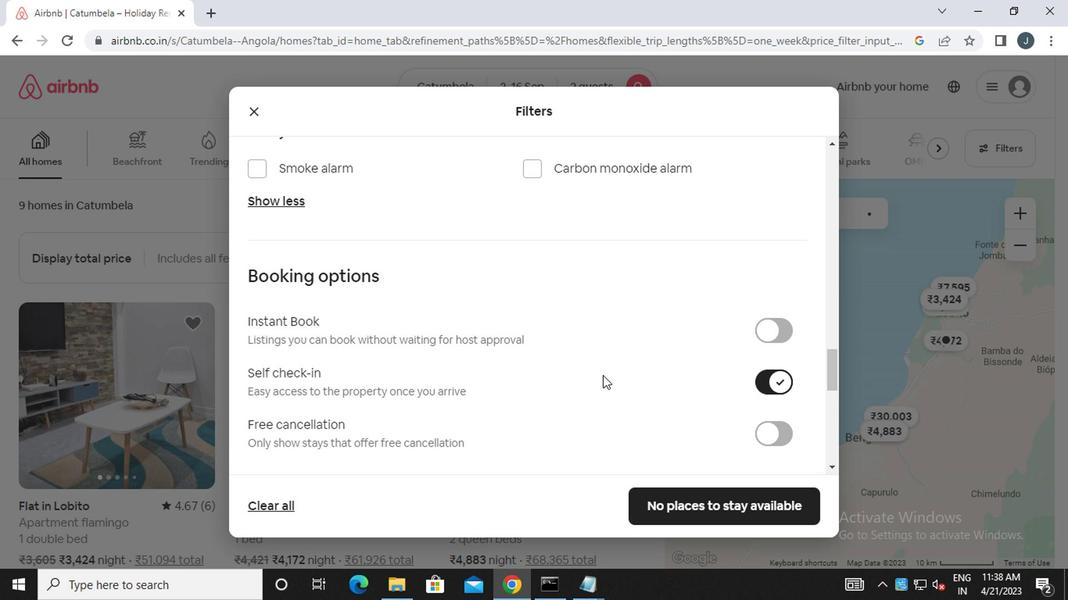
Action: Mouse scrolled (595, 375) with delta (0, -1)
Screenshot: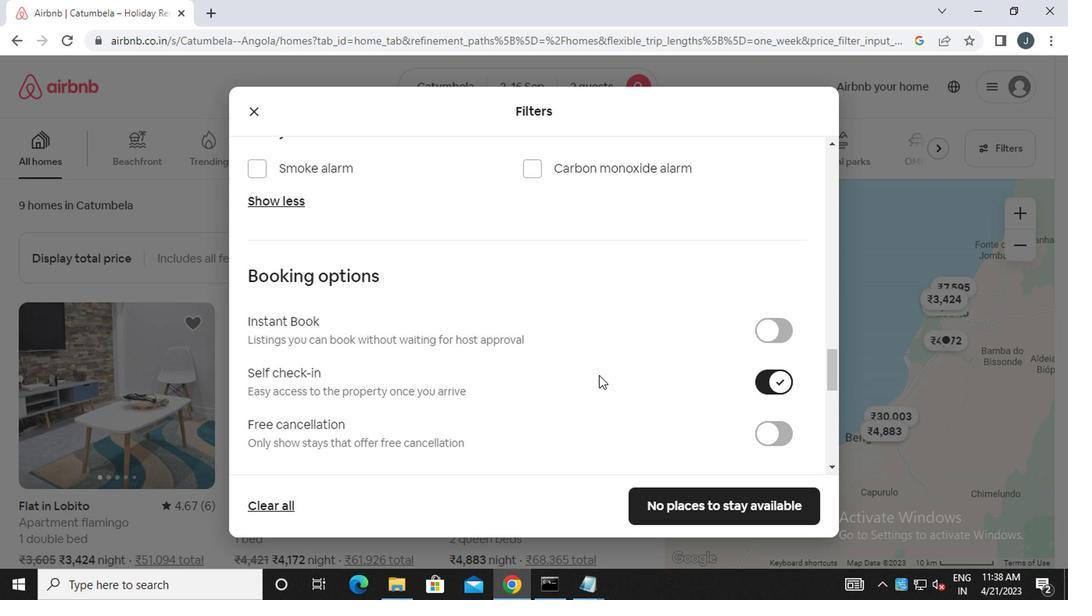 
Action: Mouse scrolled (595, 375) with delta (0, -1)
Screenshot: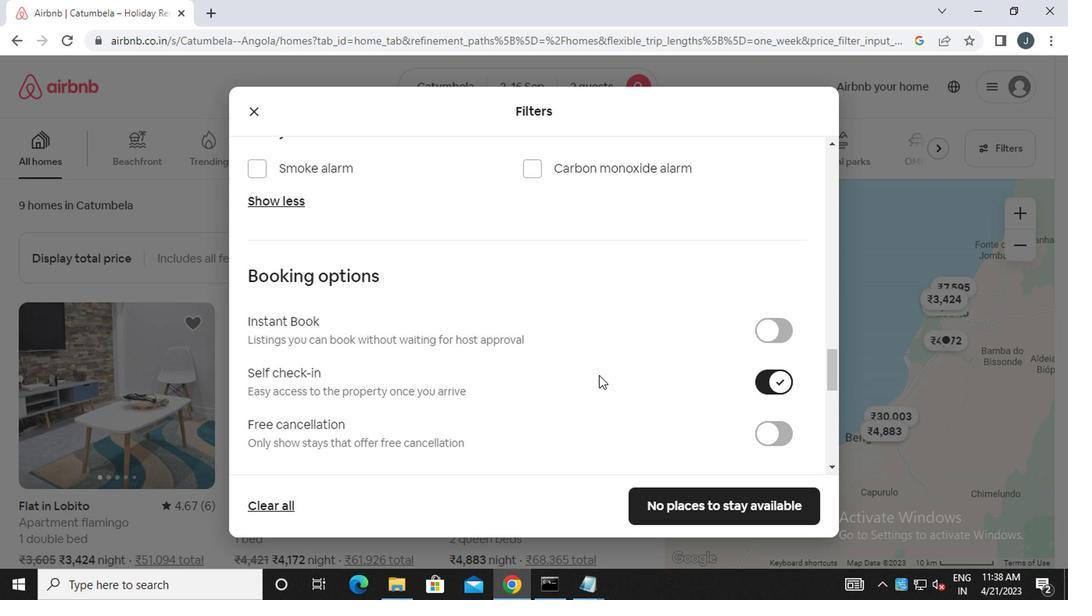 
Action: Mouse moved to (594, 376)
Screenshot: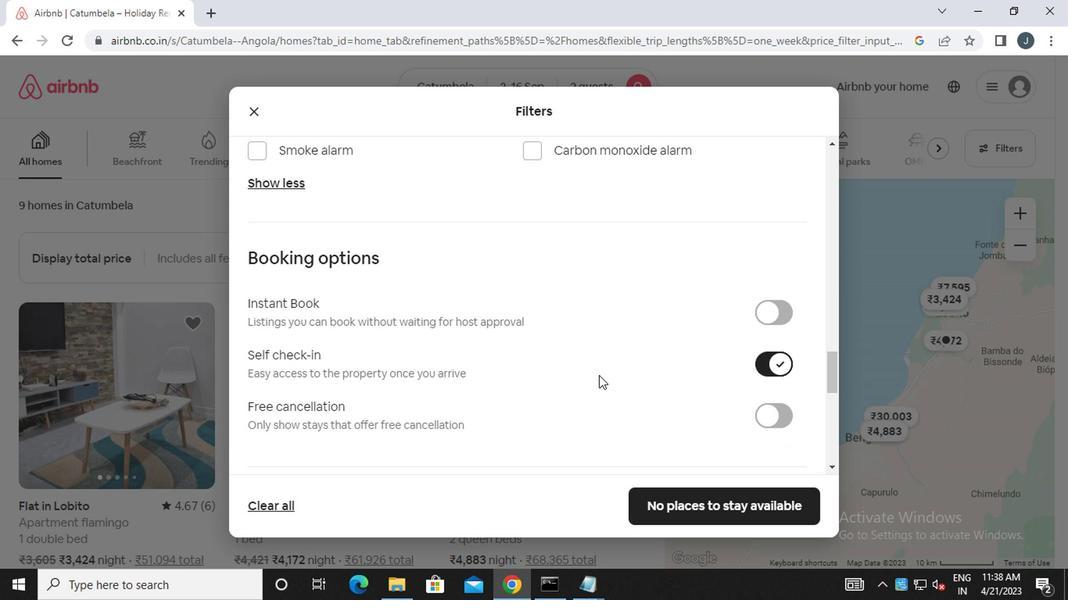 
Action: Mouse scrolled (594, 375) with delta (0, -1)
Screenshot: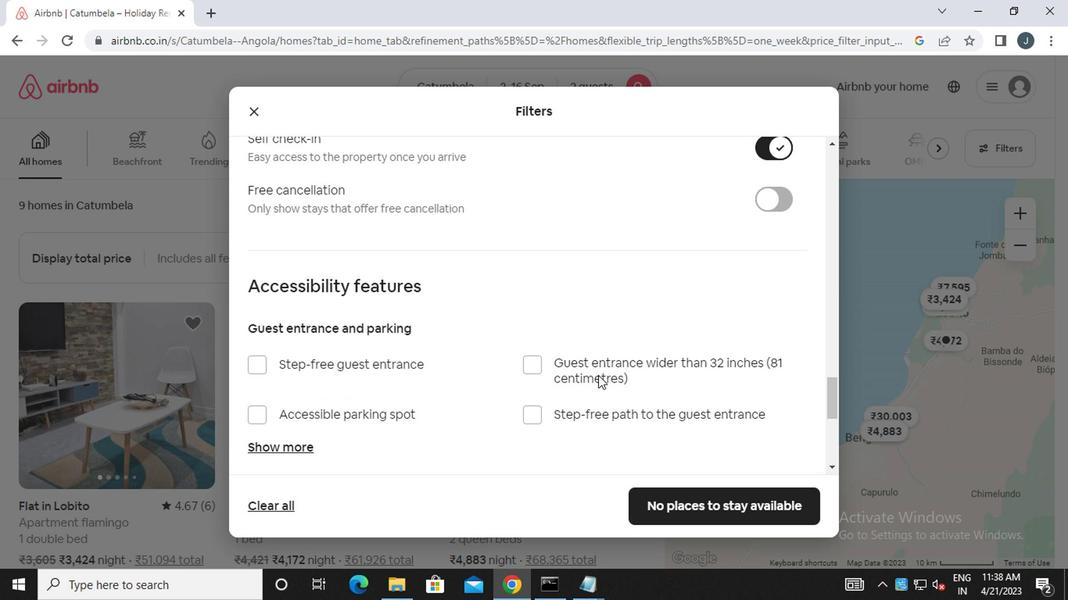 
Action: Mouse scrolled (594, 375) with delta (0, -1)
Screenshot: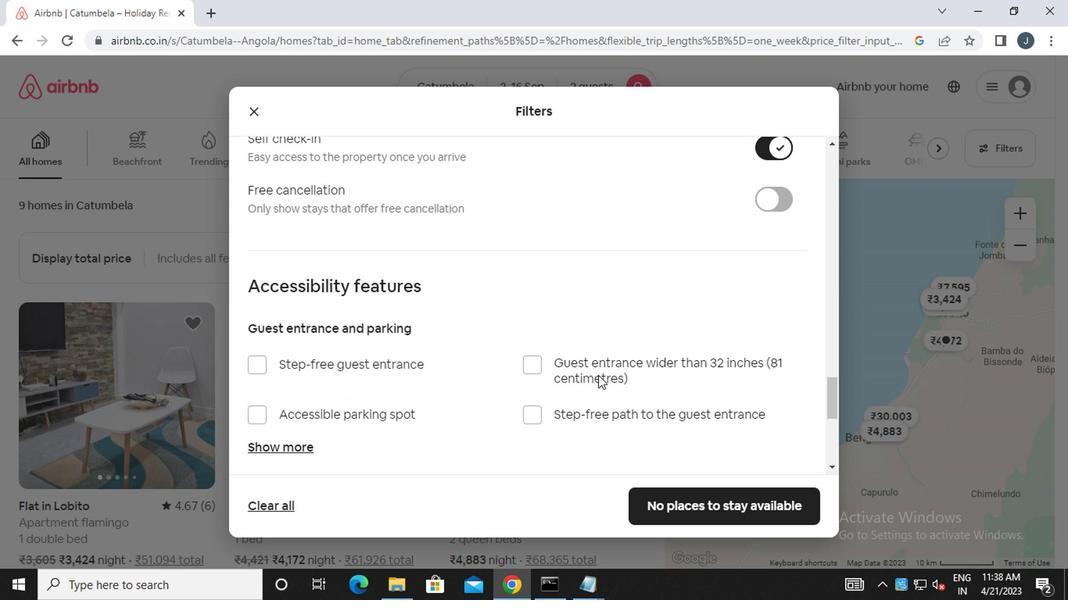 
Action: Mouse scrolled (594, 375) with delta (0, -1)
Screenshot: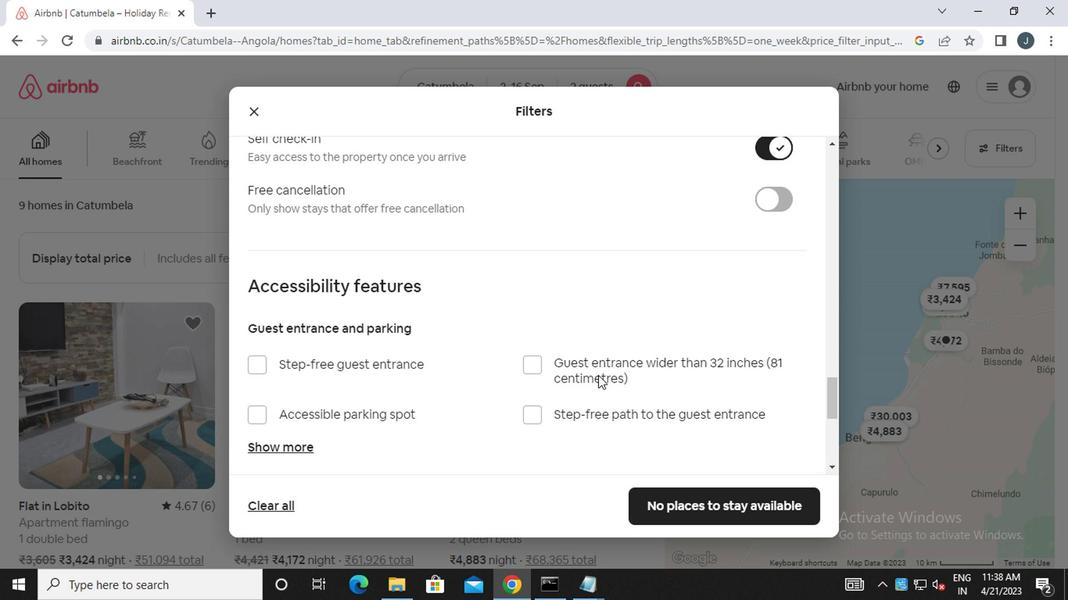 
Action: Mouse scrolled (594, 375) with delta (0, -1)
Screenshot: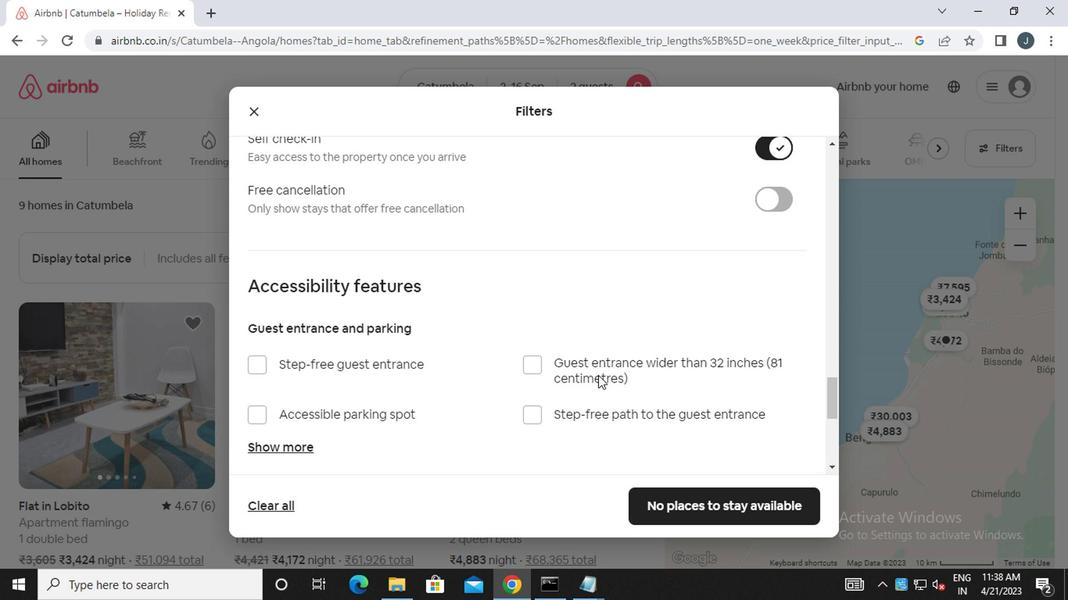 
Action: Mouse scrolled (594, 375) with delta (0, -1)
Screenshot: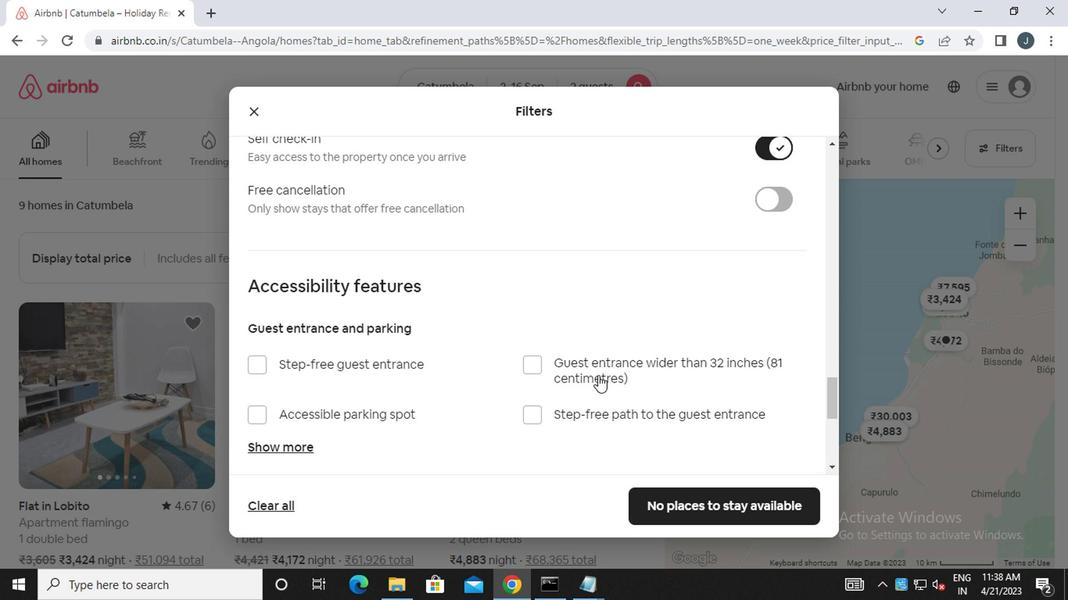 
Action: Mouse moved to (581, 378)
Screenshot: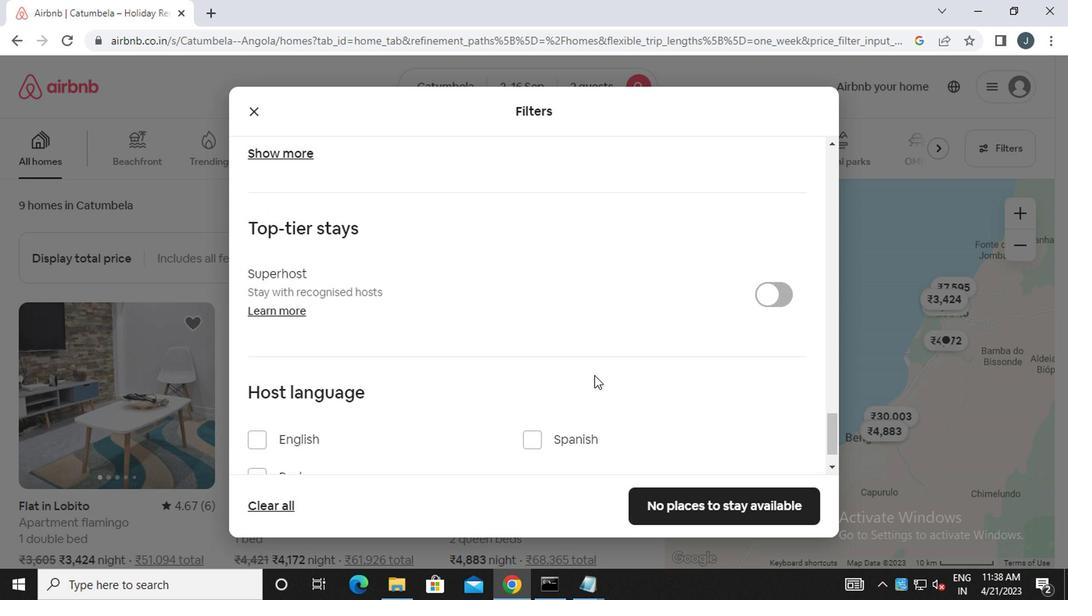 
Action: Mouse scrolled (581, 378) with delta (0, 0)
Screenshot: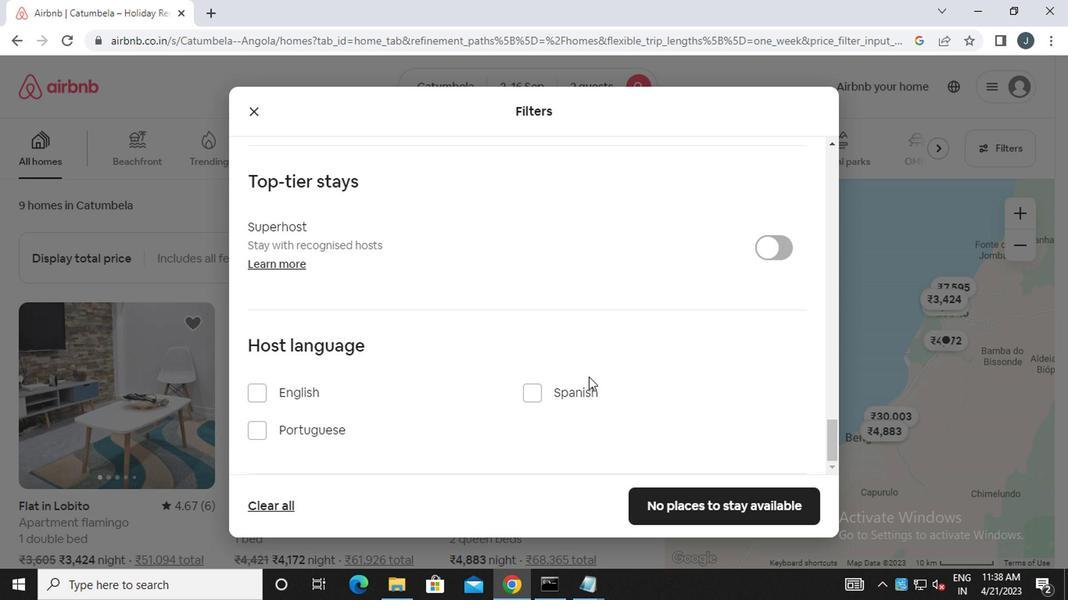 
Action: Mouse scrolled (581, 378) with delta (0, 0)
Screenshot: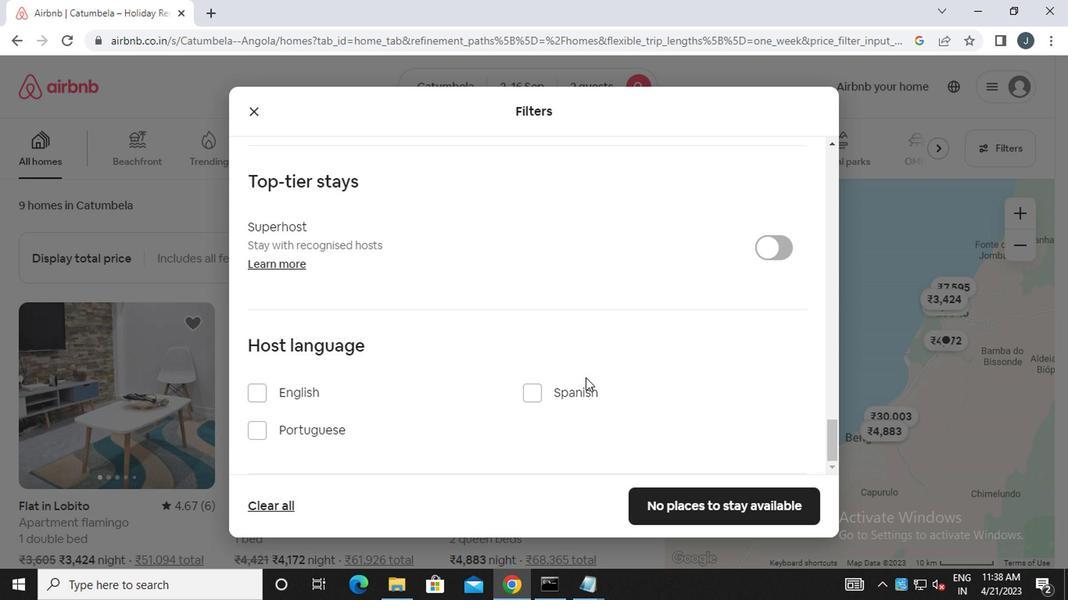 
Action: Mouse scrolled (581, 378) with delta (0, 0)
Screenshot: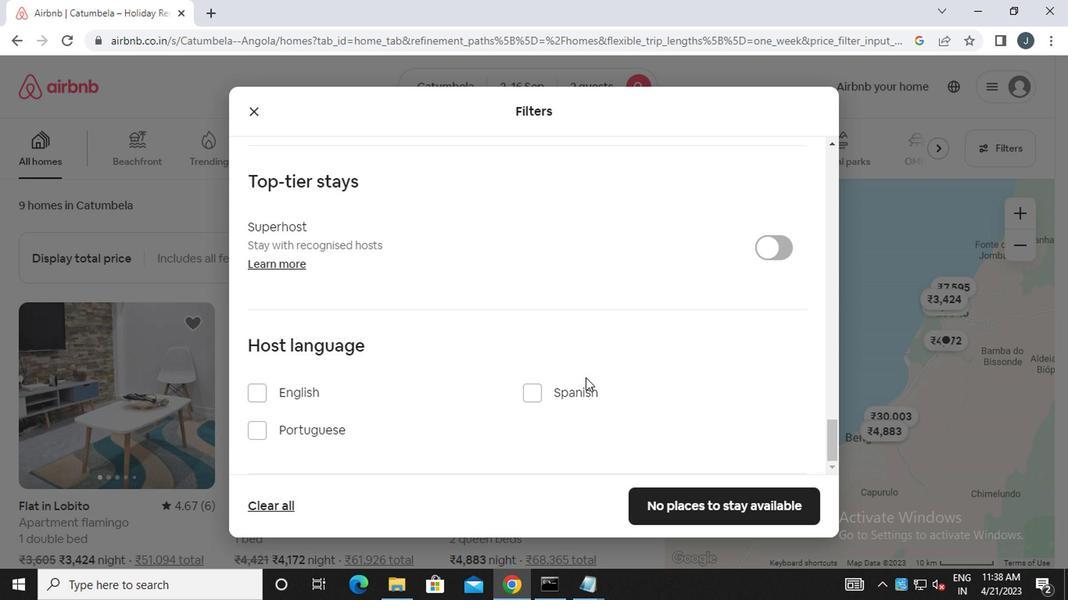 
Action: Mouse scrolled (581, 378) with delta (0, 0)
Screenshot: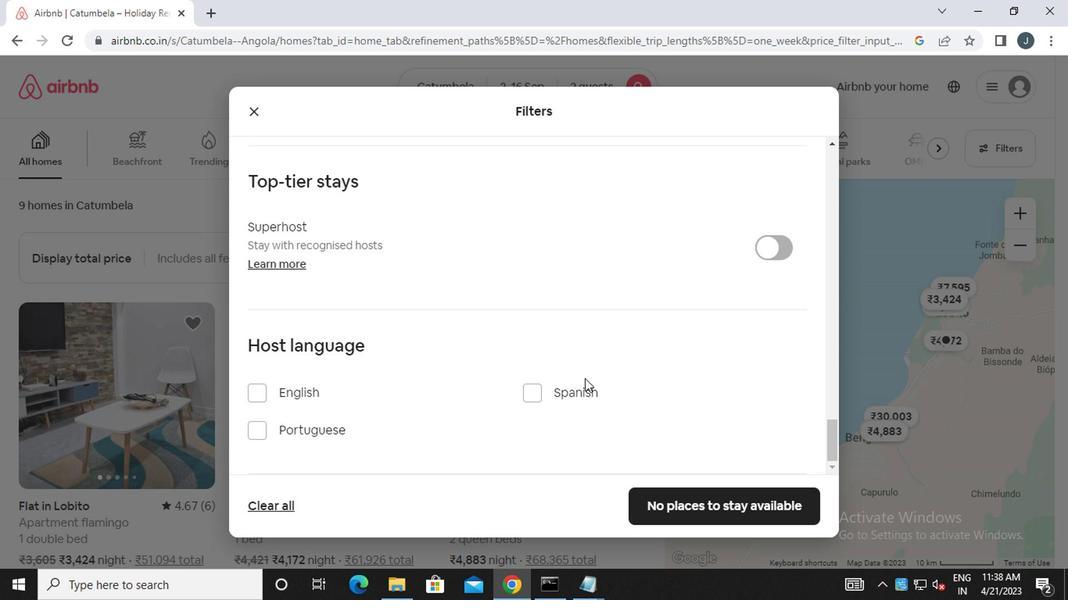 
Action: Mouse moved to (299, 388)
Screenshot: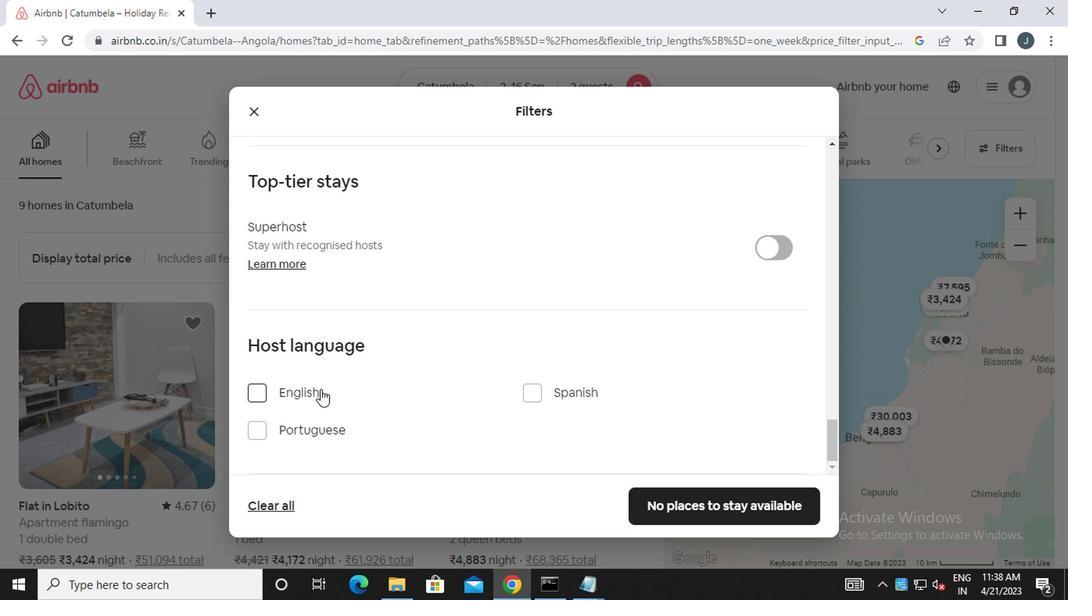 
Action: Mouse pressed left at (299, 388)
Screenshot: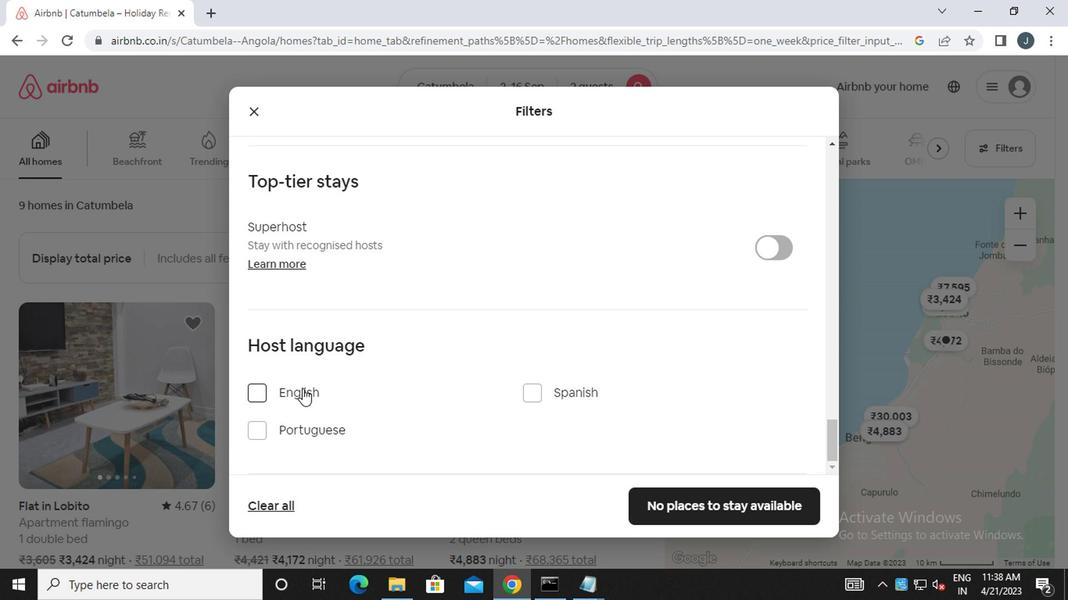 
Action: Mouse moved to (737, 504)
Screenshot: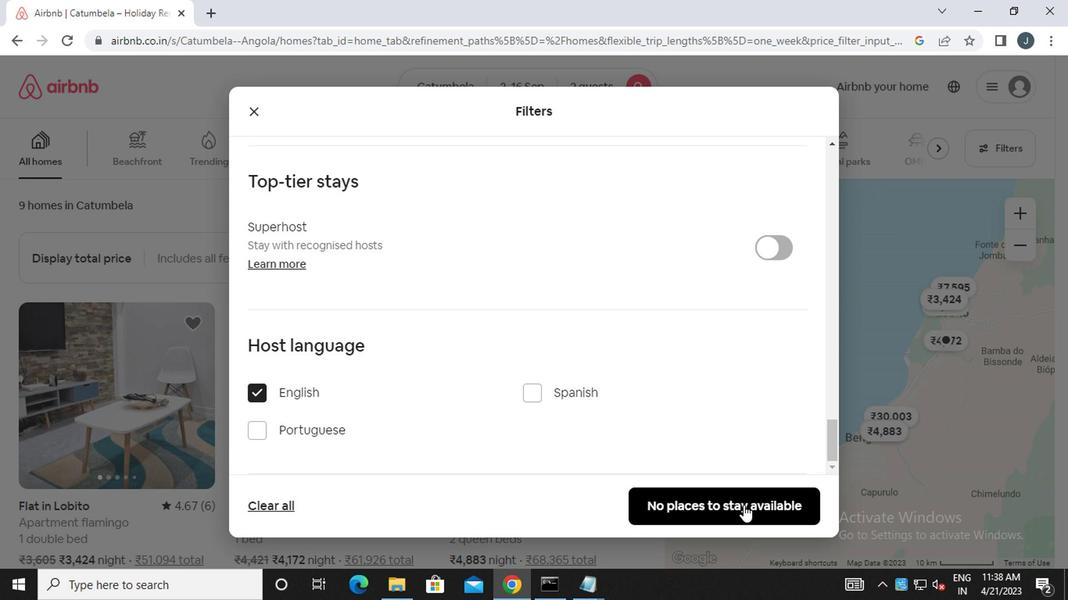 
Action: Mouse pressed left at (737, 504)
Screenshot: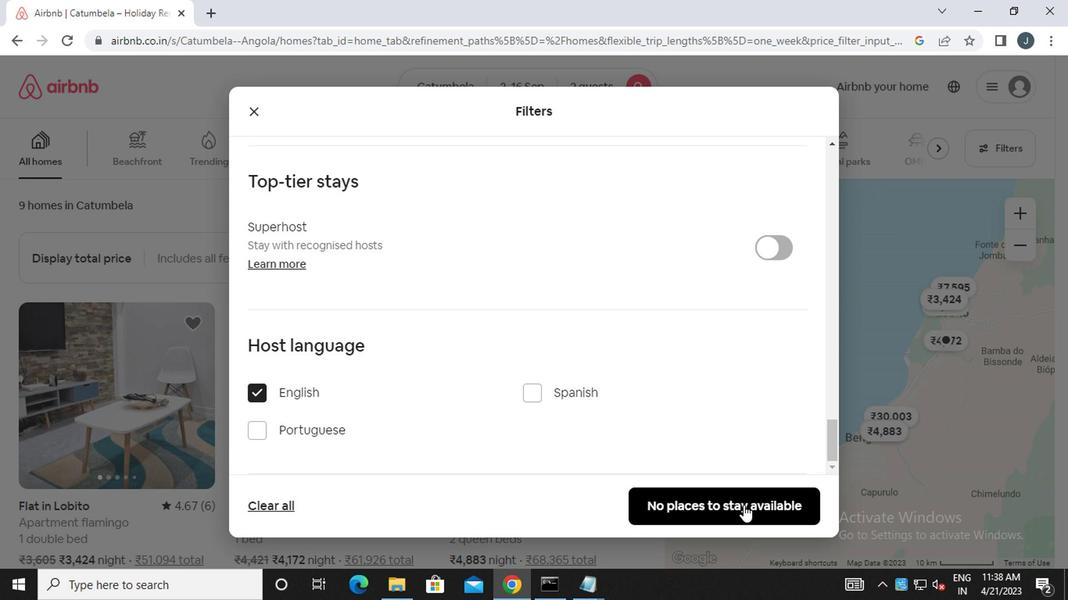 
Action: Mouse moved to (723, 505)
Screenshot: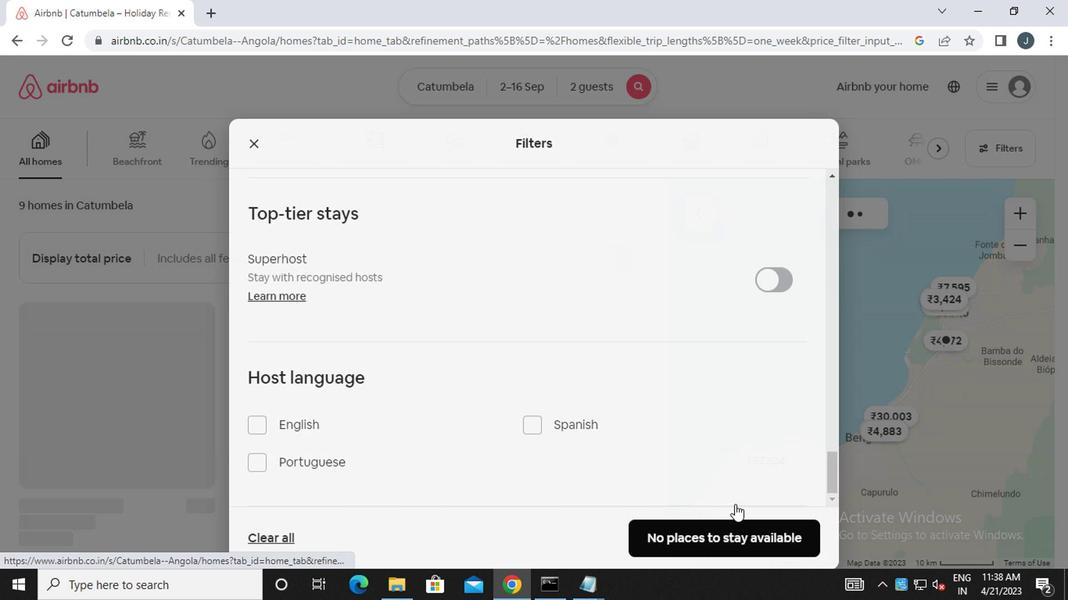
